 Task: Look for space in Salzwedel, Germany from 2nd June, 2023 to 6th June, 2023 for 1 adult in price range Rs.10000 to Rs.13000. Place can be private room with 1  bedroom having 1 bed and 1 bathroom. Property type can be house, flat, guest house, hotel. Booking option can be shelf check-in. Required host language is English.
Action: Mouse moved to (341, 181)
Screenshot: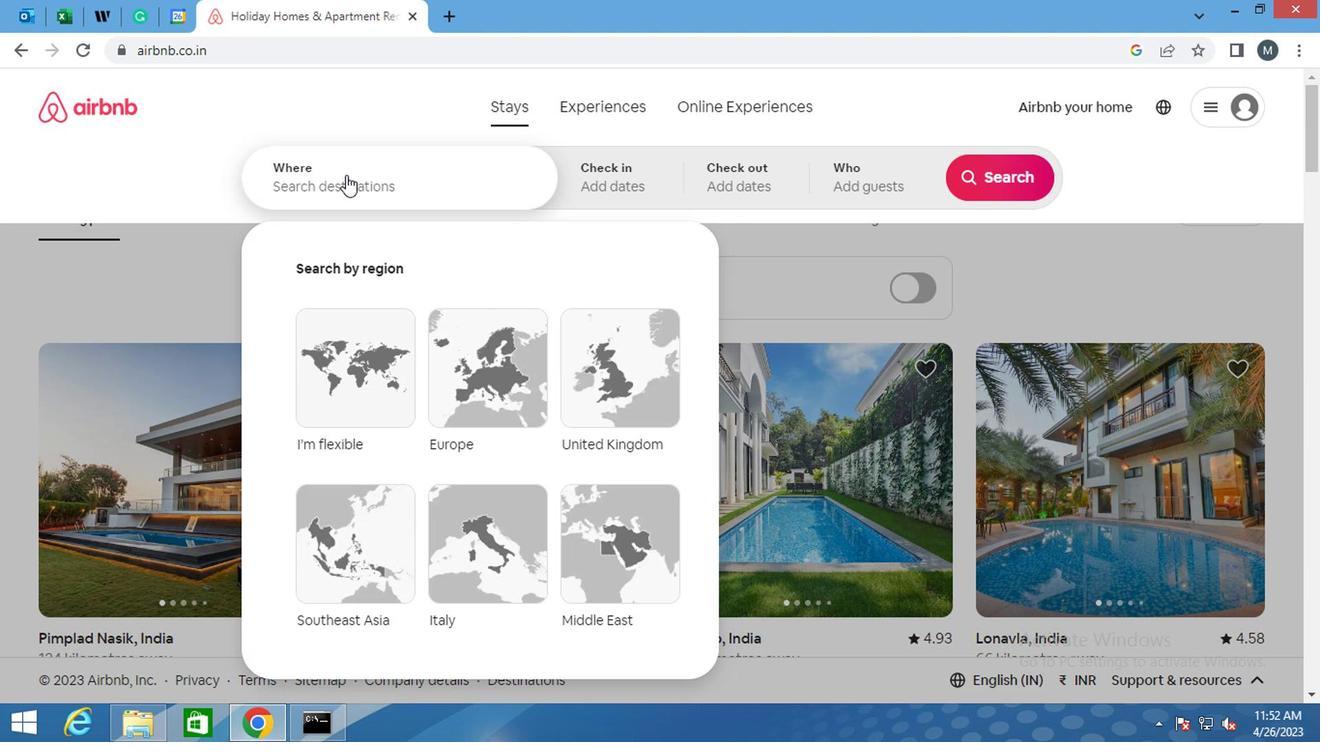 
Action: Mouse pressed left at (341, 181)
Screenshot: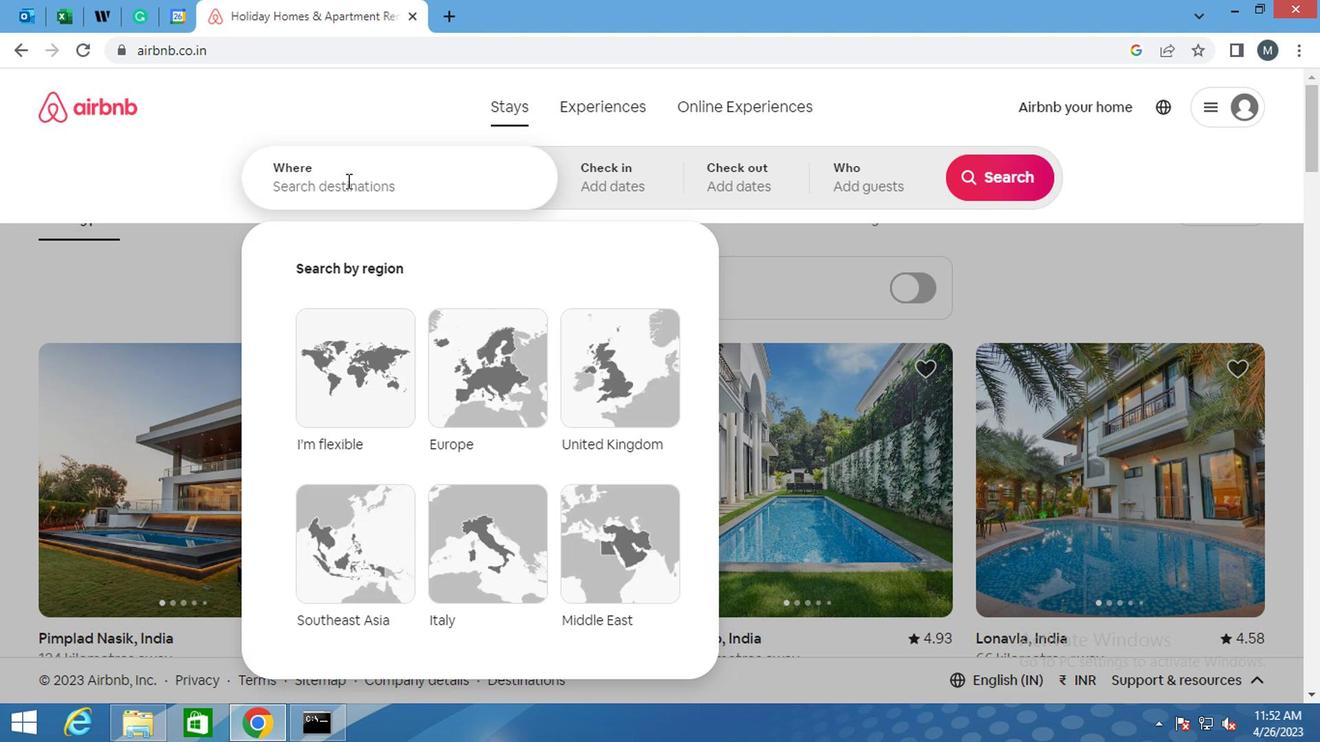 
Action: Key pressed <Key.shift>
Screenshot: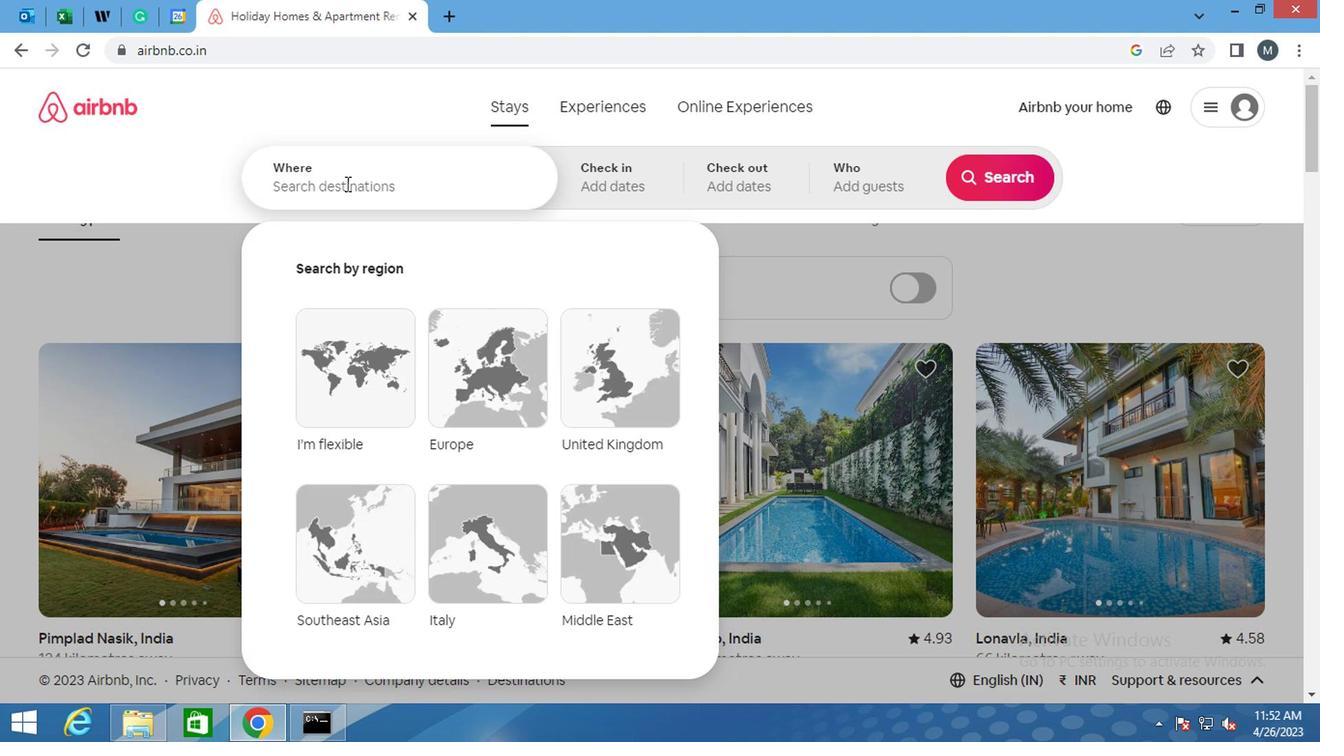 
Action: Mouse moved to (333, 188)
Screenshot: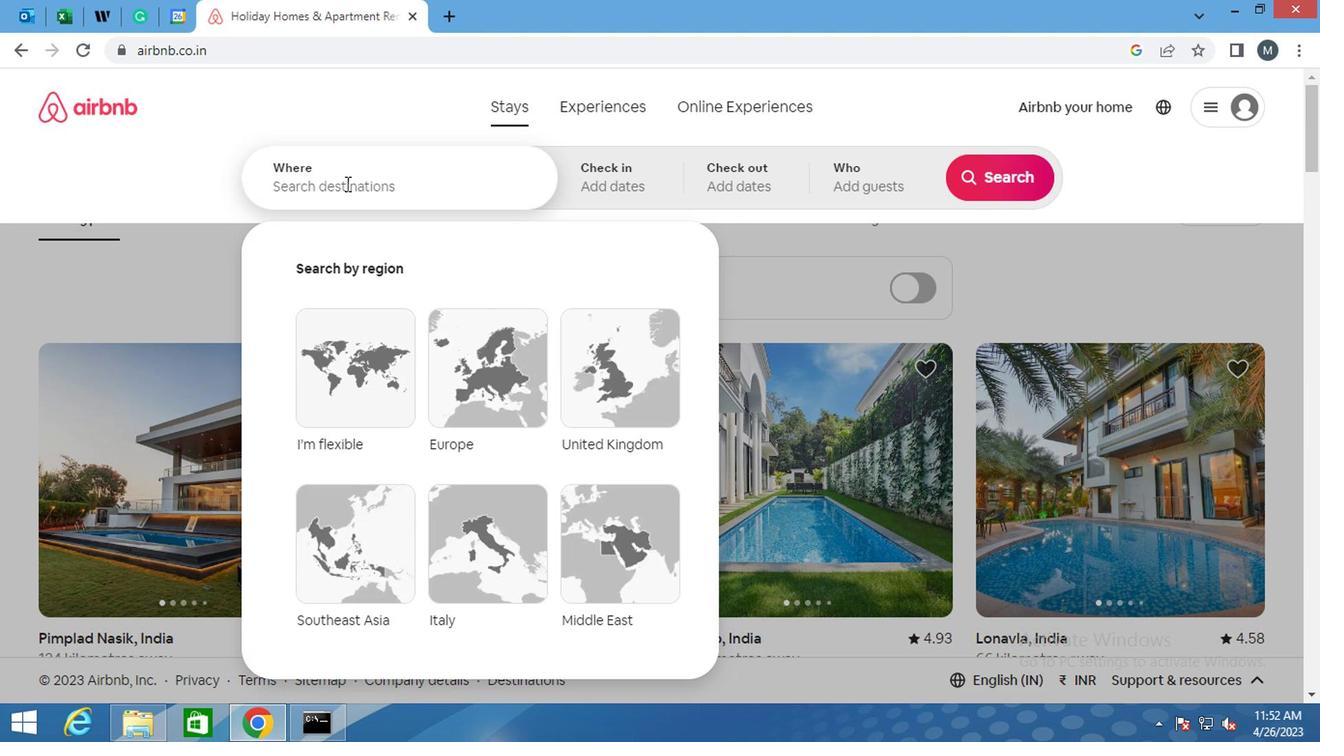 
Action: Key pressed S
Screenshot: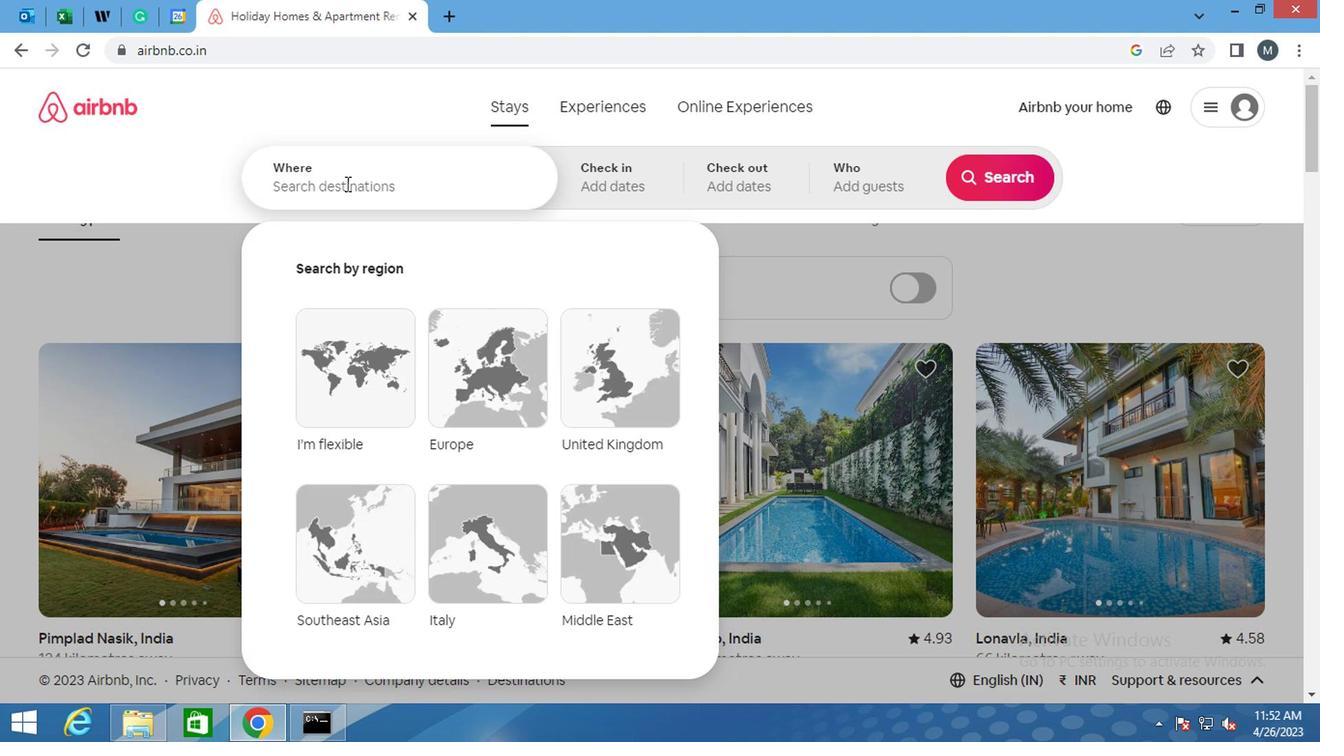 
Action: Mouse moved to (323, 194)
Screenshot: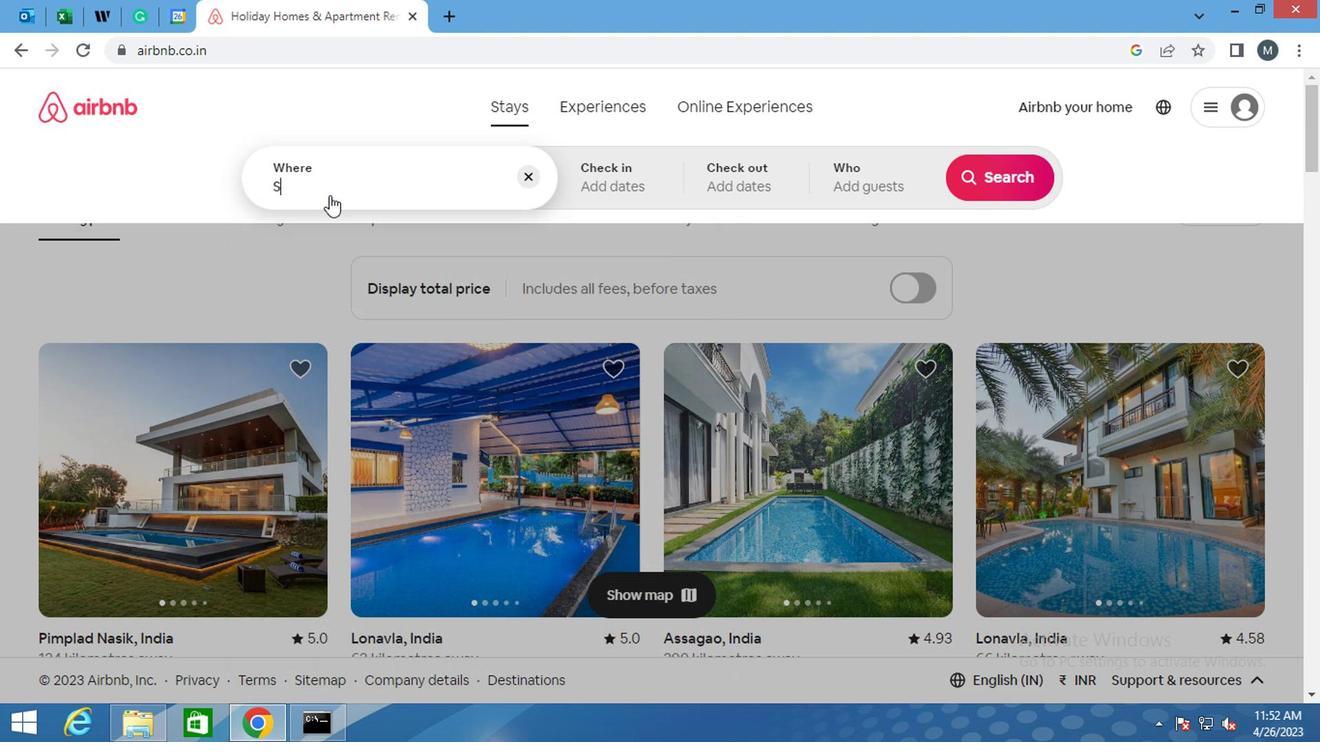 
Action: Key pressed A
Screenshot: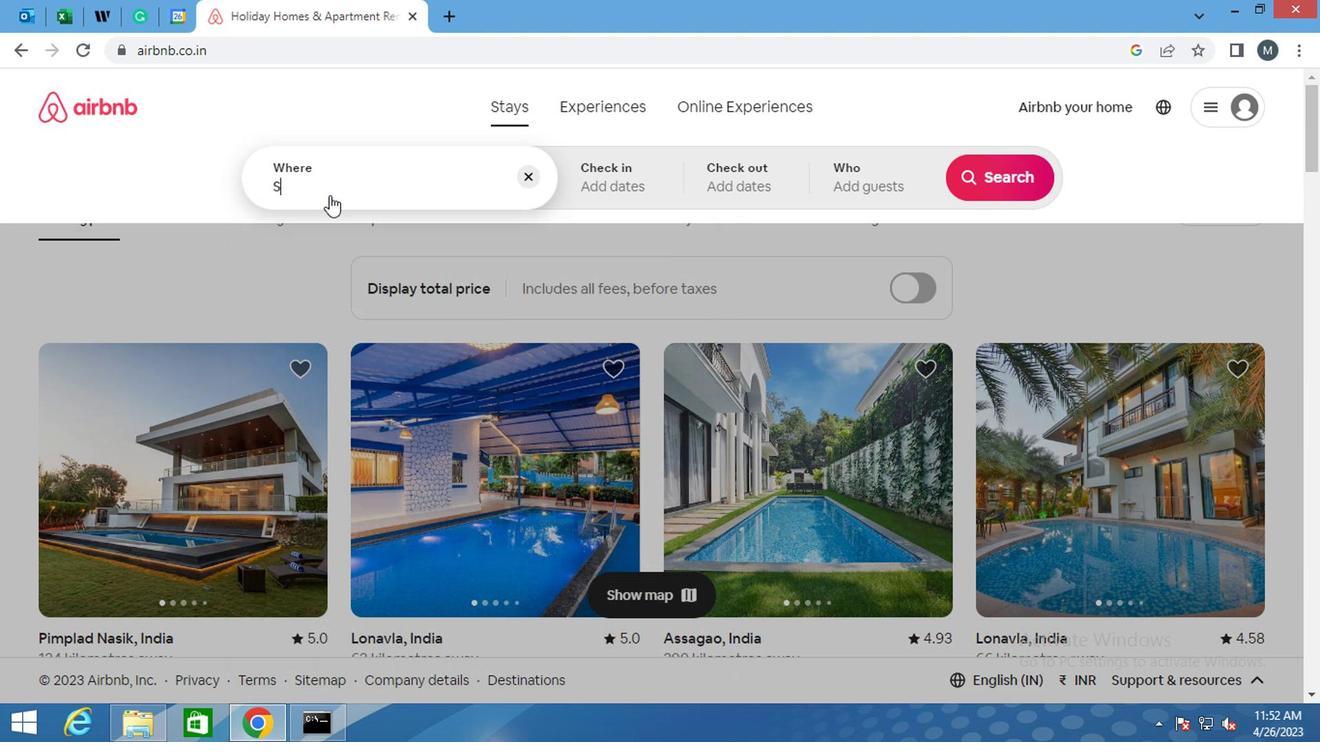 
Action: Mouse moved to (323, 195)
Screenshot: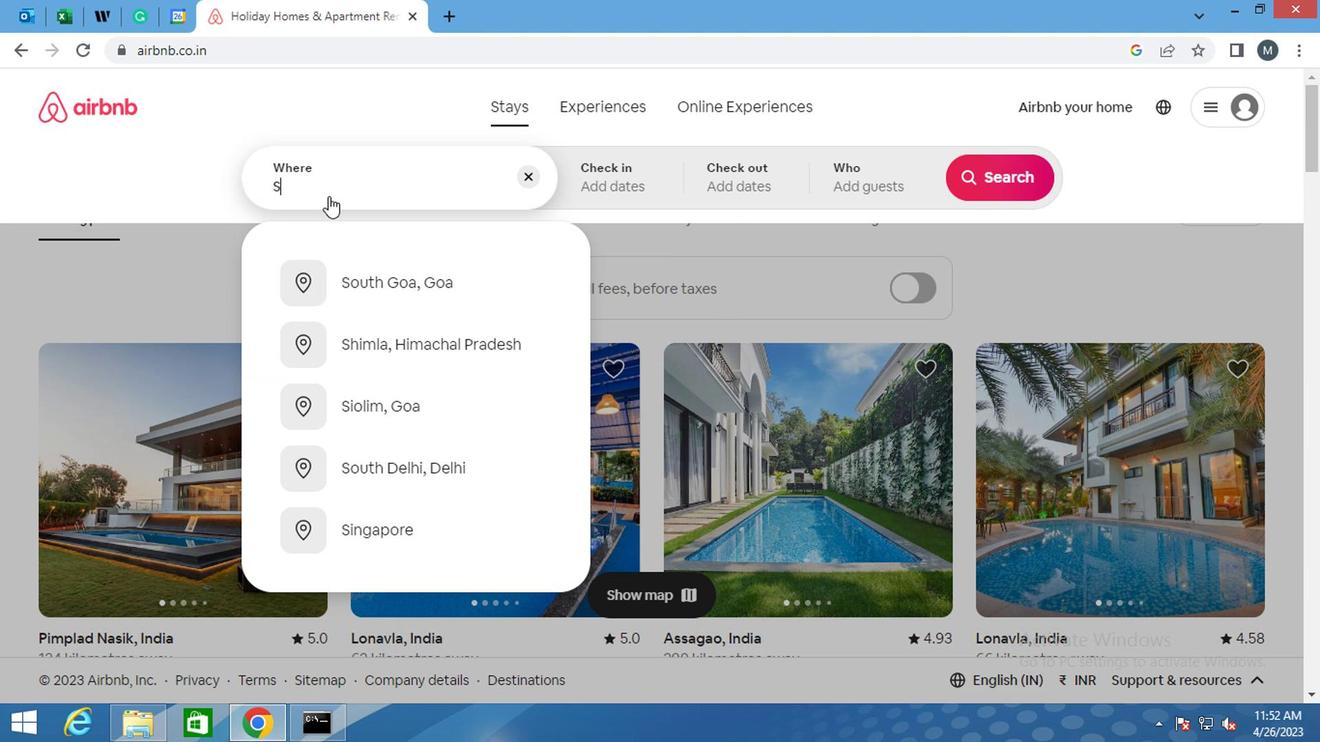 
Action: Key pressed LZWEDEL,<Key.shift><Key.shift><Key.shift><Key.shift>GER
Screenshot: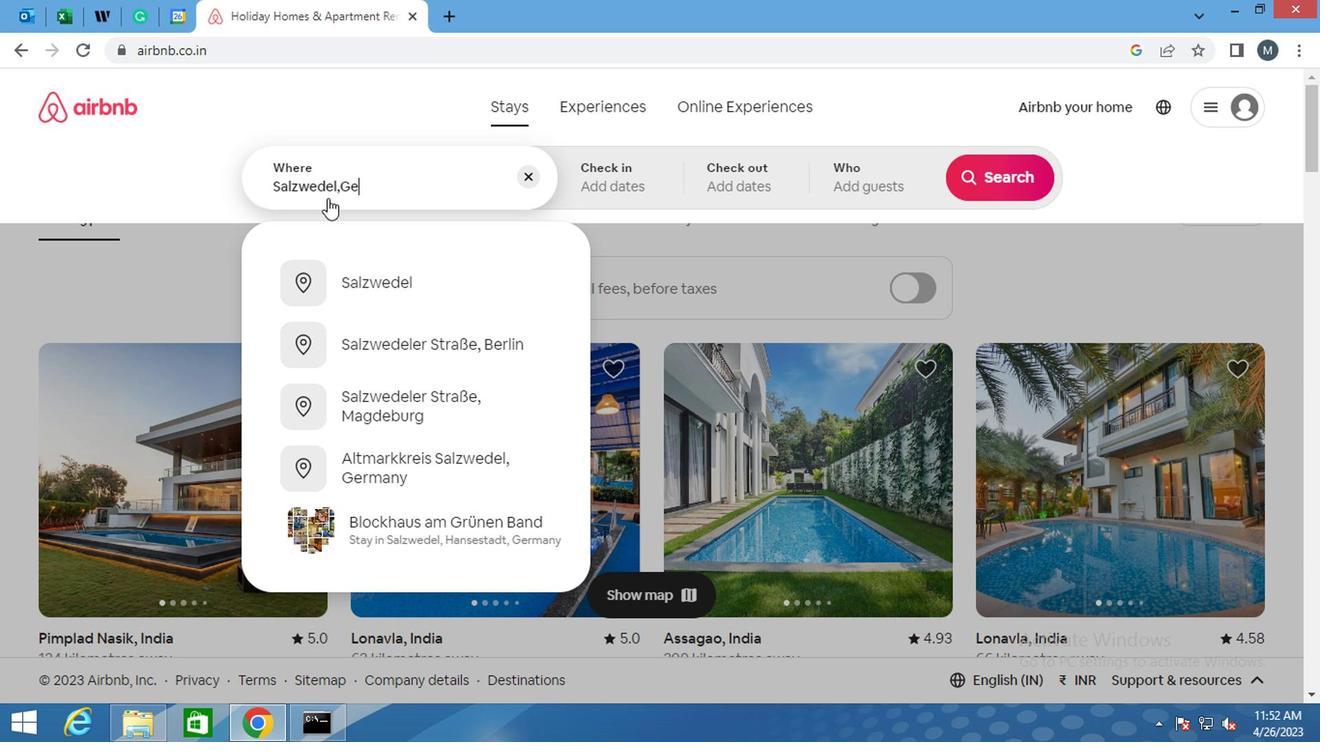 
Action: Mouse moved to (396, 290)
Screenshot: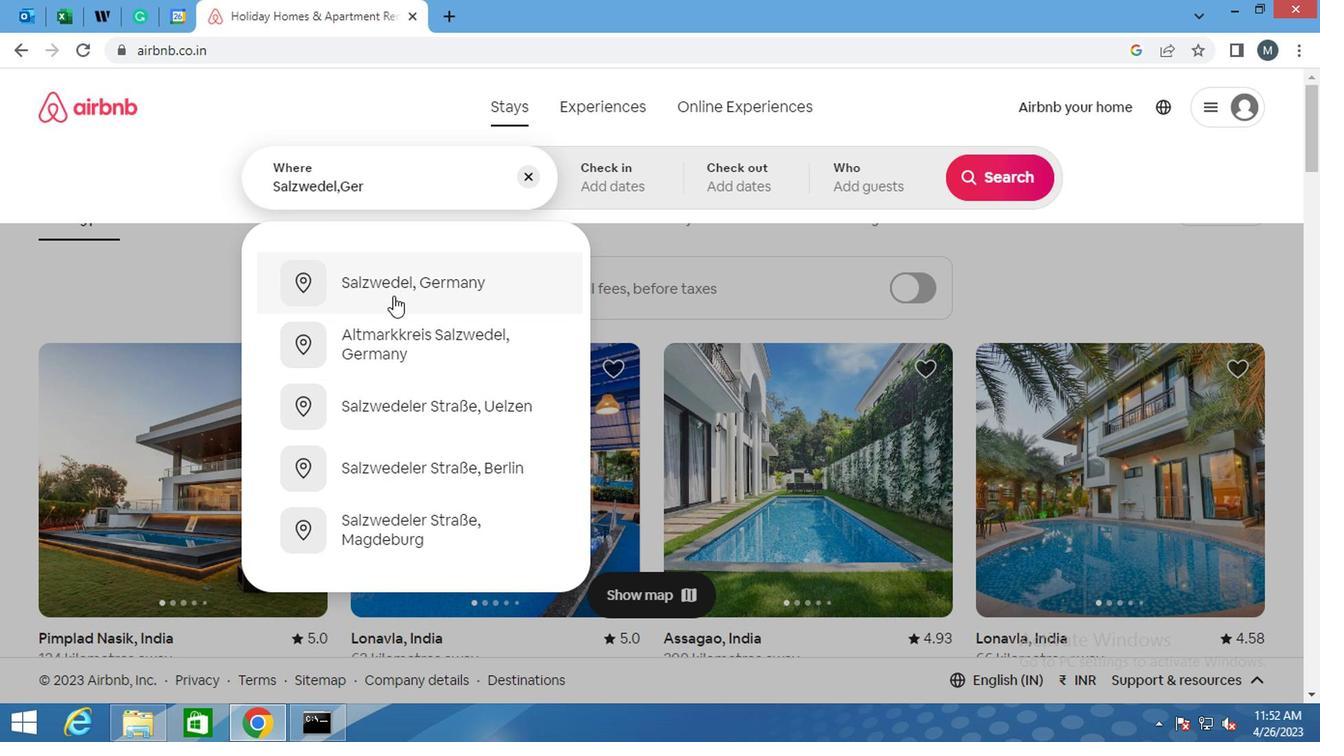 
Action: Mouse pressed left at (396, 290)
Screenshot: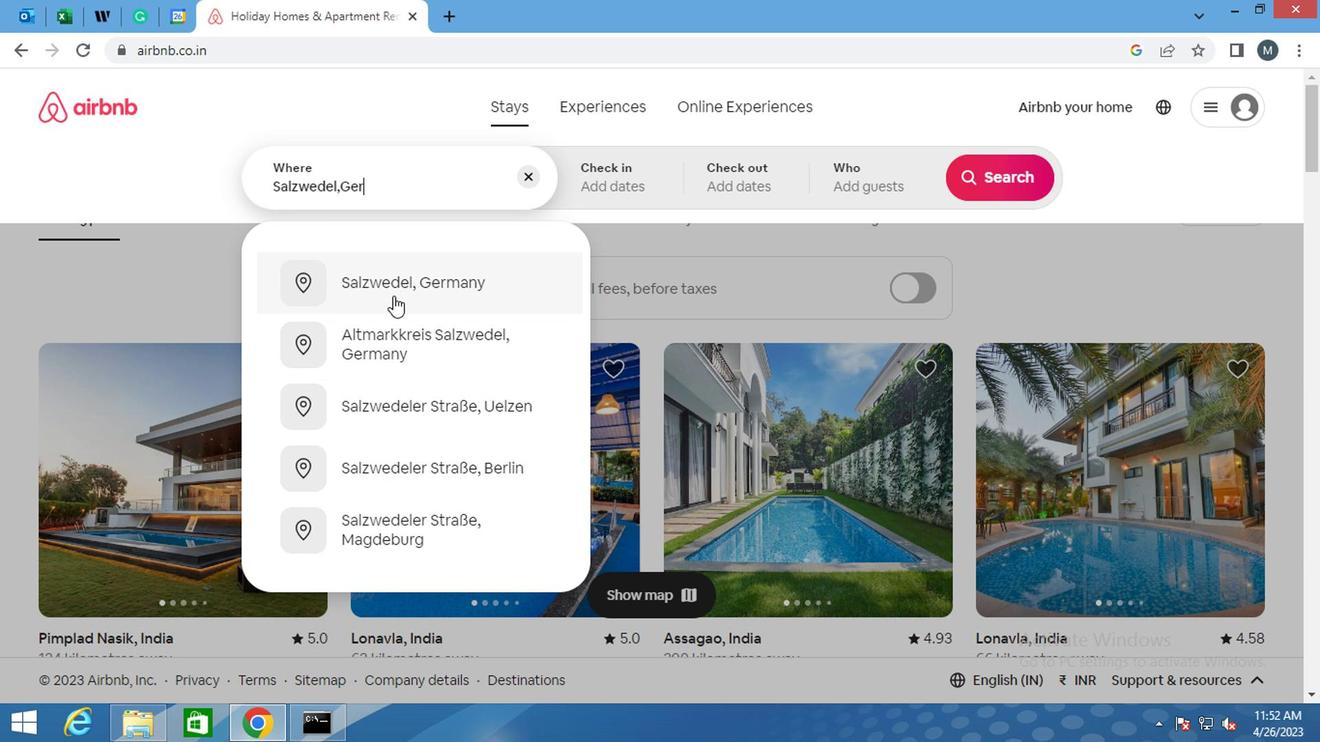 
Action: Mouse moved to (979, 327)
Screenshot: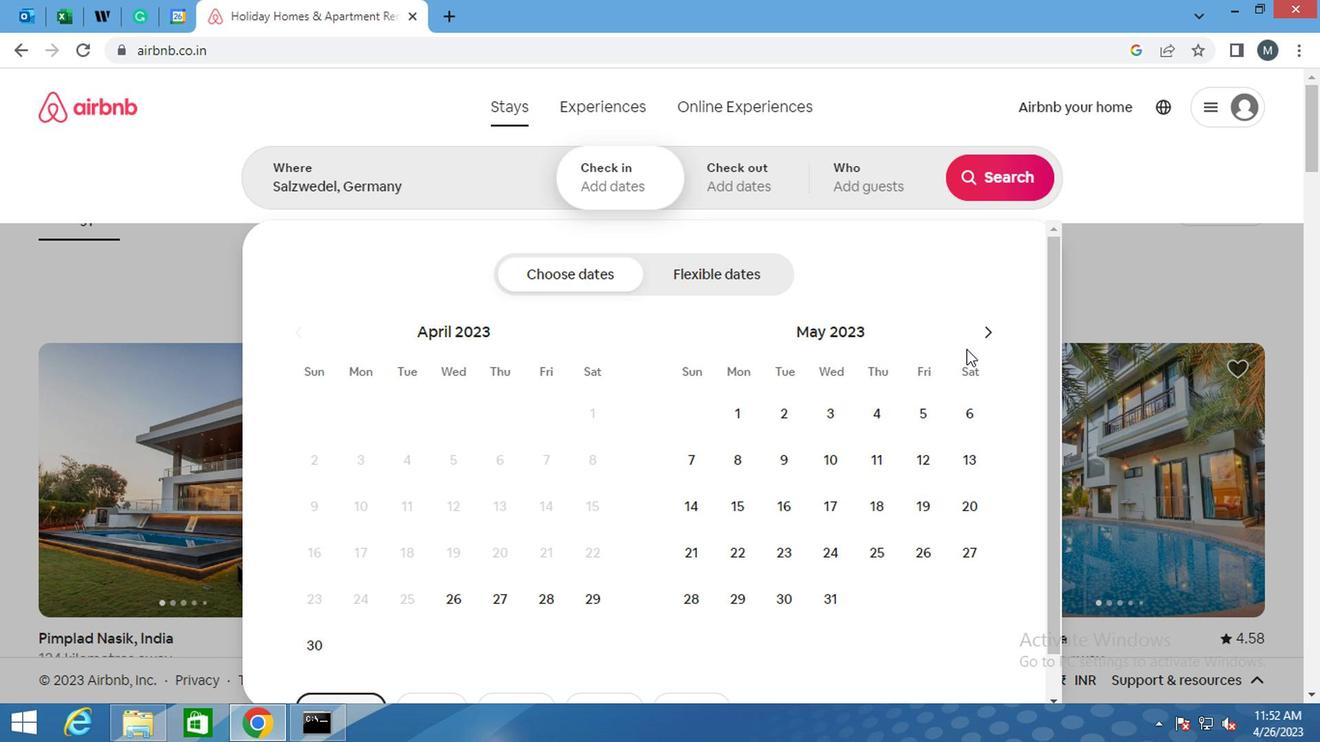
Action: Mouse pressed left at (979, 327)
Screenshot: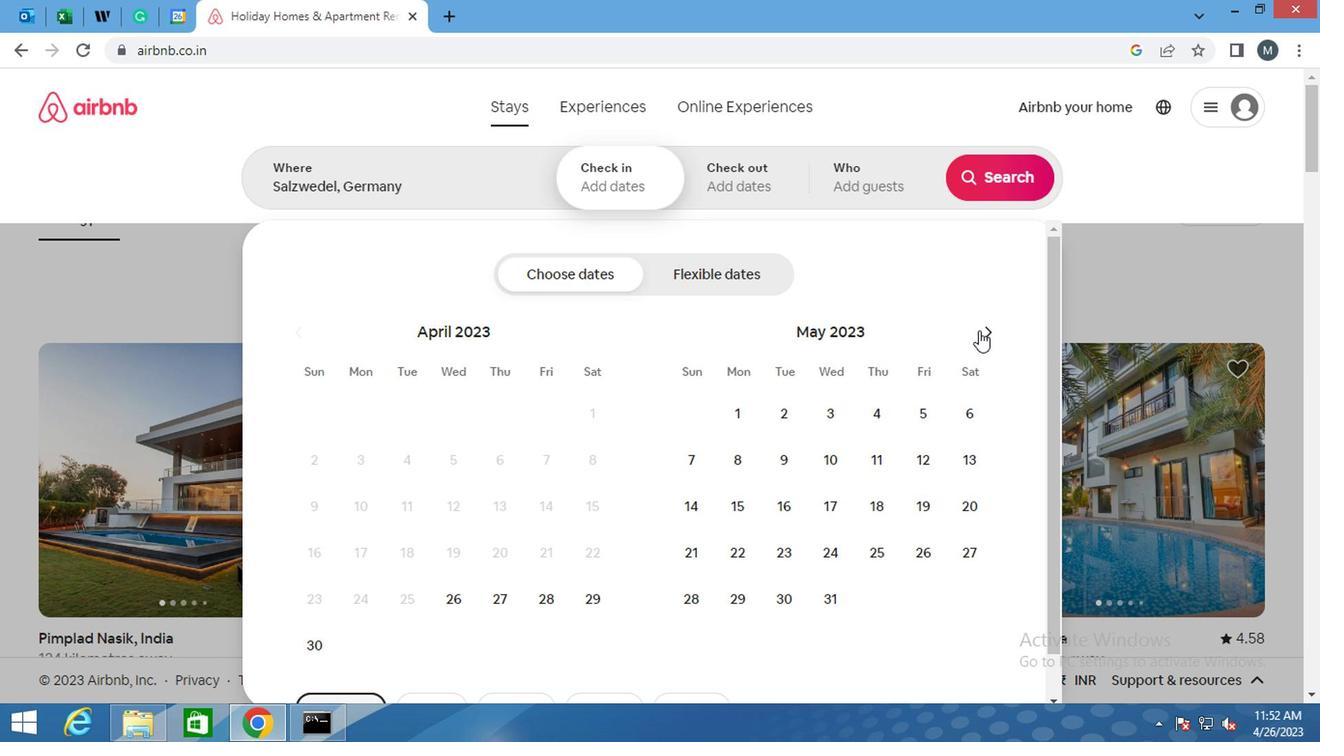 
Action: Mouse moved to (909, 404)
Screenshot: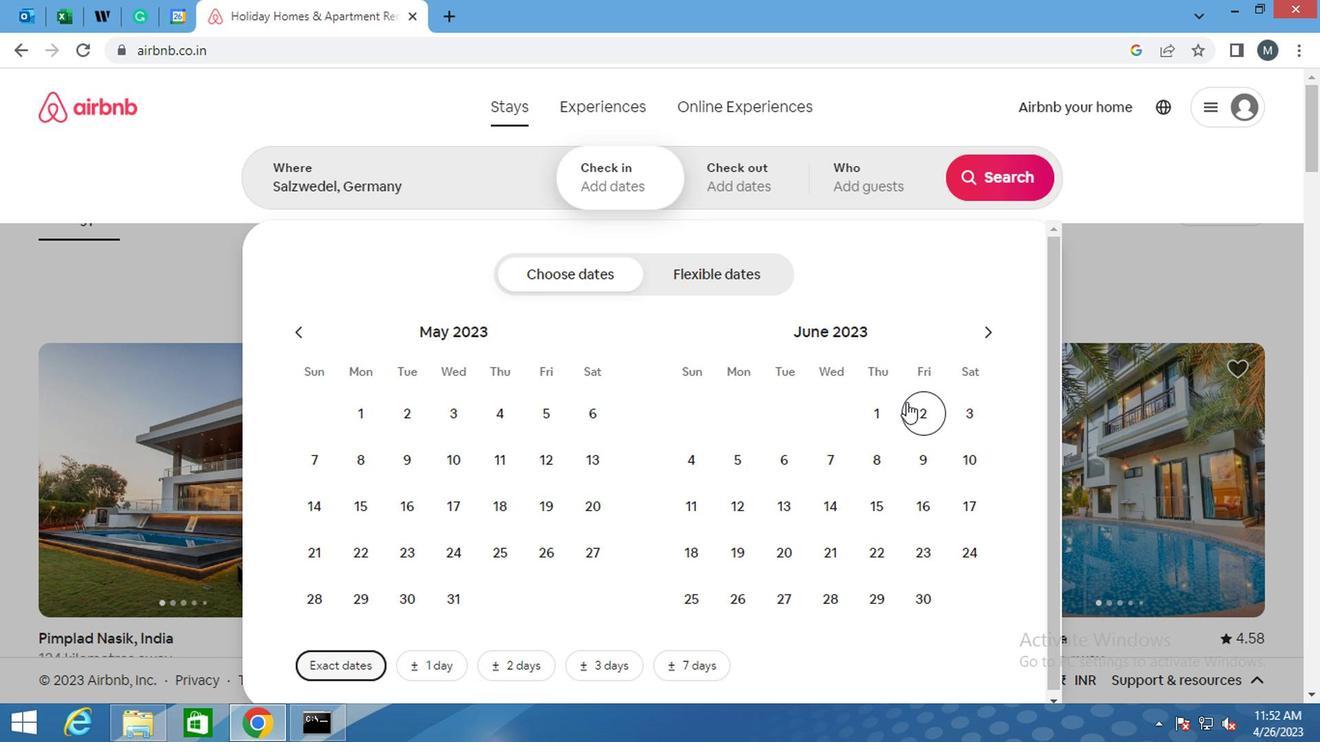 
Action: Mouse pressed left at (909, 404)
Screenshot: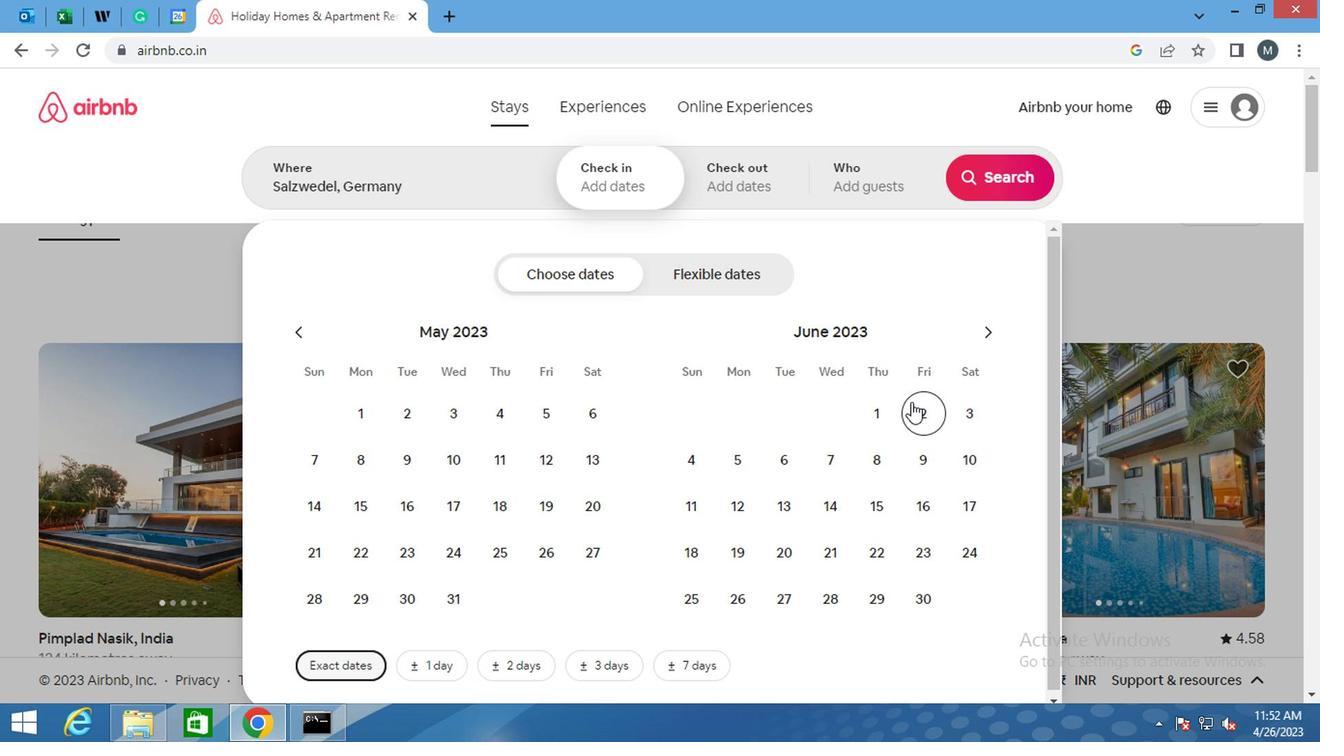 
Action: Mouse moved to (767, 466)
Screenshot: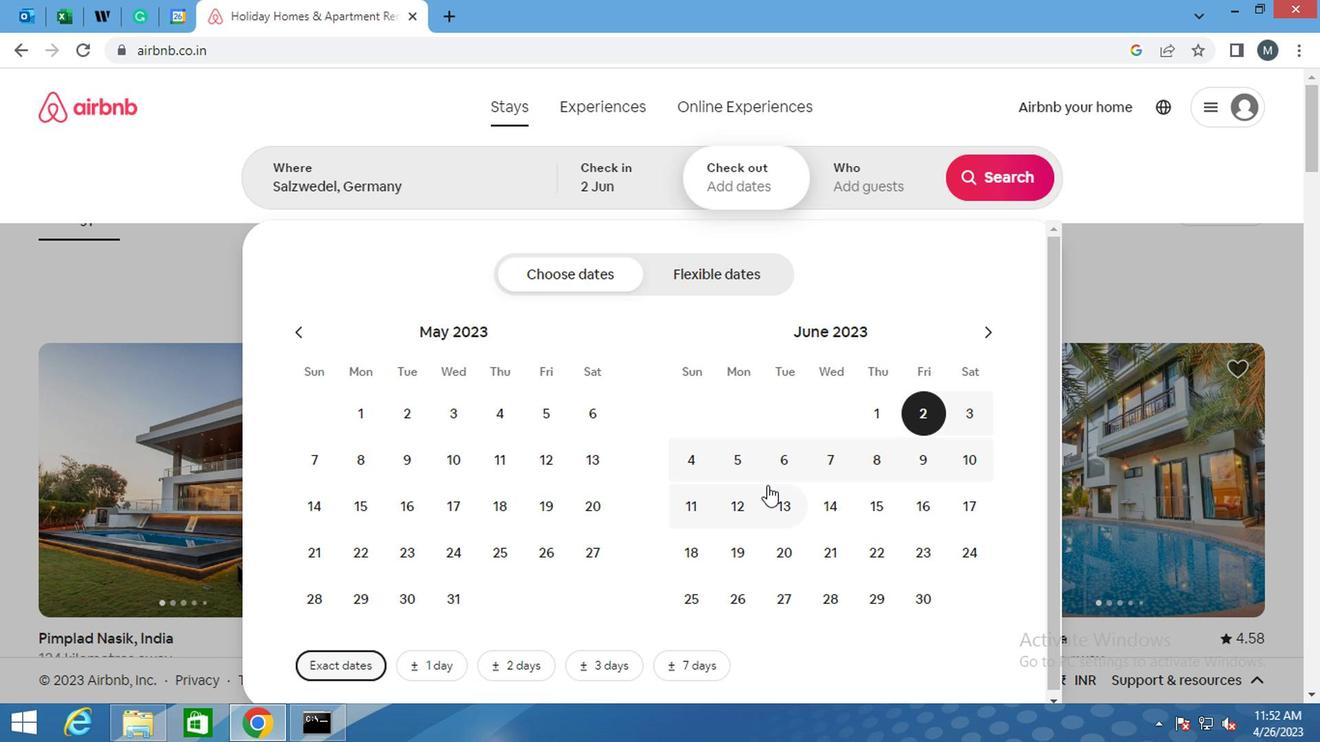 
Action: Mouse pressed left at (767, 466)
Screenshot: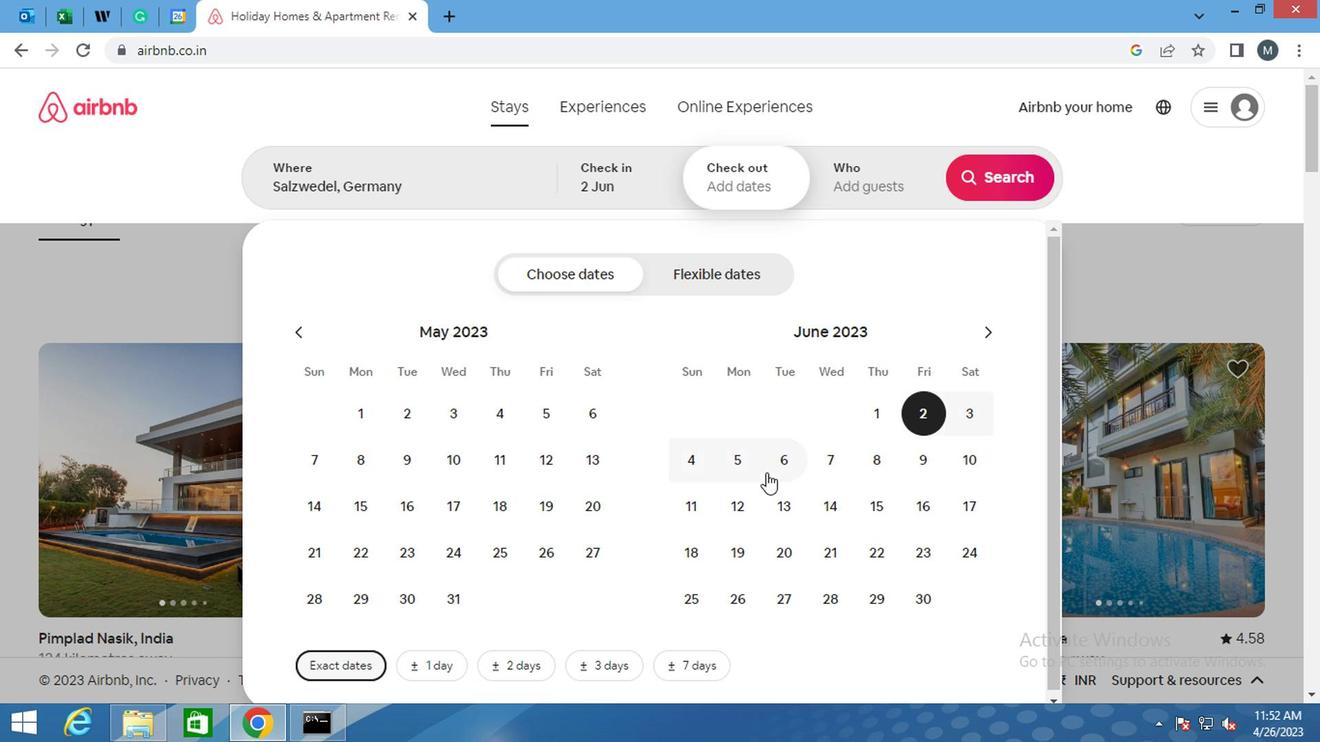
Action: Mouse moved to (891, 191)
Screenshot: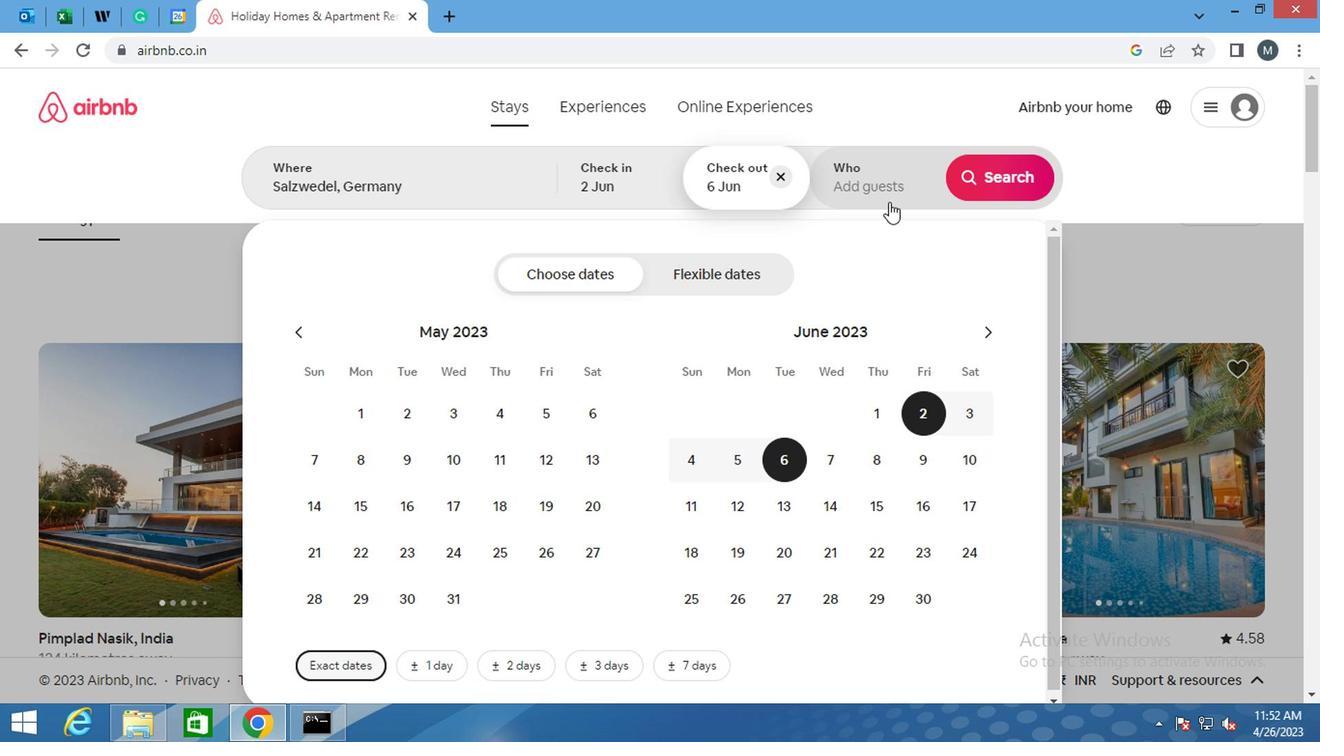 
Action: Mouse pressed left at (891, 191)
Screenshot: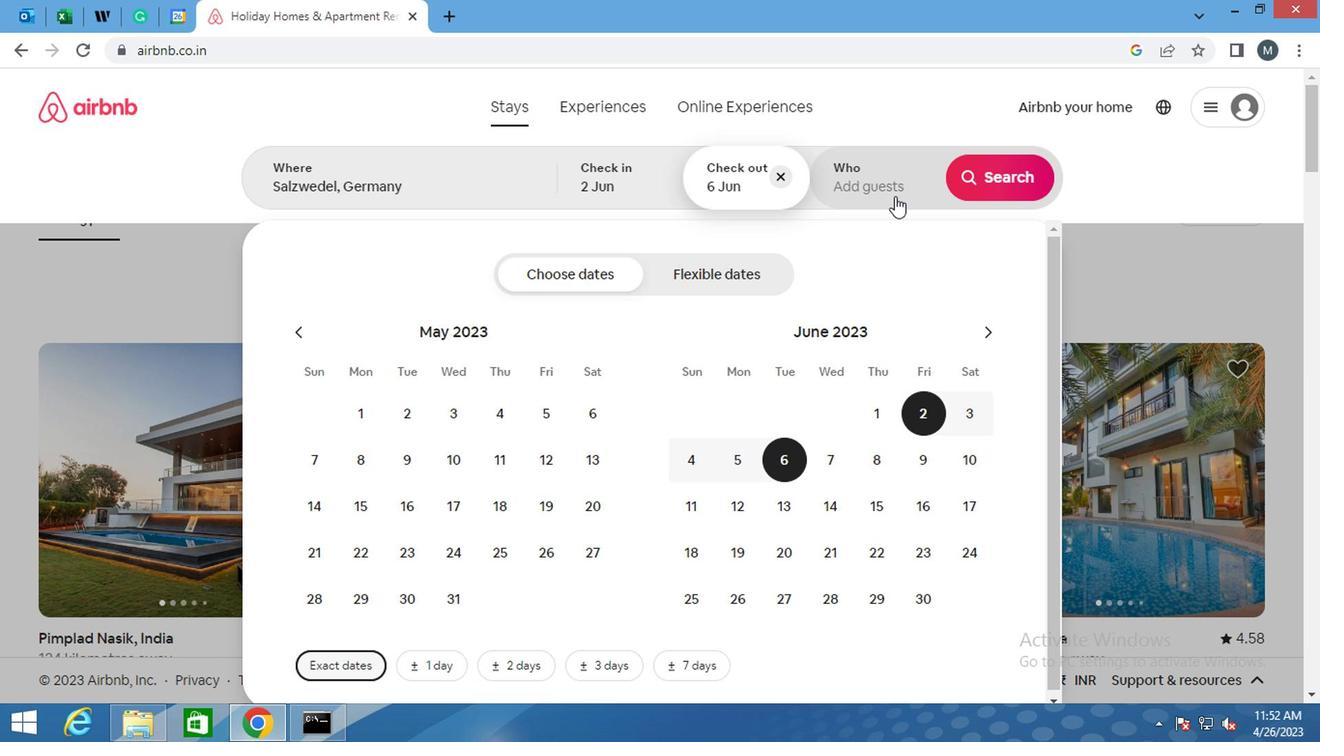 
Action: Mouse moved to (993, 277)
Screenshot: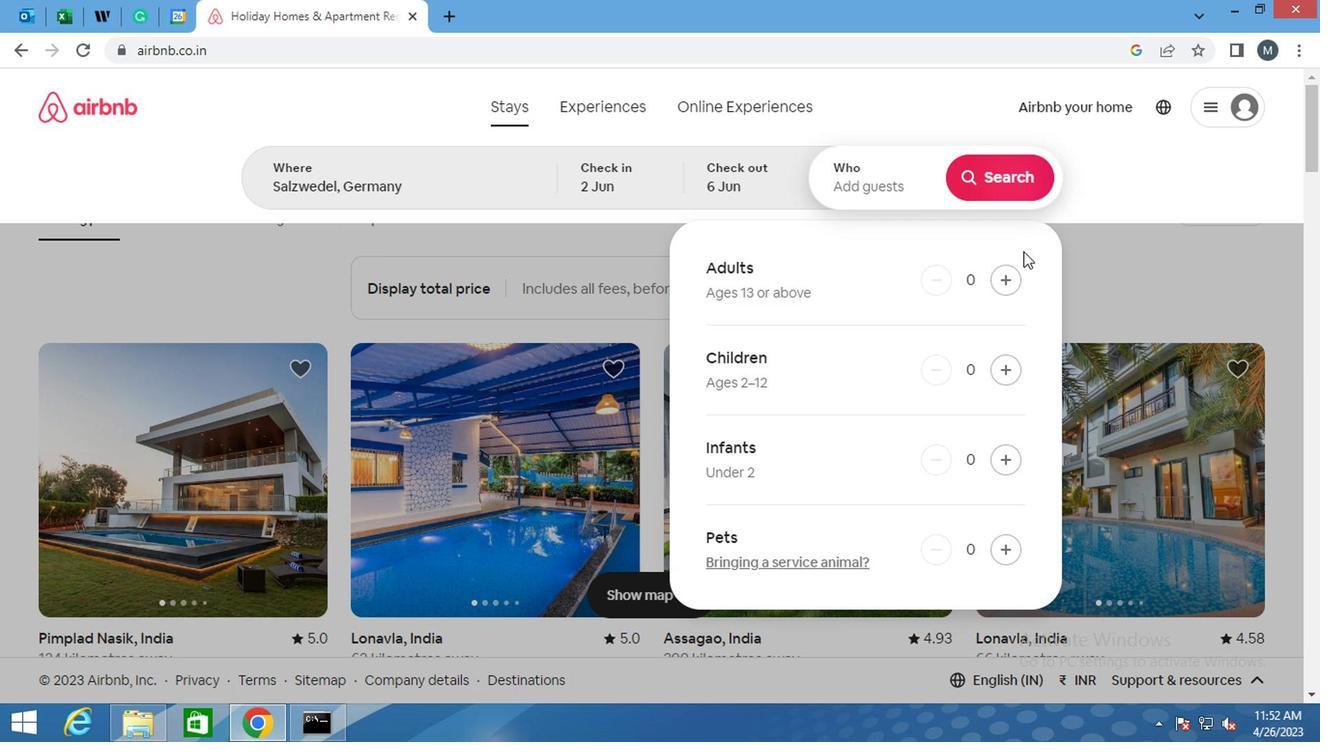 
Action: Mouse pressed left at (993, 277)
Screenshot: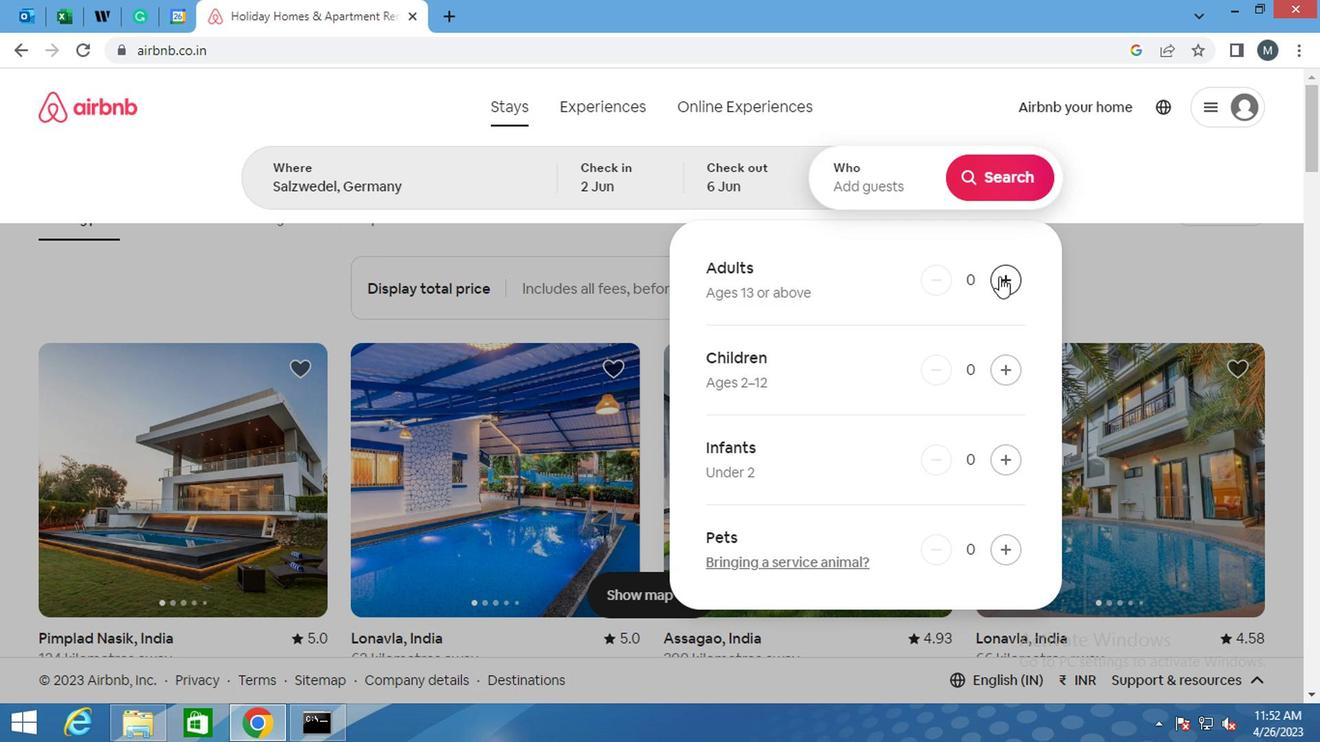 
Action: Mouse moved to (990, 179)
Screenshot: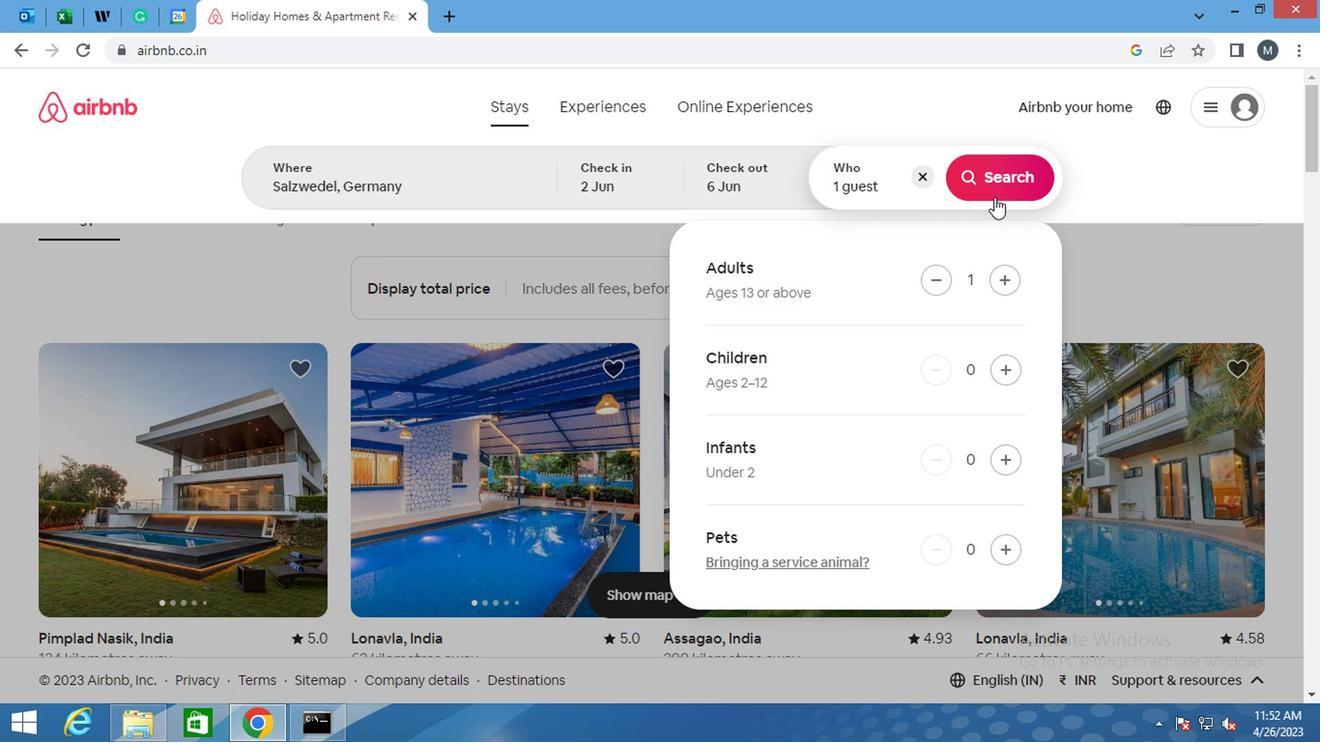 
Action: Mouse pressed left at (990, 179)
Screenshot: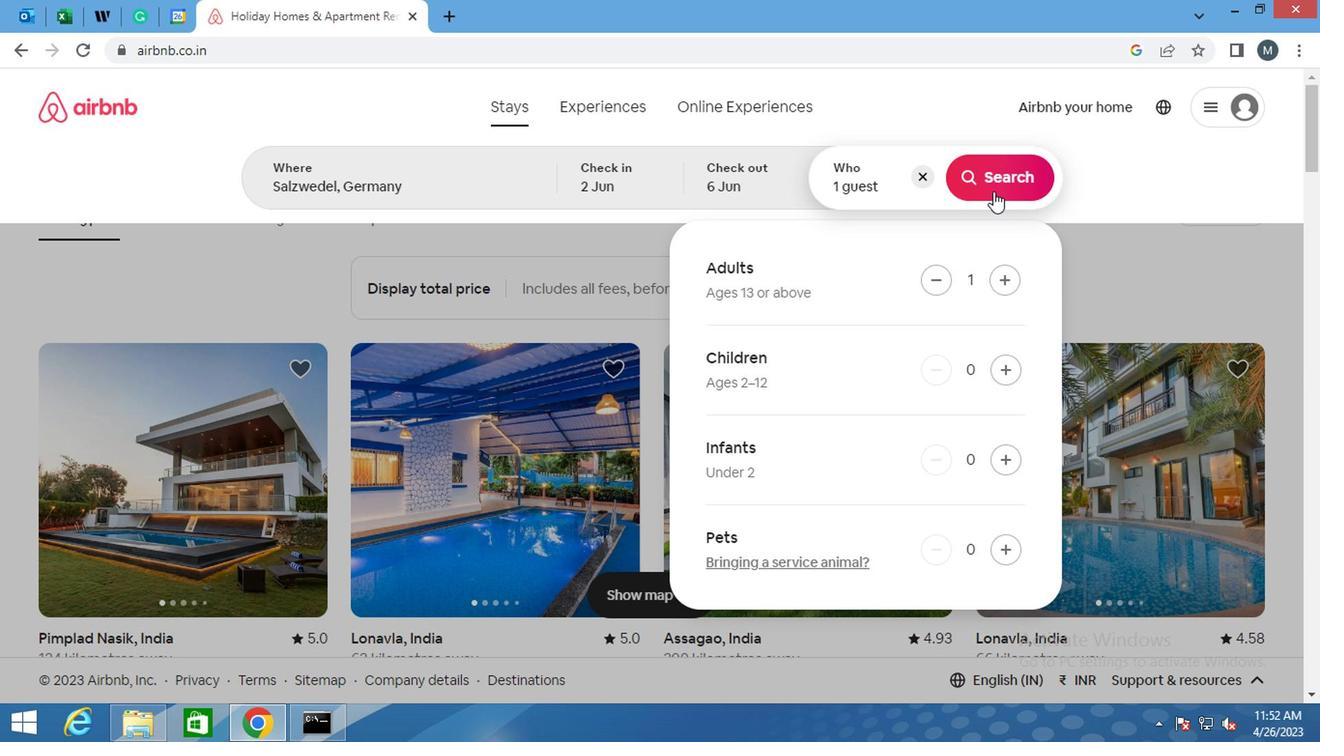 
Action: Mouse moved to (1246, 176)
Screenshot: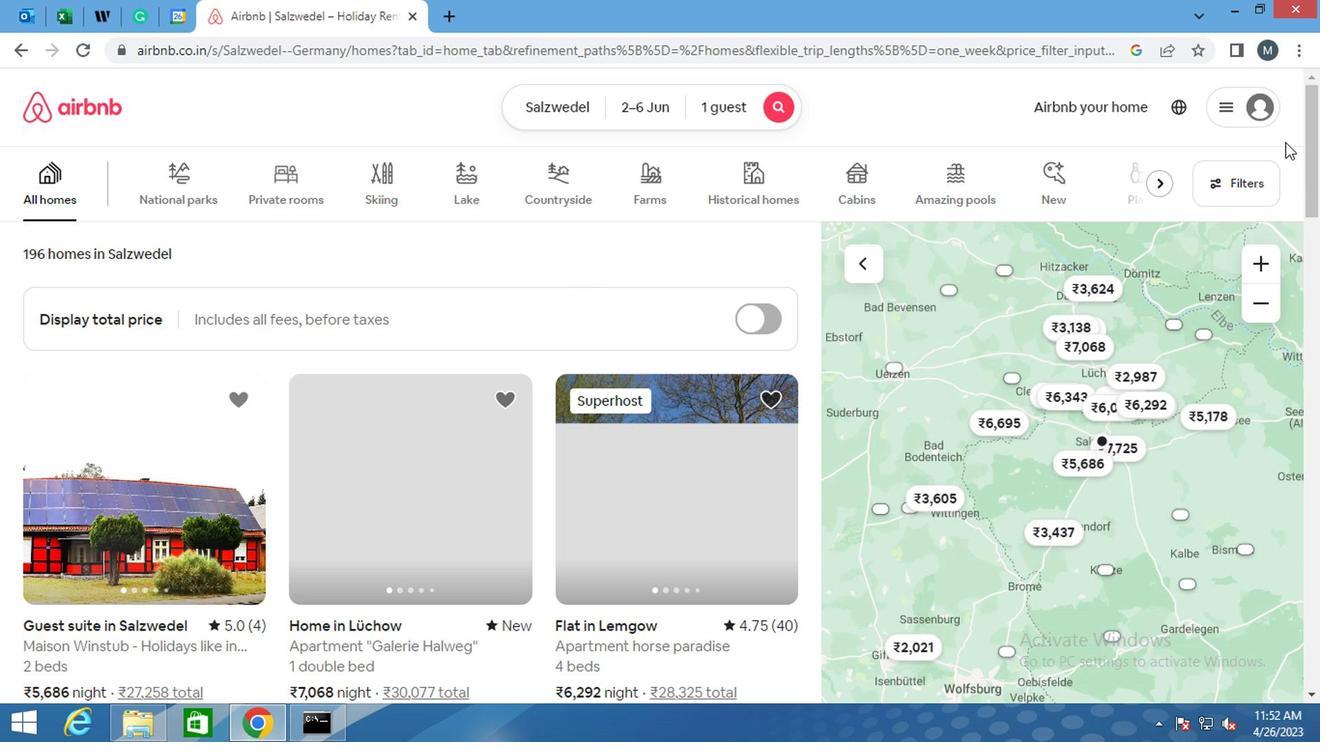 
Action: Mouse pressed left at (1246, 176)
Screenshot: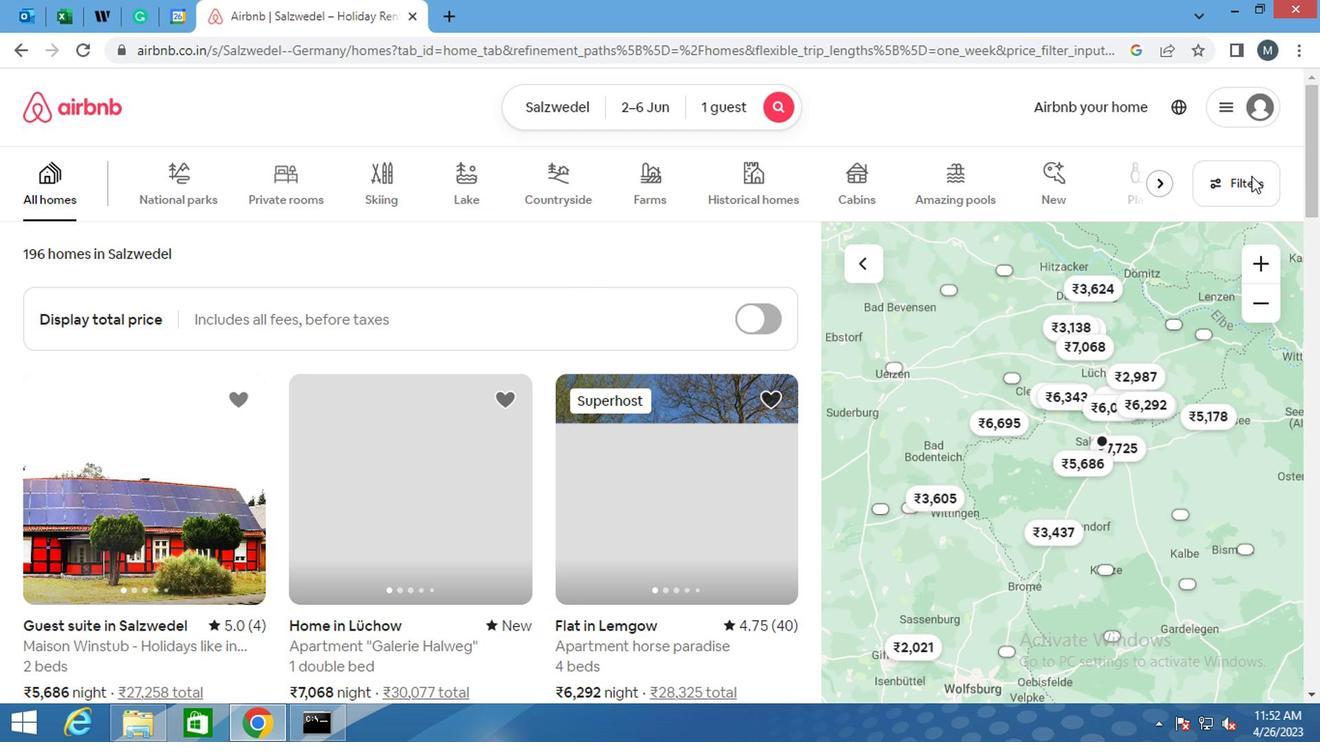 
Action: Mouse moved to (414, 422)
Screenshot: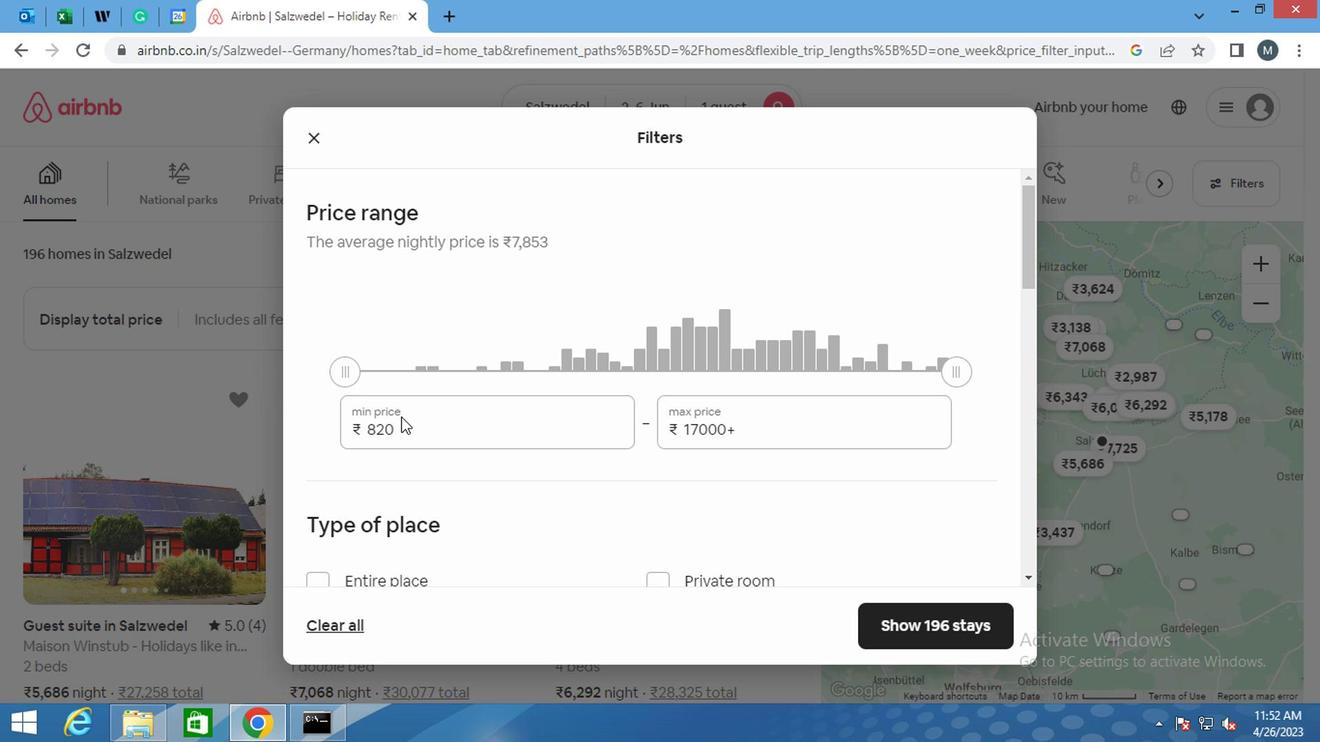 
Action: Mouse pressed left at (414, 422)
Screenshot: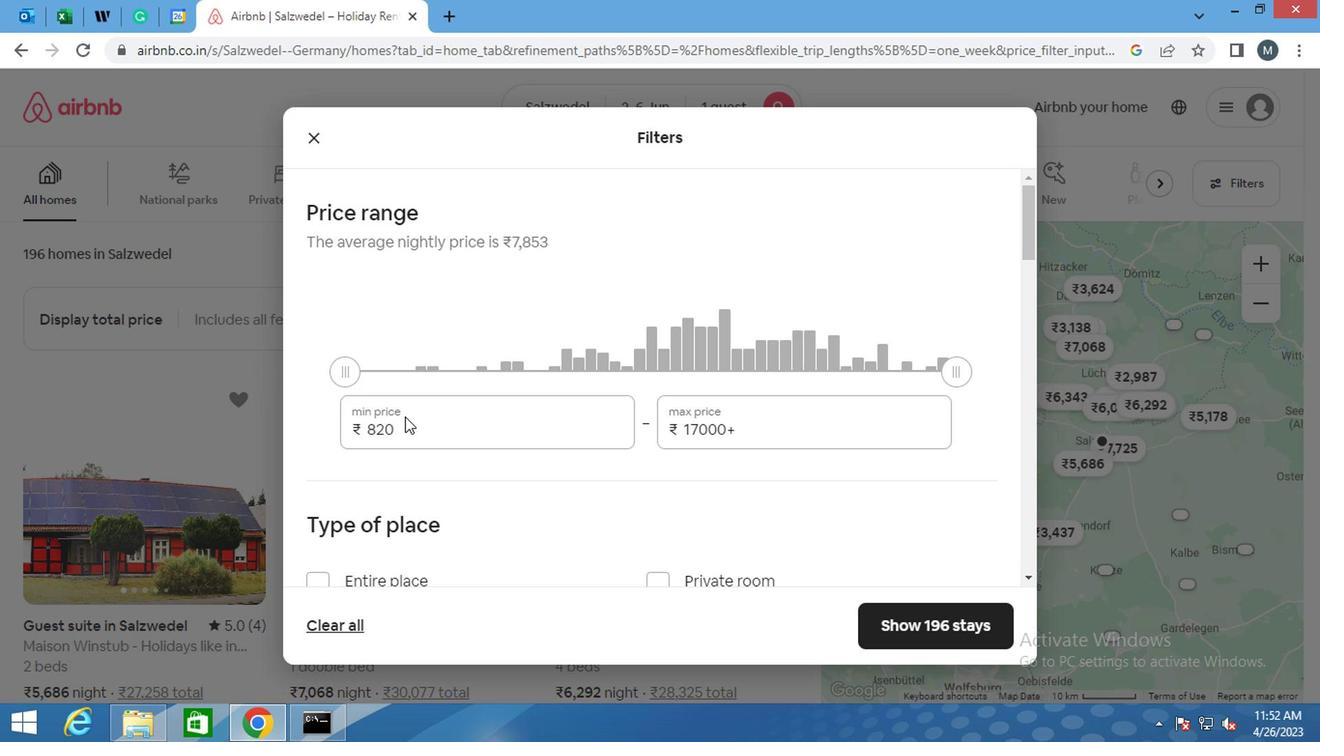 
Action: Mouse moved to (422, 427)
Screenshot: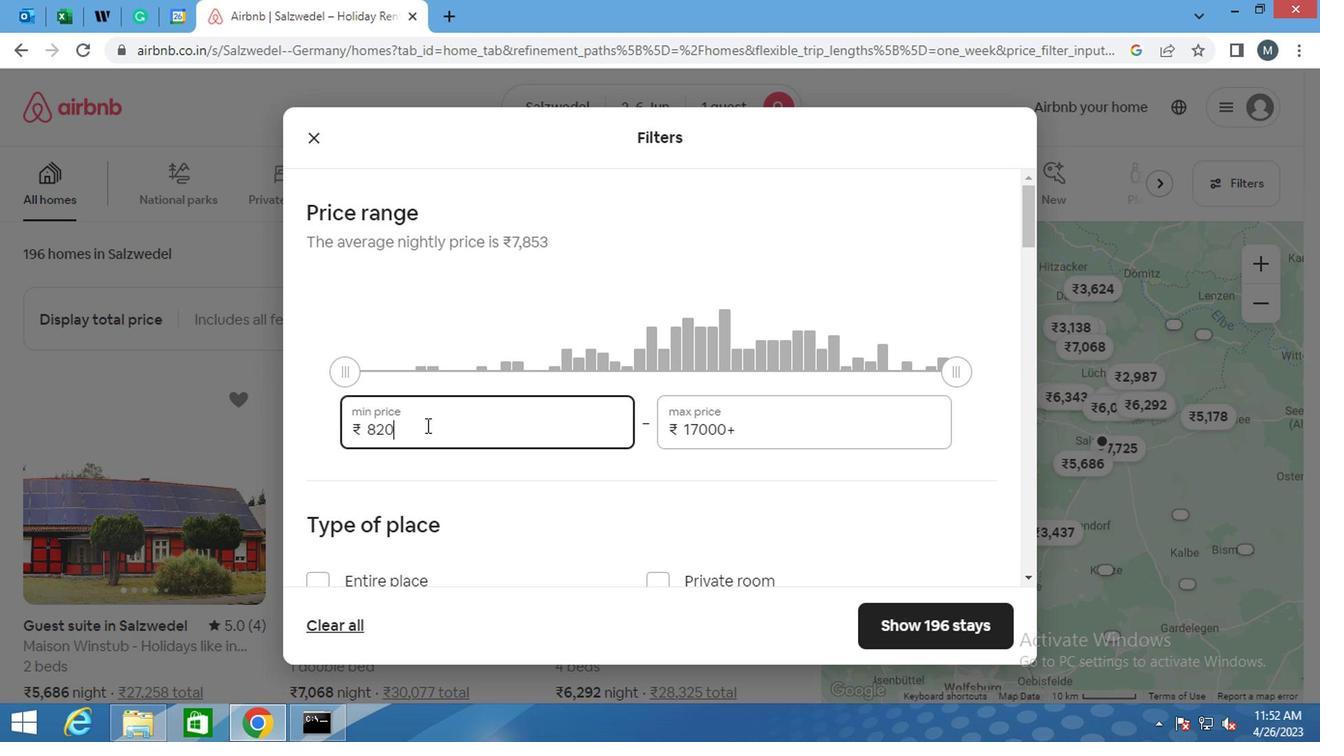 
Action: Key pressed <Key.backspace><Key.backspace><Key.backspace>10000
Screenshot: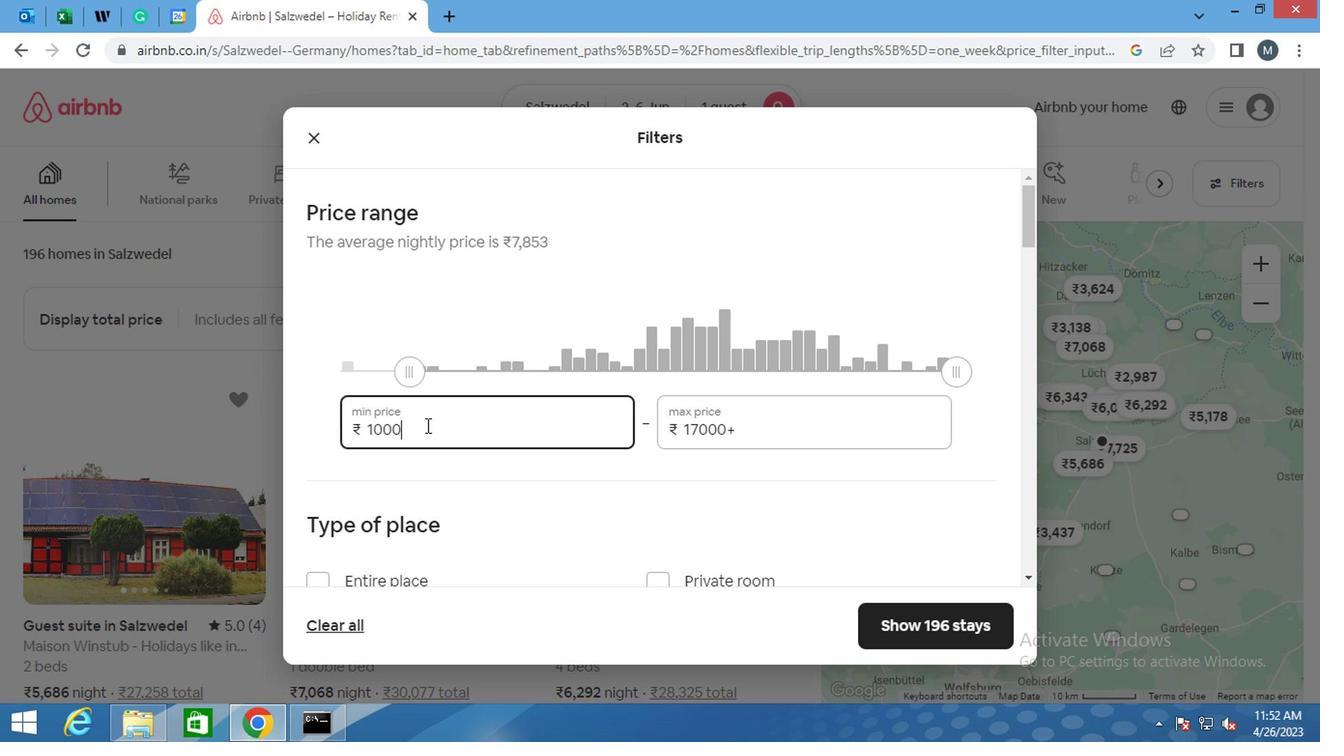 
Action: Mouse moved to (749, 434)
Screenshot: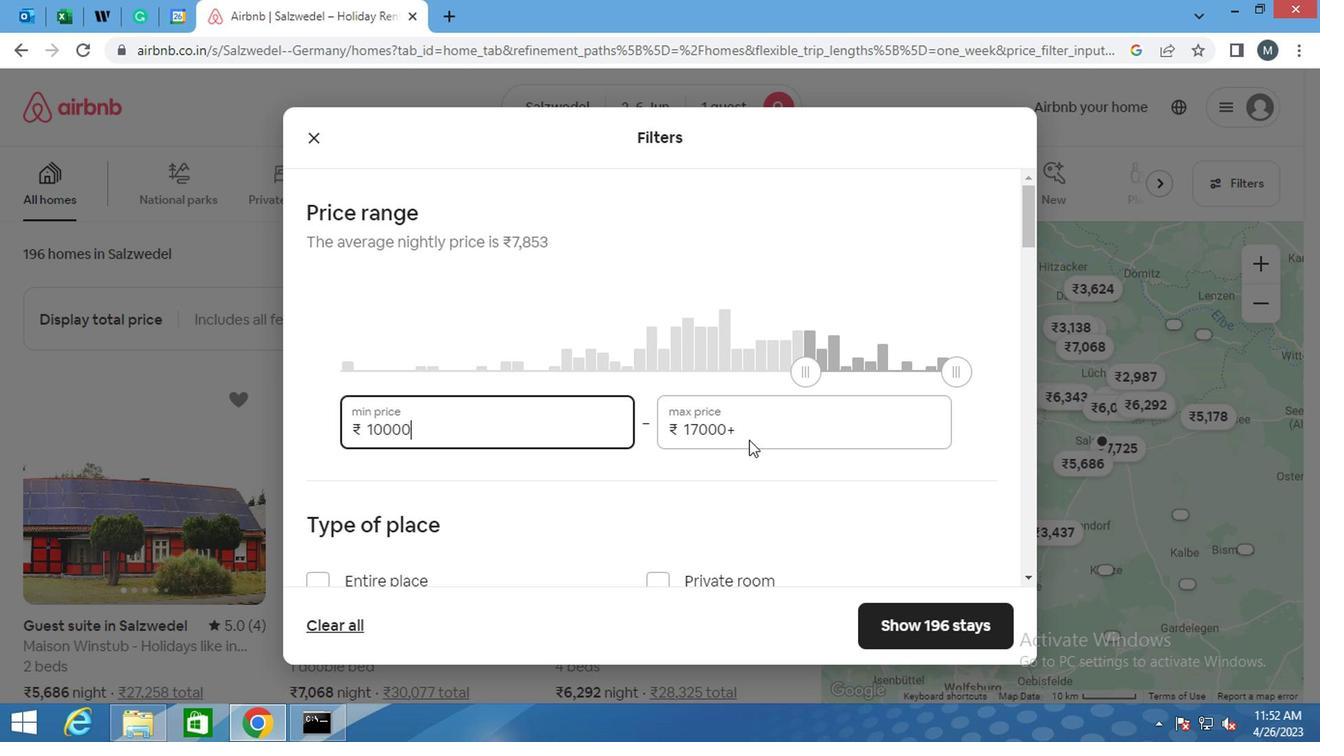 
Action: Mouse pressed left at (749, 434)
Screenshot: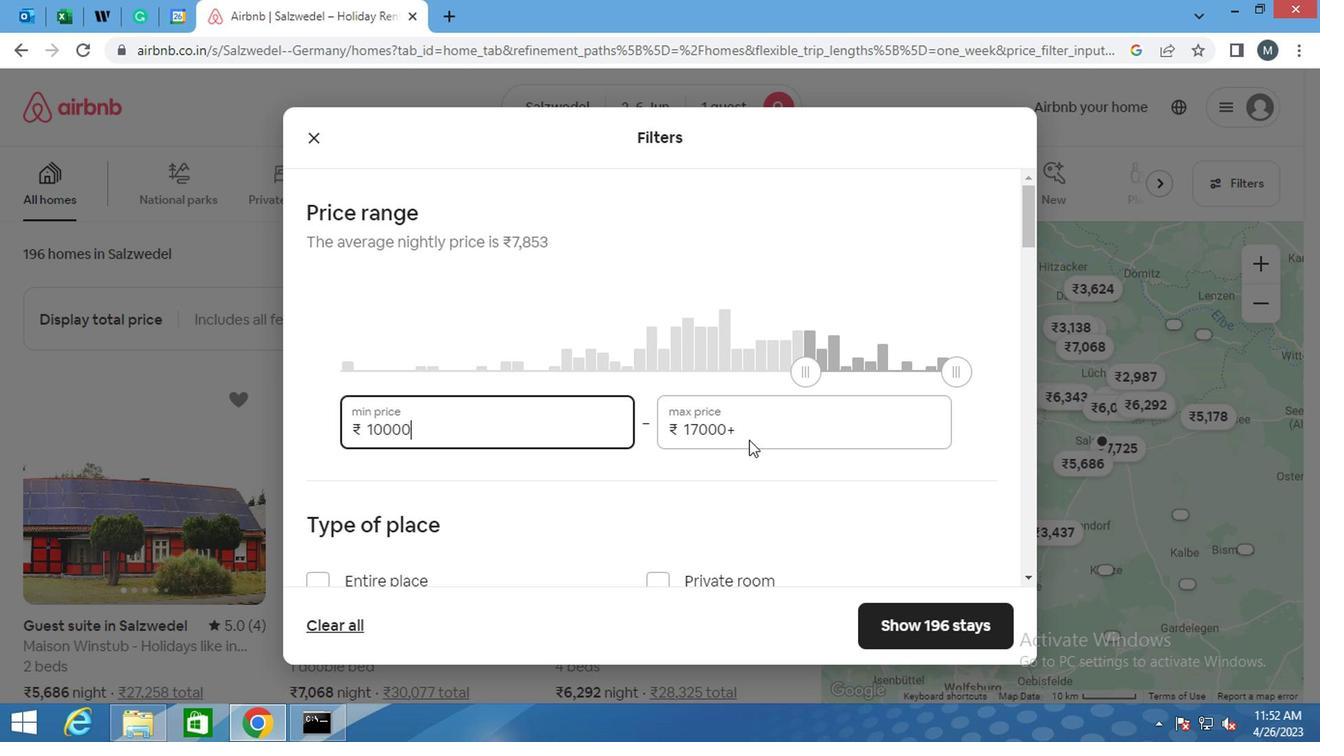 
Action: Key pressed <Key.backspace><Key.backspace><Key.backspace><Key.backspace><Key.backspace><Key.backspace><Key.backspace><Key.backspace><Key.backspace><Key.backspace><Key.backspace><Key.backspace><Key.backspace><Key.backspace><Key.backspace><Key.backspace><Key.backspace><Key.backspace><Key.backspace>
Screenshot: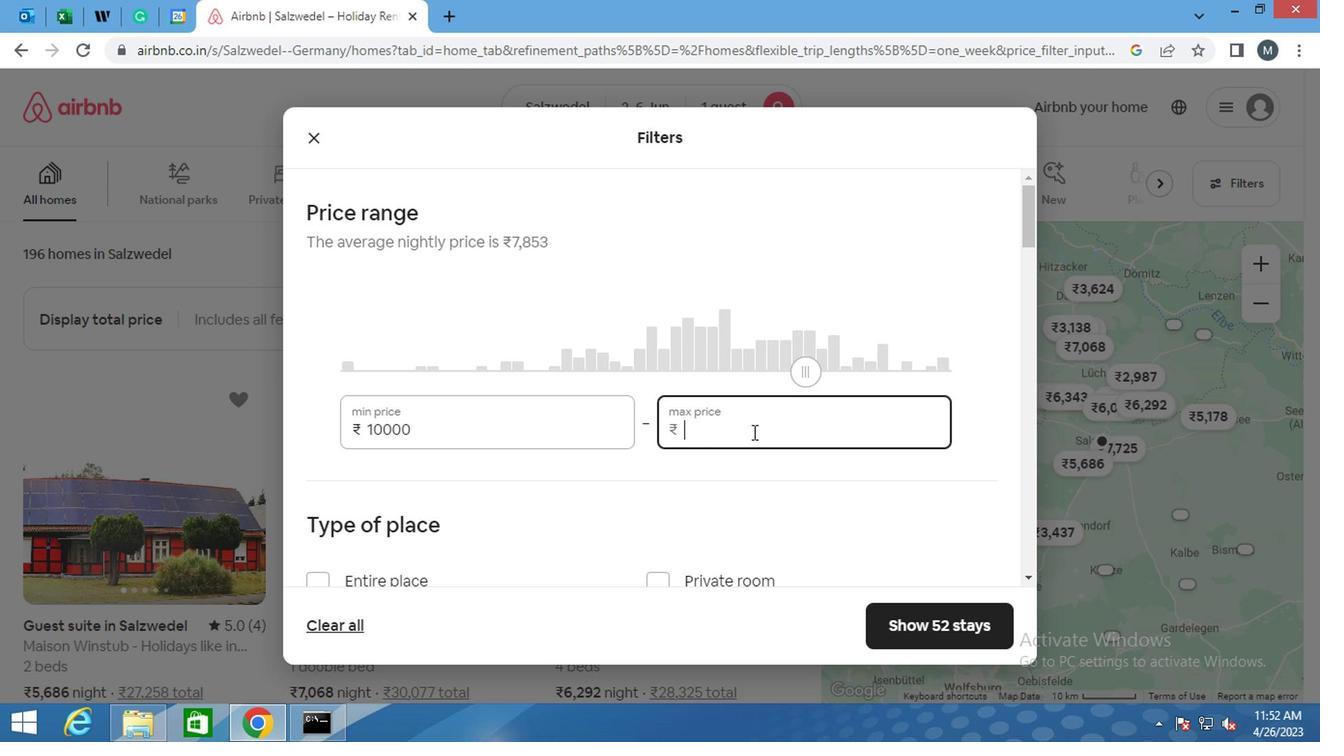 
Action: Mouse moved to (743, 430)
Screenshot: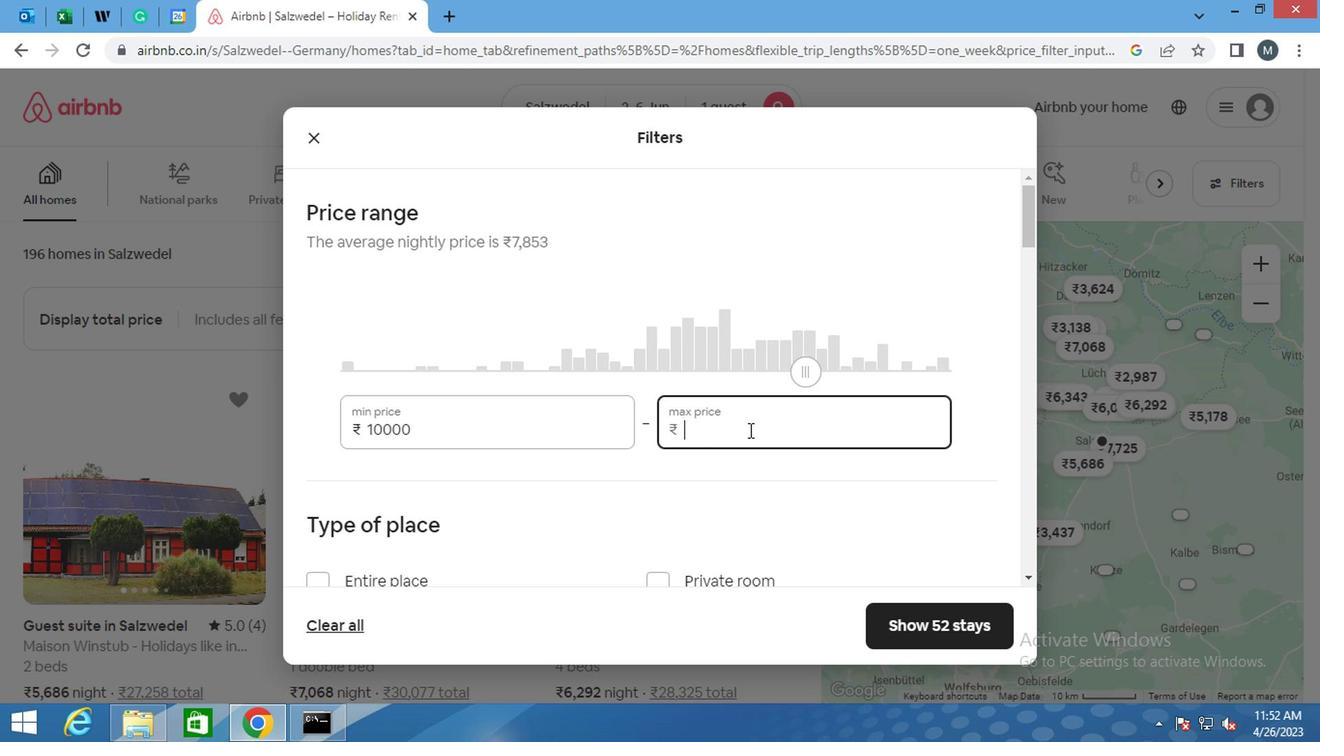 
Action: Key pressed 13000
Screenshot: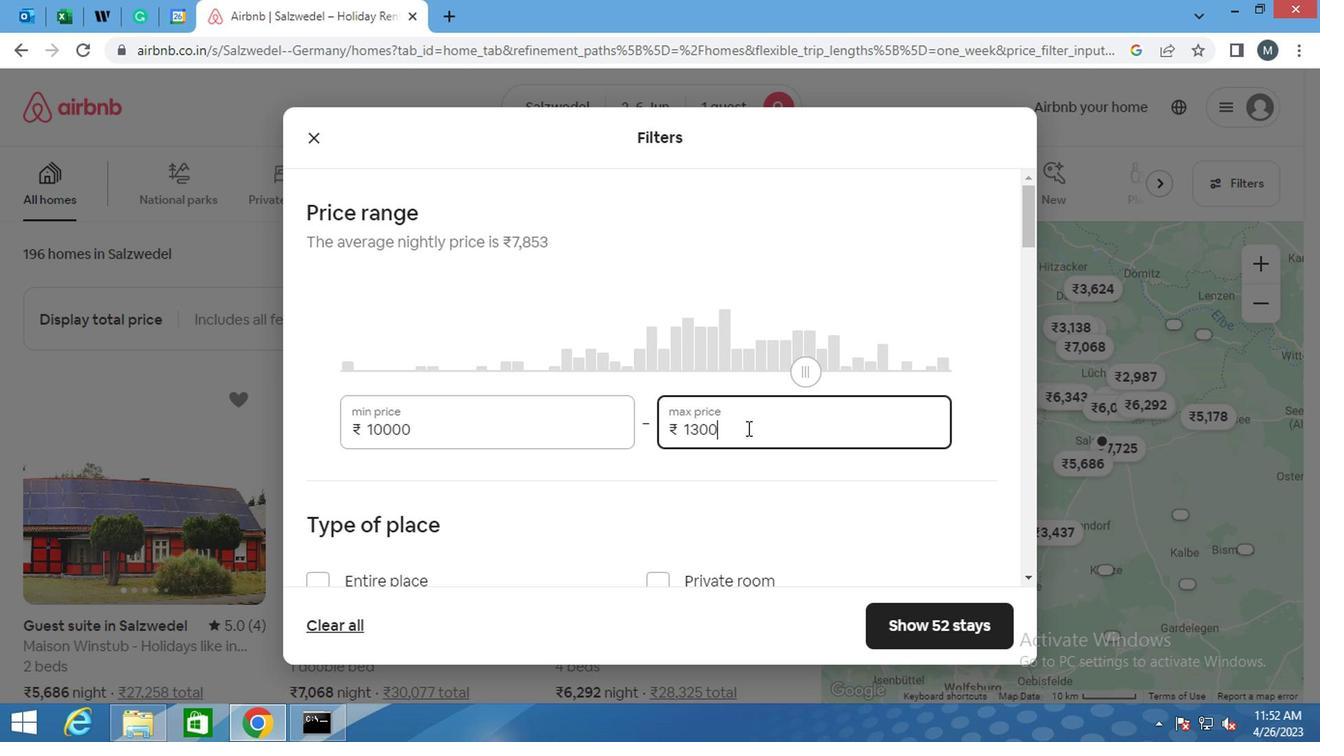 
Action: Mouse moved to (618, 418)
Screenshot: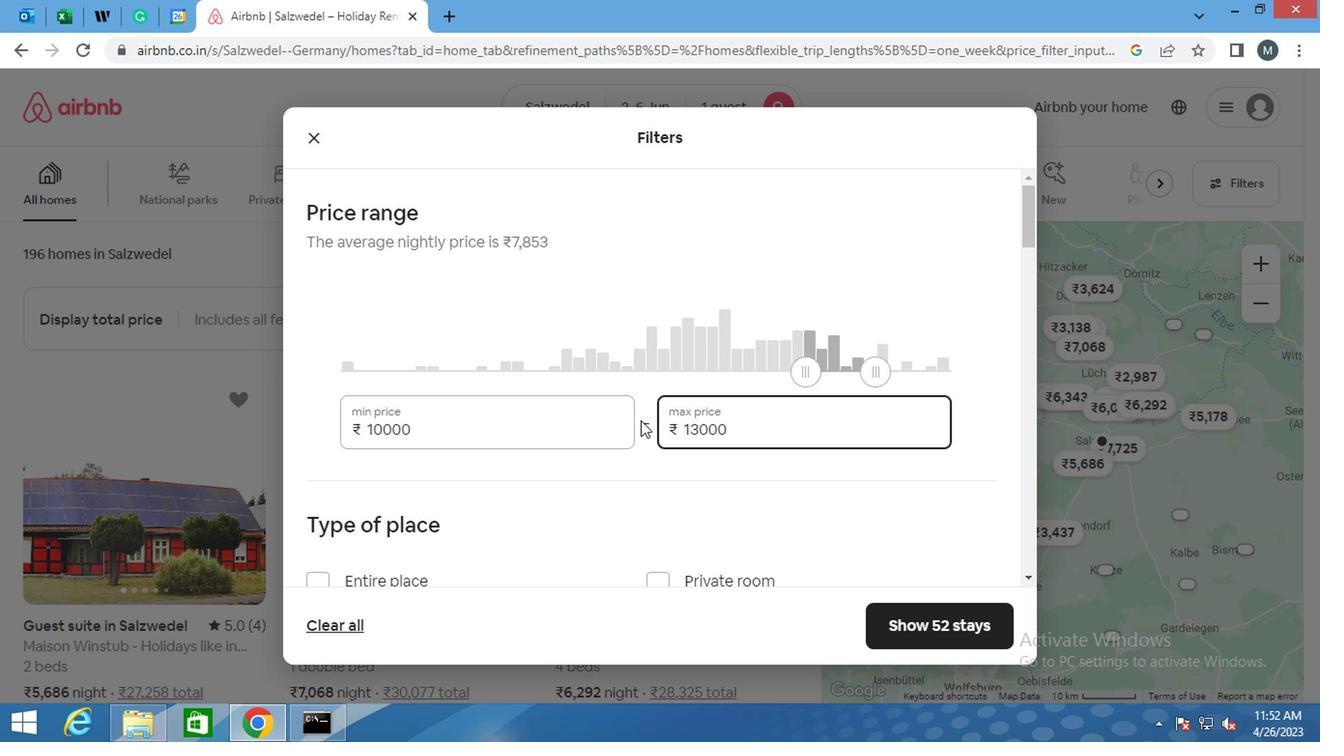 
Action: Mouse scrolled (618, 416) with delta (0, -1)
Screenshot: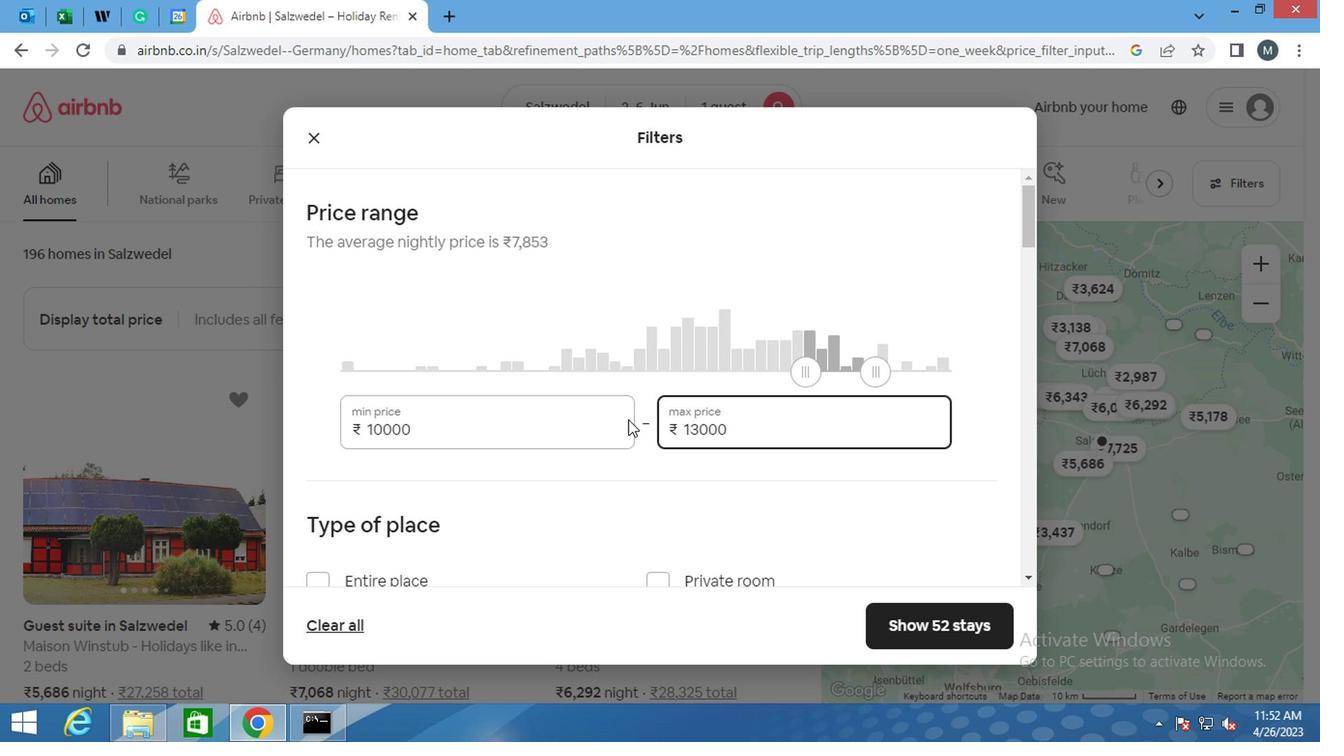 
Action: Mouse scrolled (618, 416) with delta (0, -1)
Screenshot: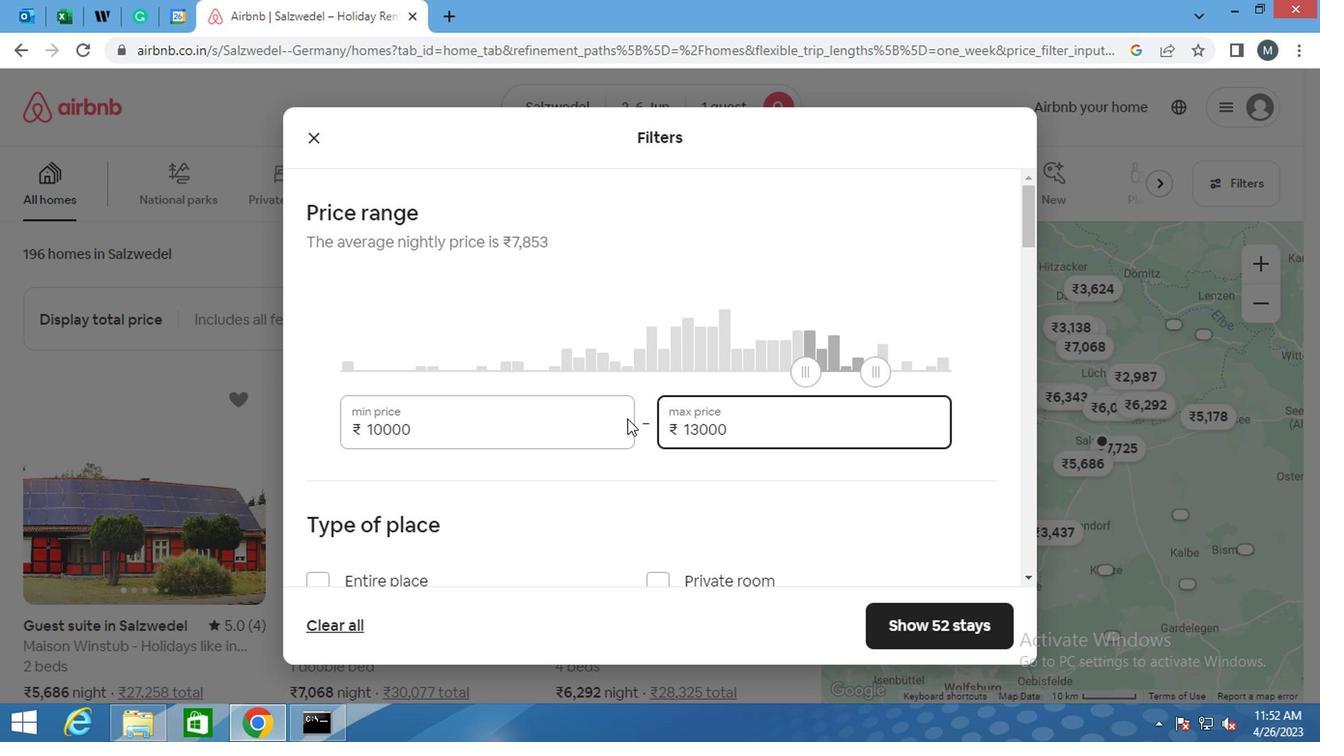 
Action: Mouse moved to (657, 393)
Screenshot: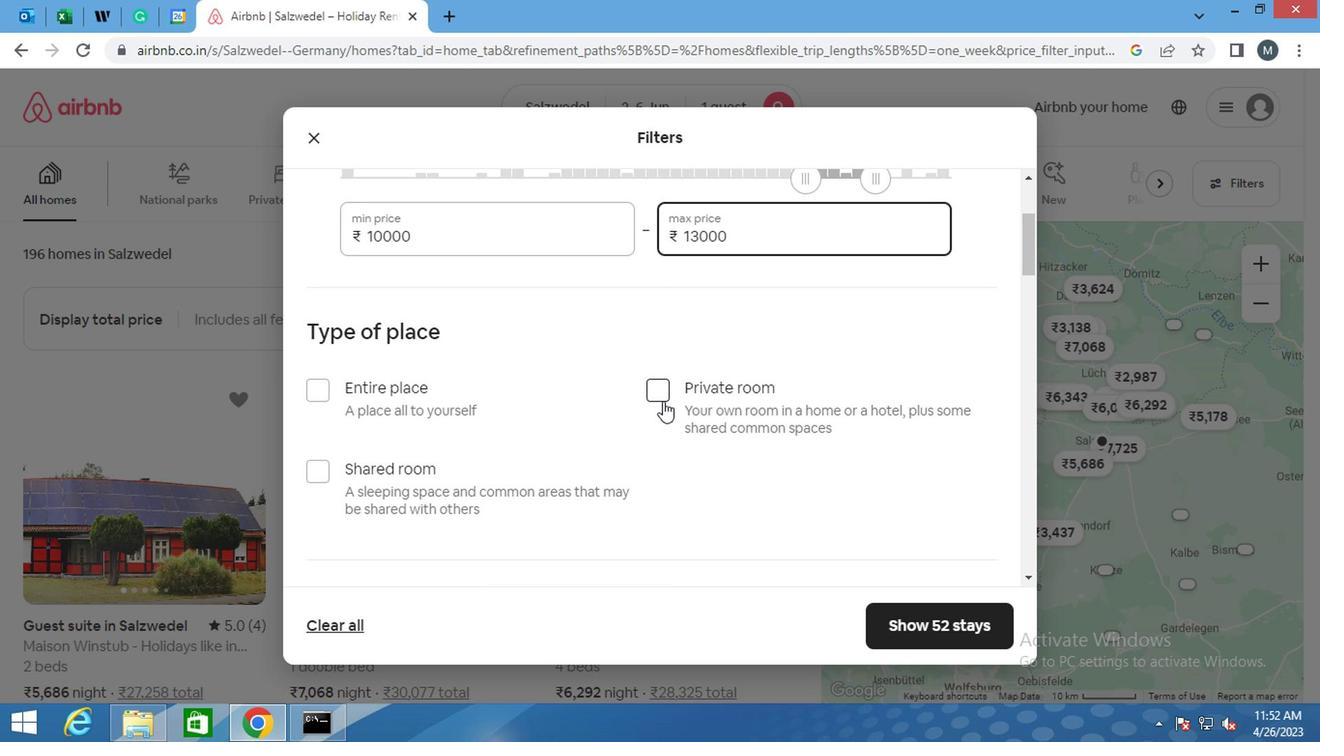 
Action: Mouse pressed left at (657, 393)
Screenshot: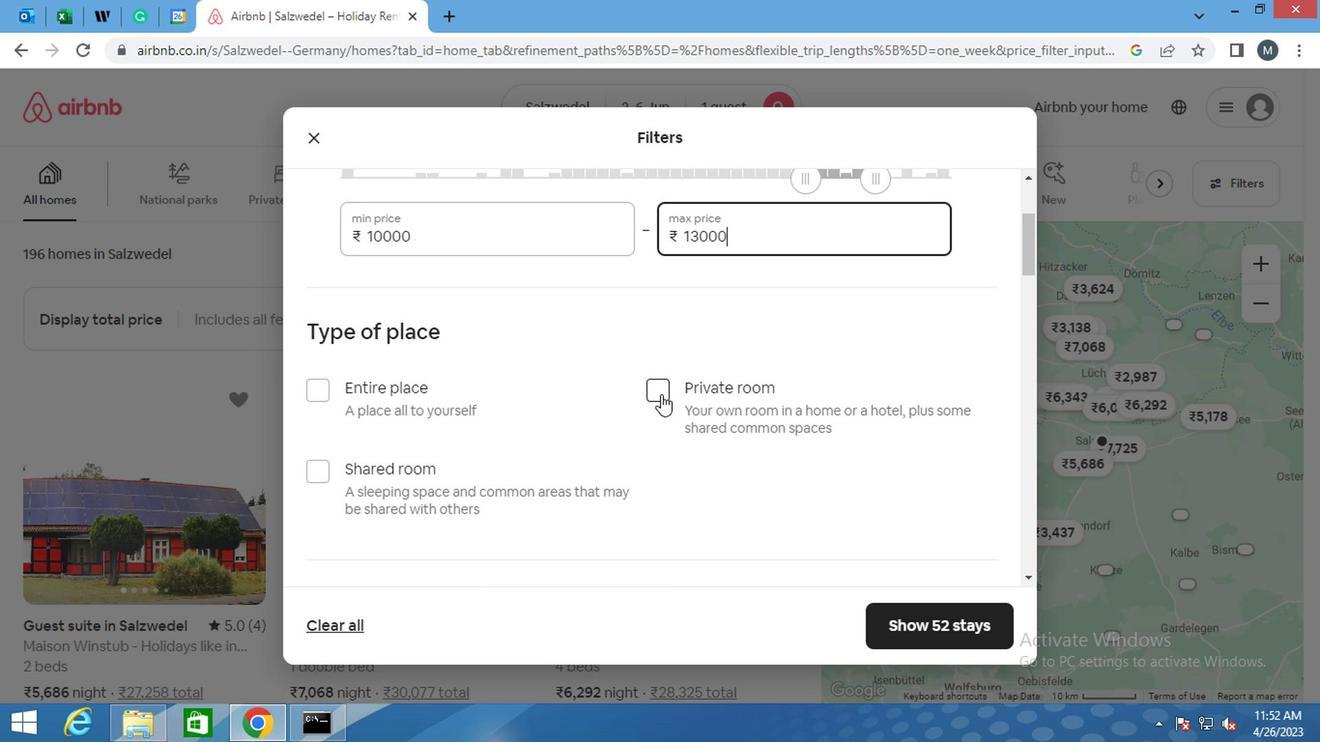 
Action: Mouse moved to (451, 406)
Screenshot: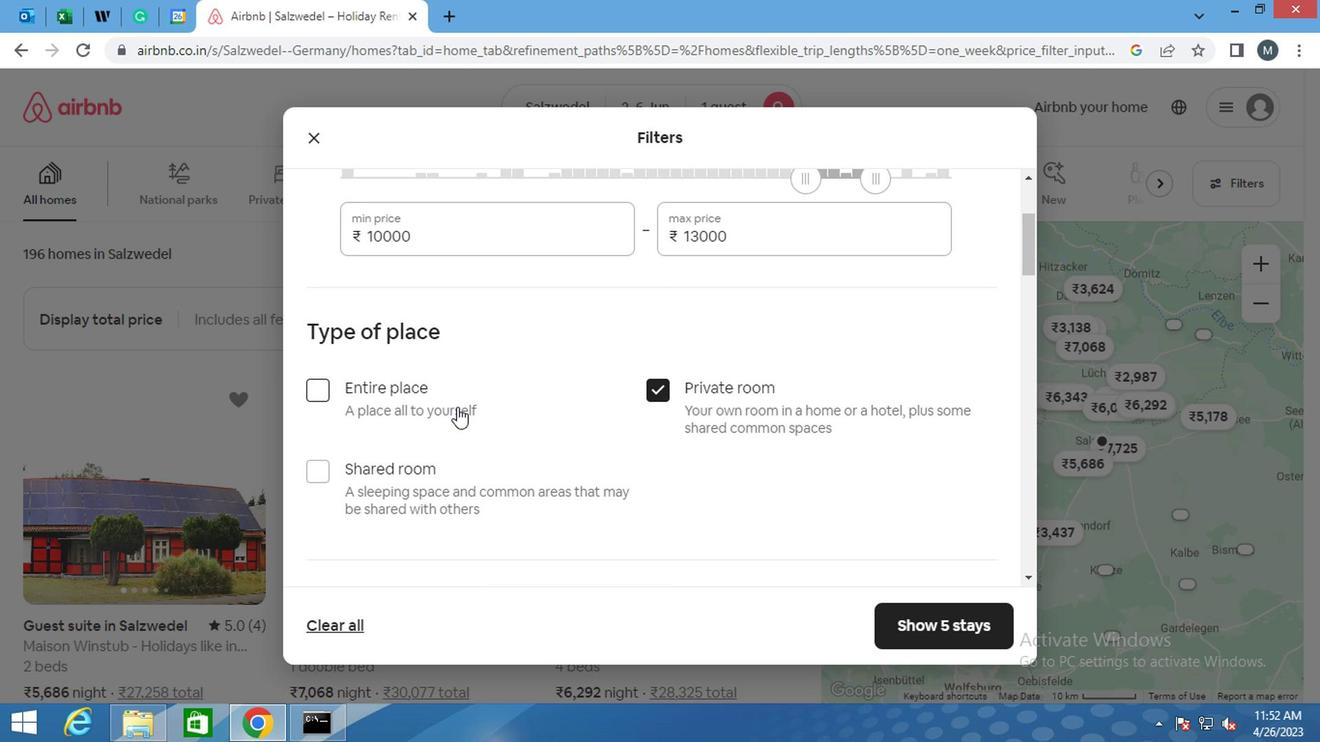 
Action: Mouse scrolled (451, 404) with delta (0, -1)
Screenshot: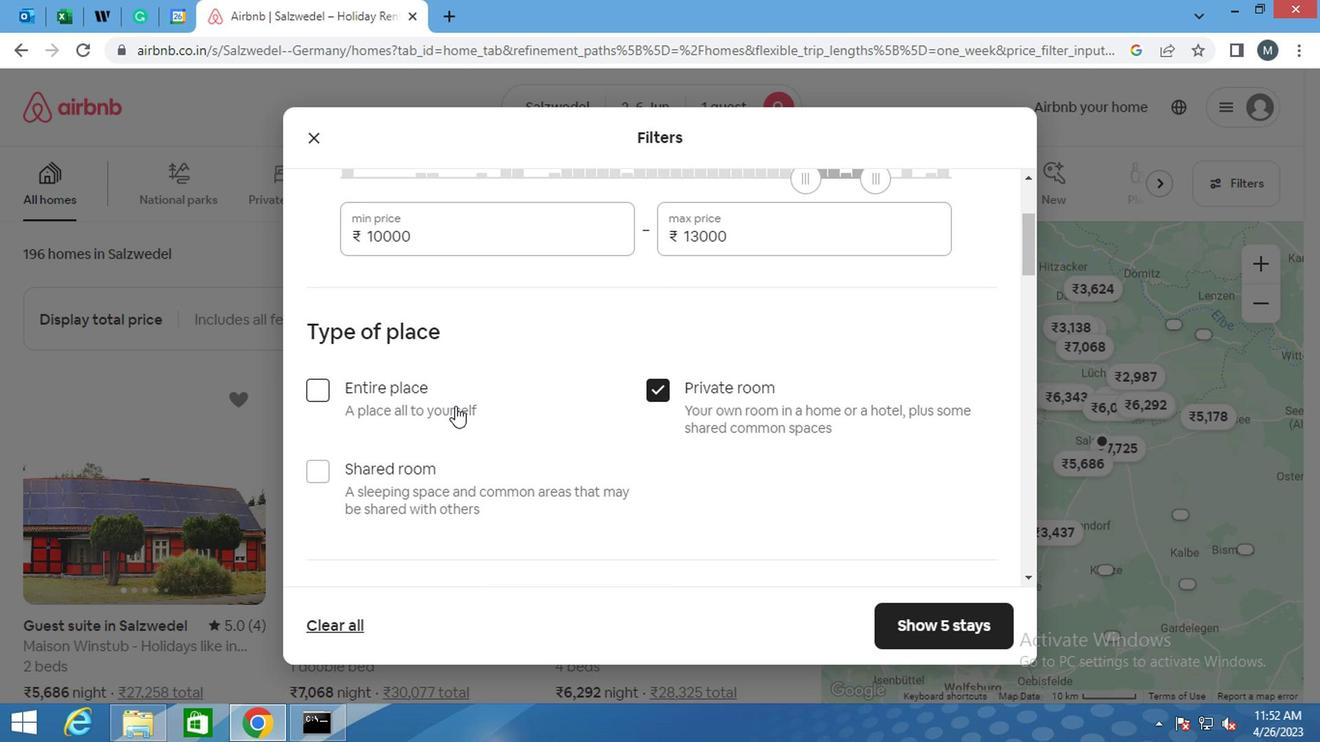
Action: Mouse scrolled (451, 404) with delta (0, -1)
Screenshot: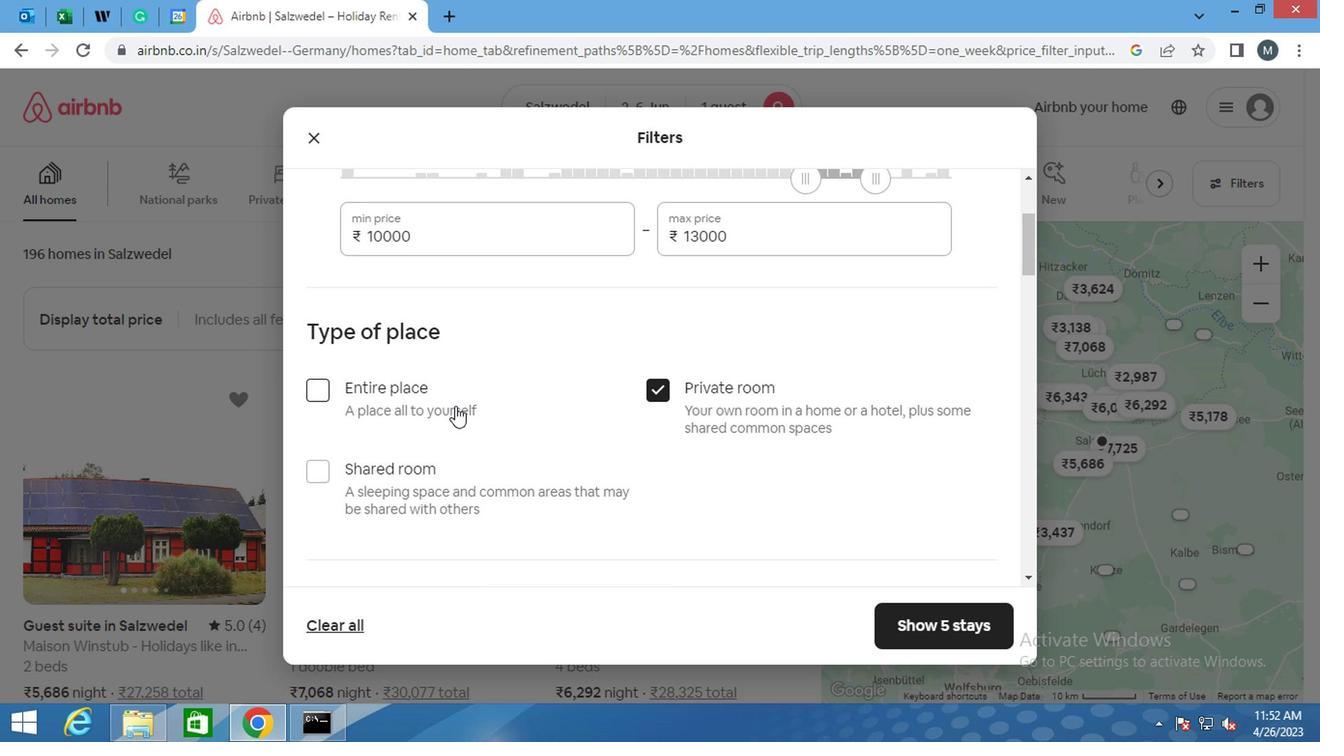 
Action: Mouse moved to (372, 411)
Screenshot: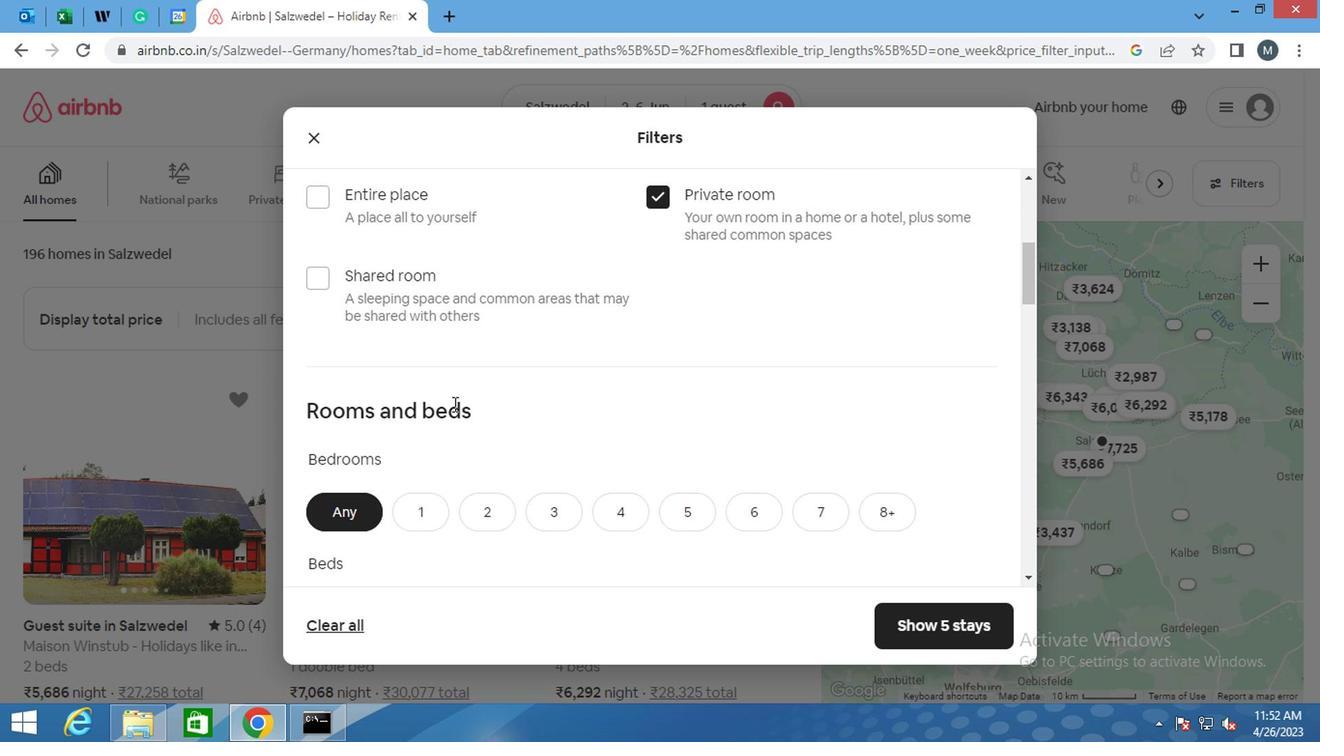 
Action: Mouse scrolled (372, 411) with delta (0, 0)
Screenshot: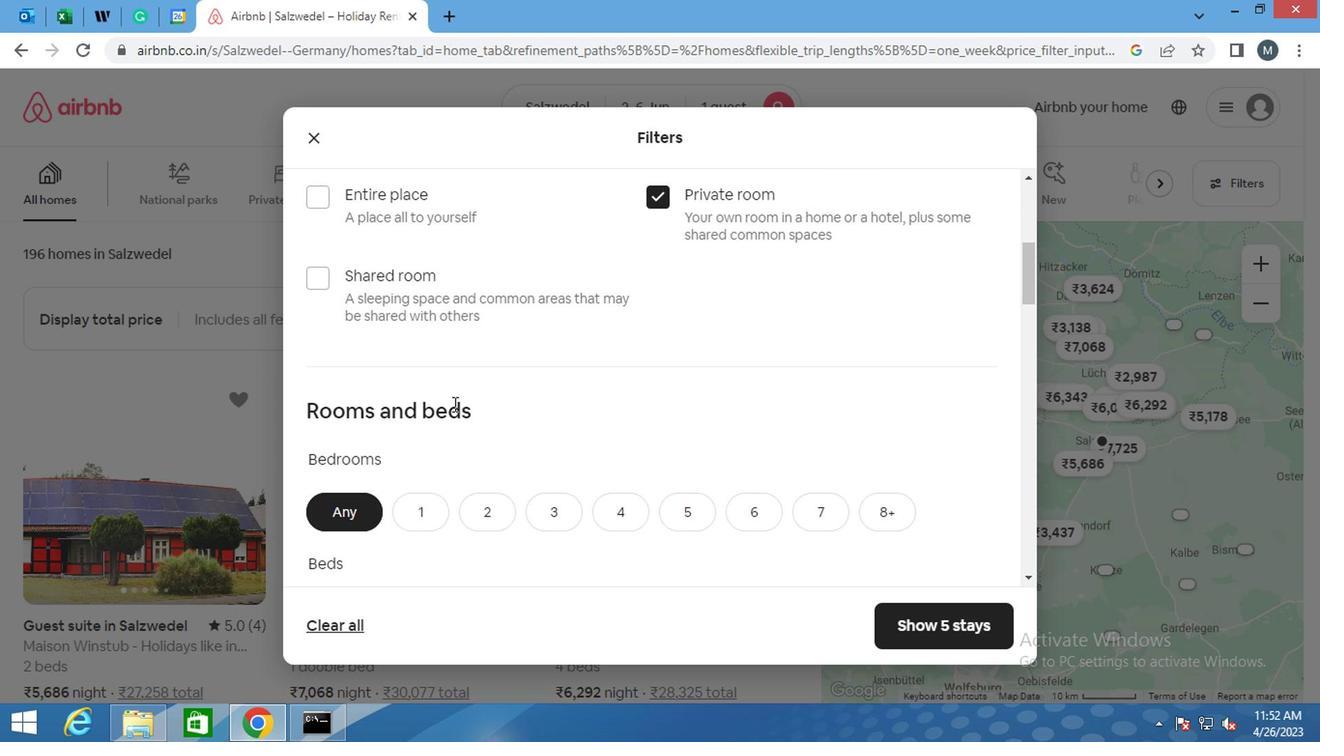 
Action: Mouse moved to (367, 420)
Screenshot: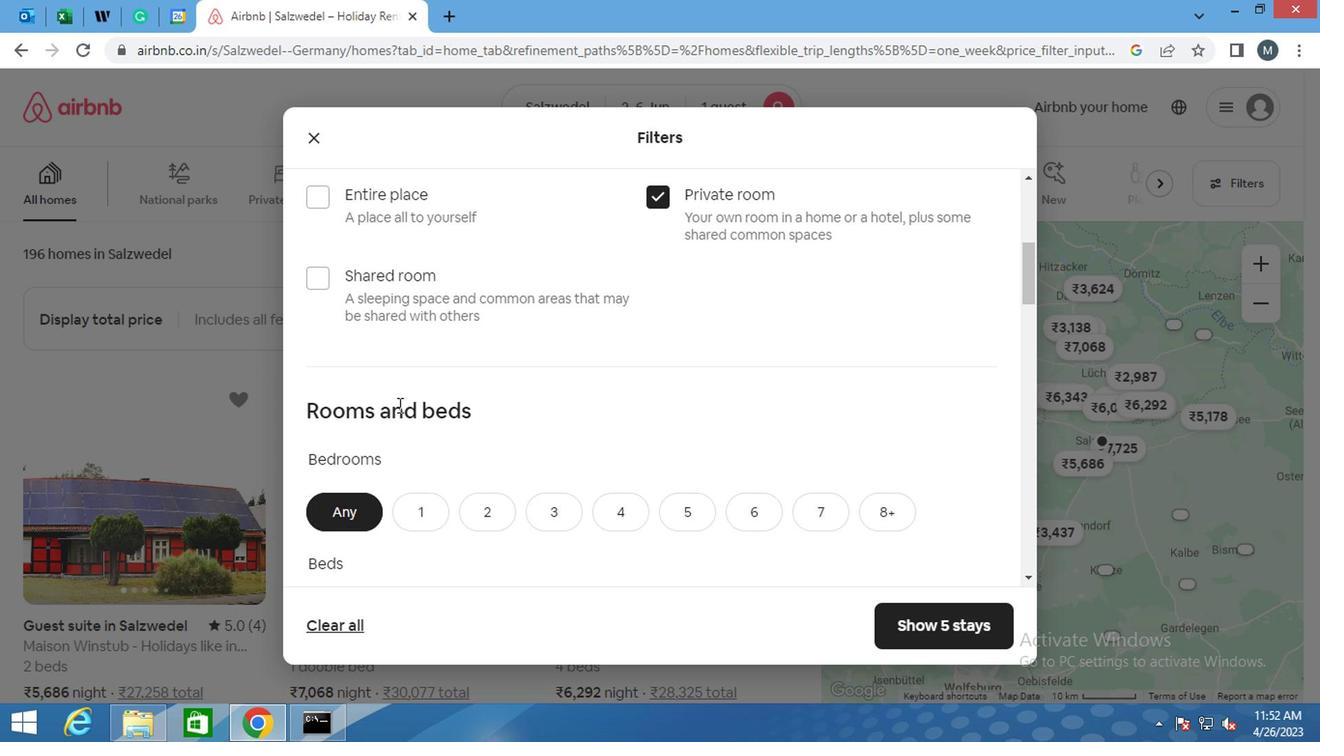 
Action: Mouse scrolled (367, 418) with delta (0, -1)
Screenshot: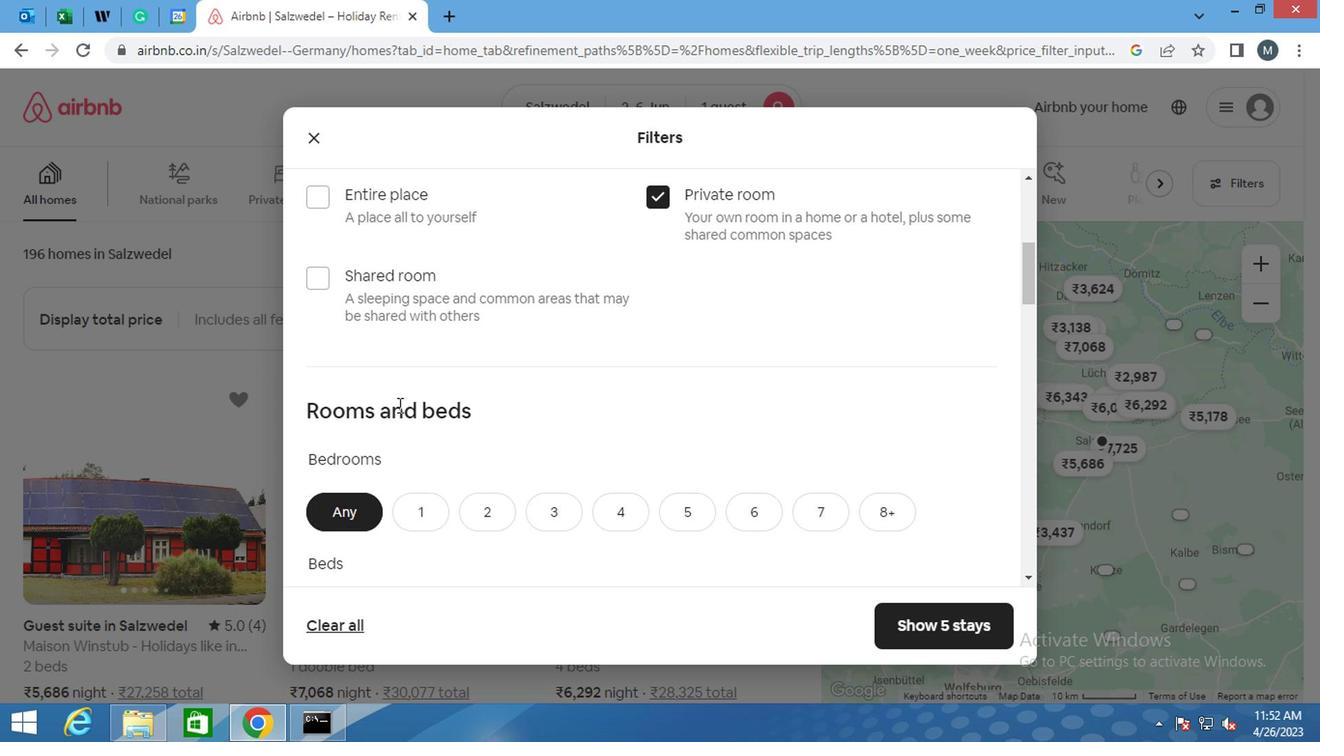 
Action: Mouse moved to (418, 327)
Screenshot: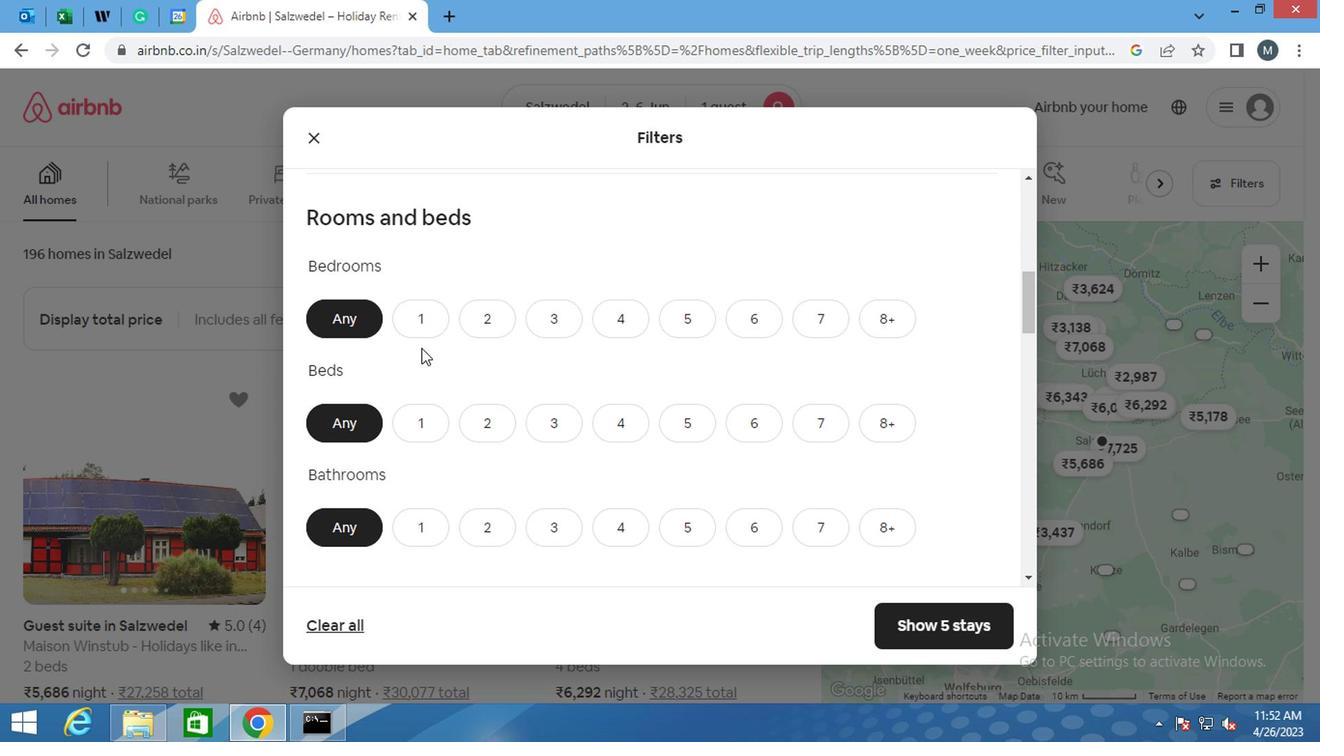 
Action: Mouse pressed left at (418, 327)
Screenshot: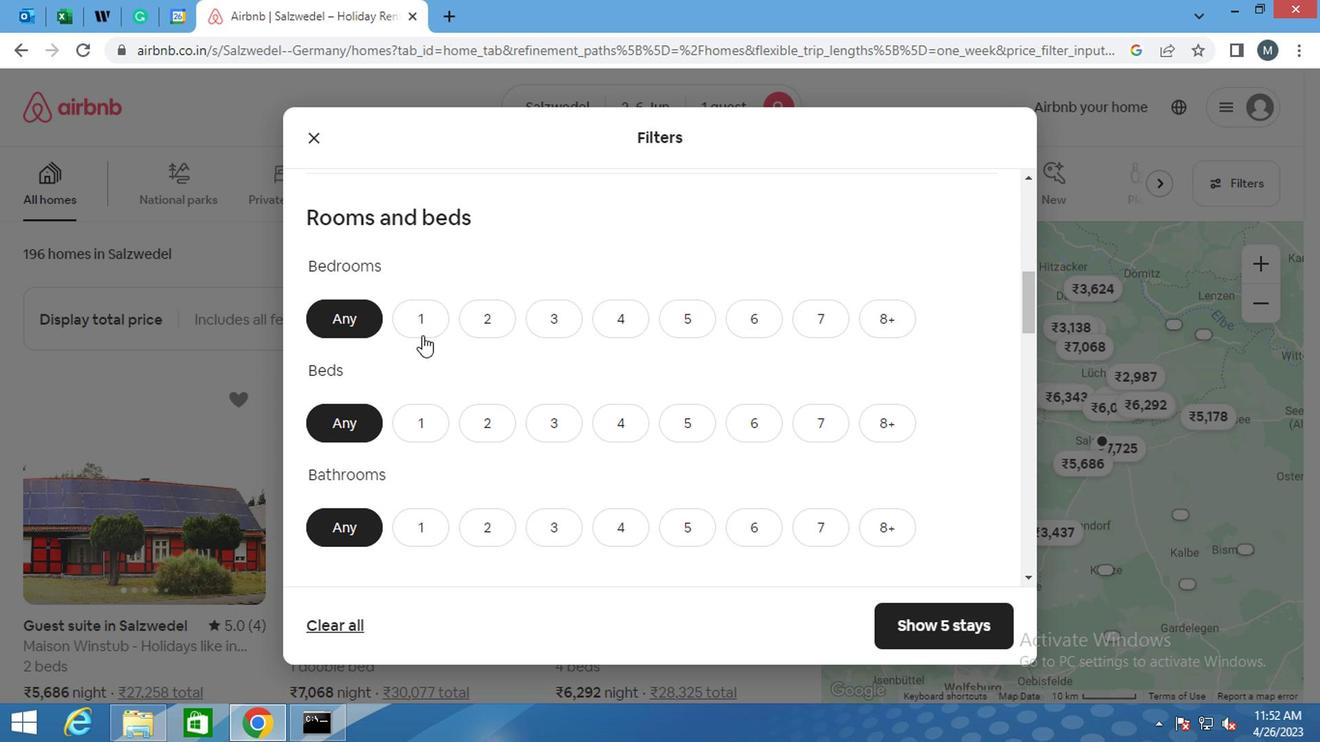 
Action: Mouse moved to (411, 433)
Screenshot: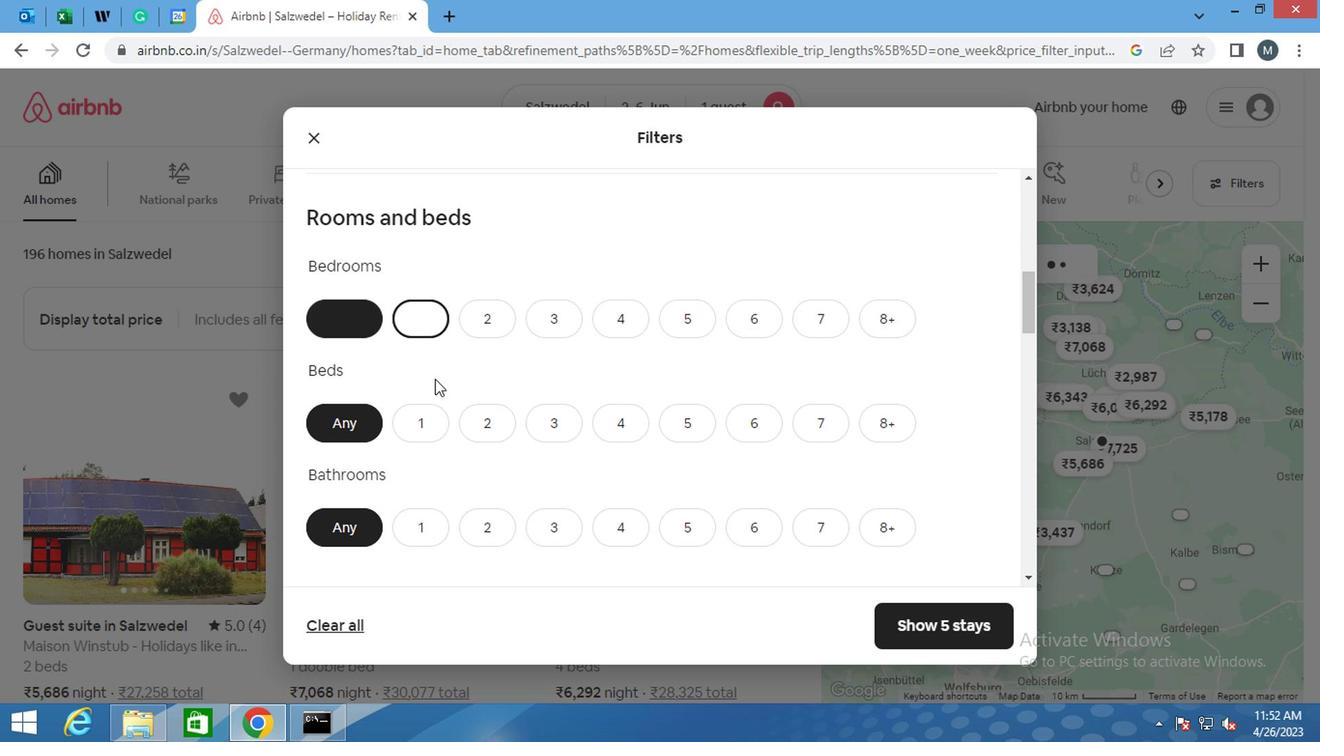 
Action: Mouse pressed left at (411, 433)
Screenshot: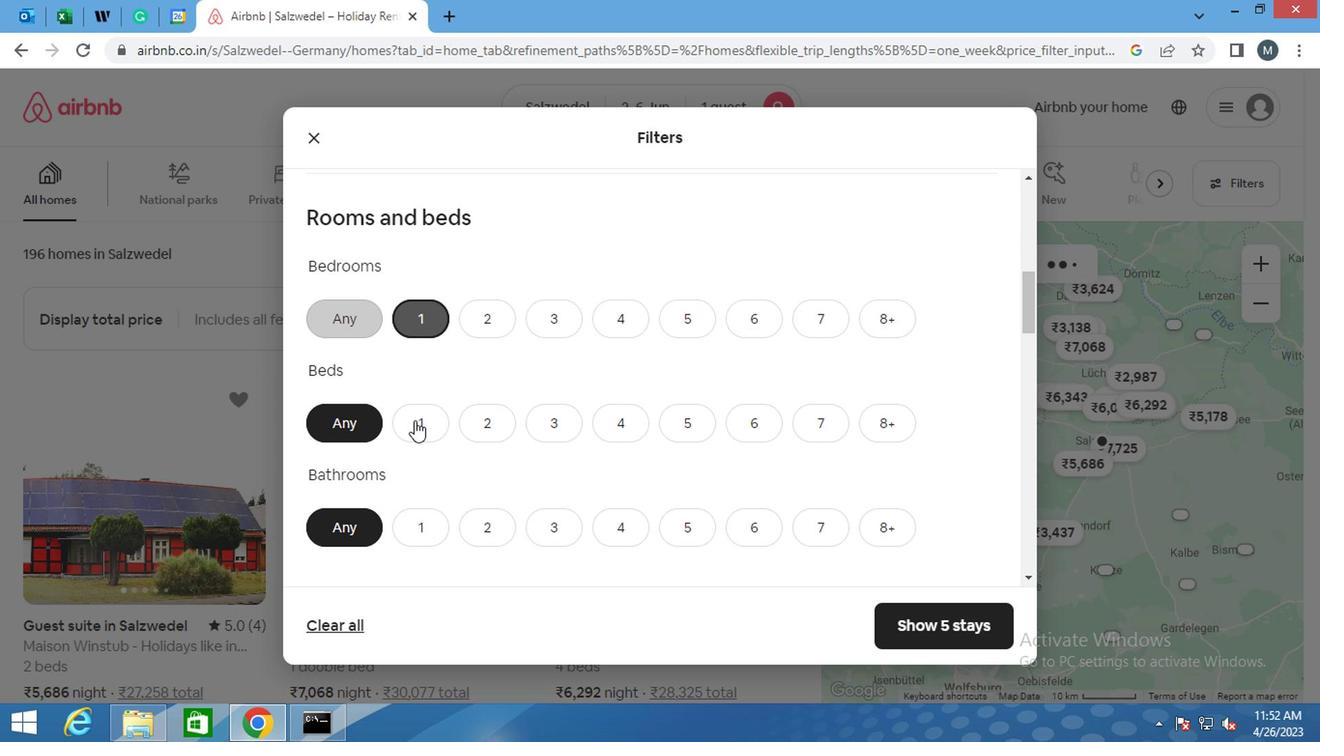 
Action: Mouse moved to (411, 532)
Screenshot: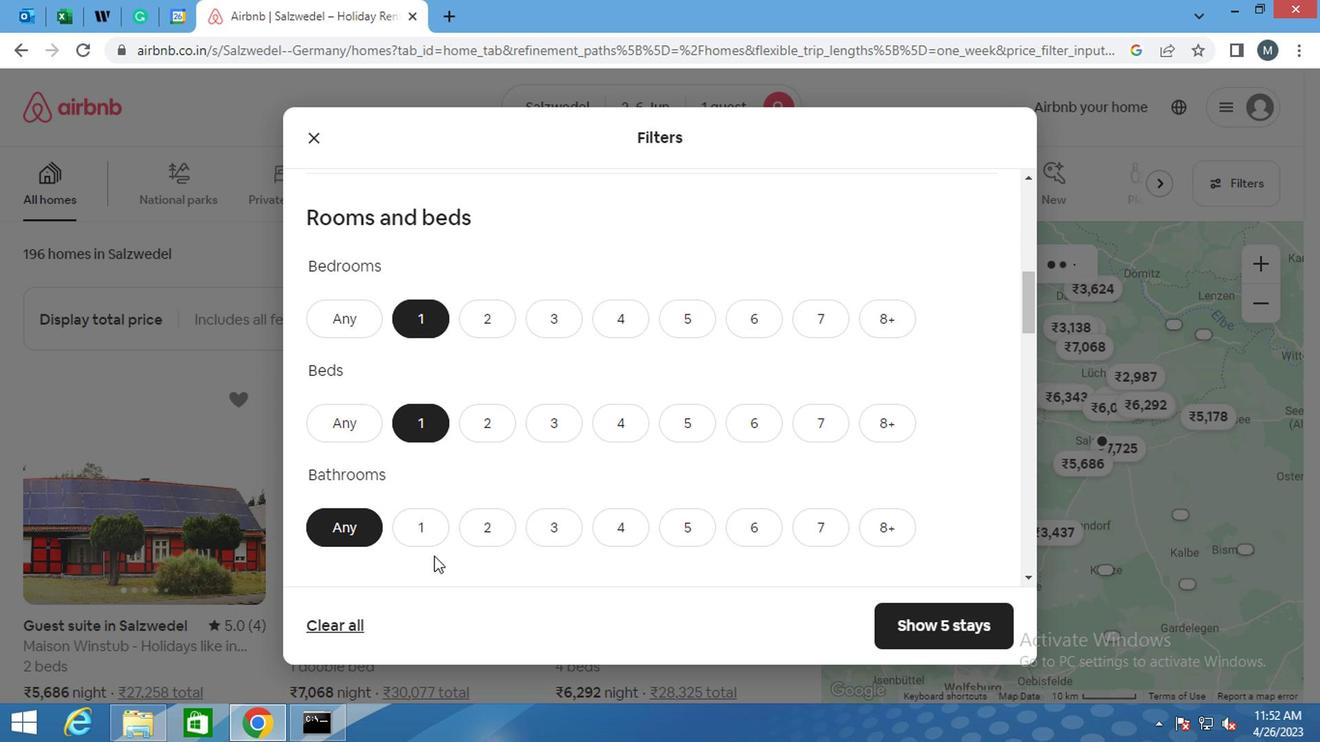 
Action: Mouse pressed left at (411, 532)
Screenshot: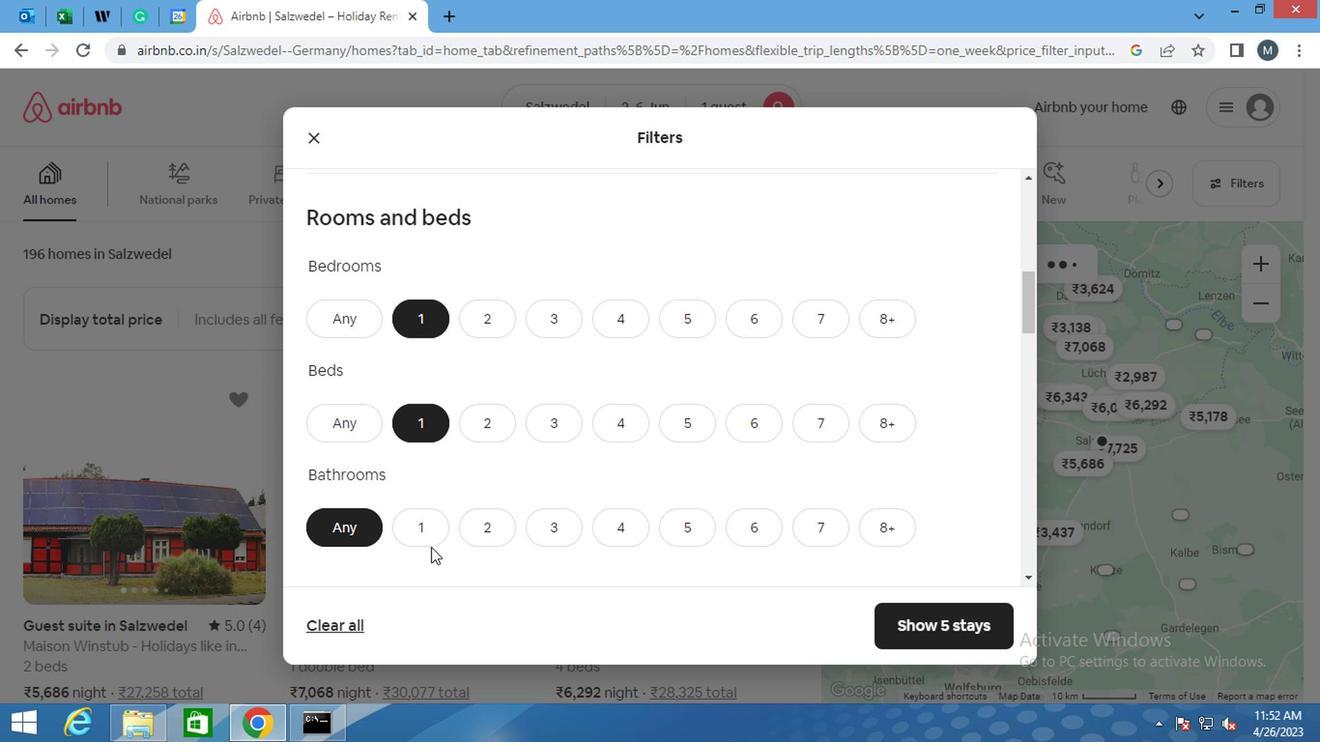 
Action: Mouse moved to (420, 510)
Screenshot: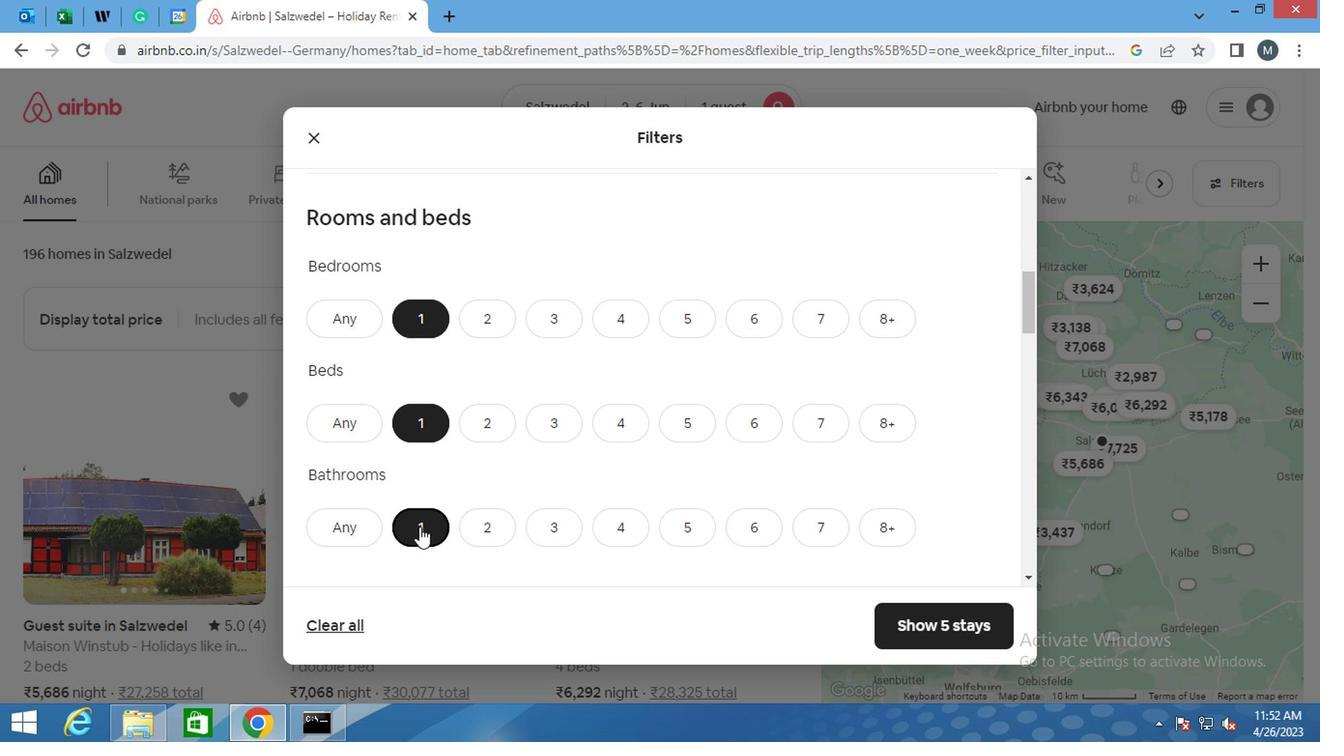 
Action: Mouse scrolled (420, 509) with delta (0, 0)
Screenshot: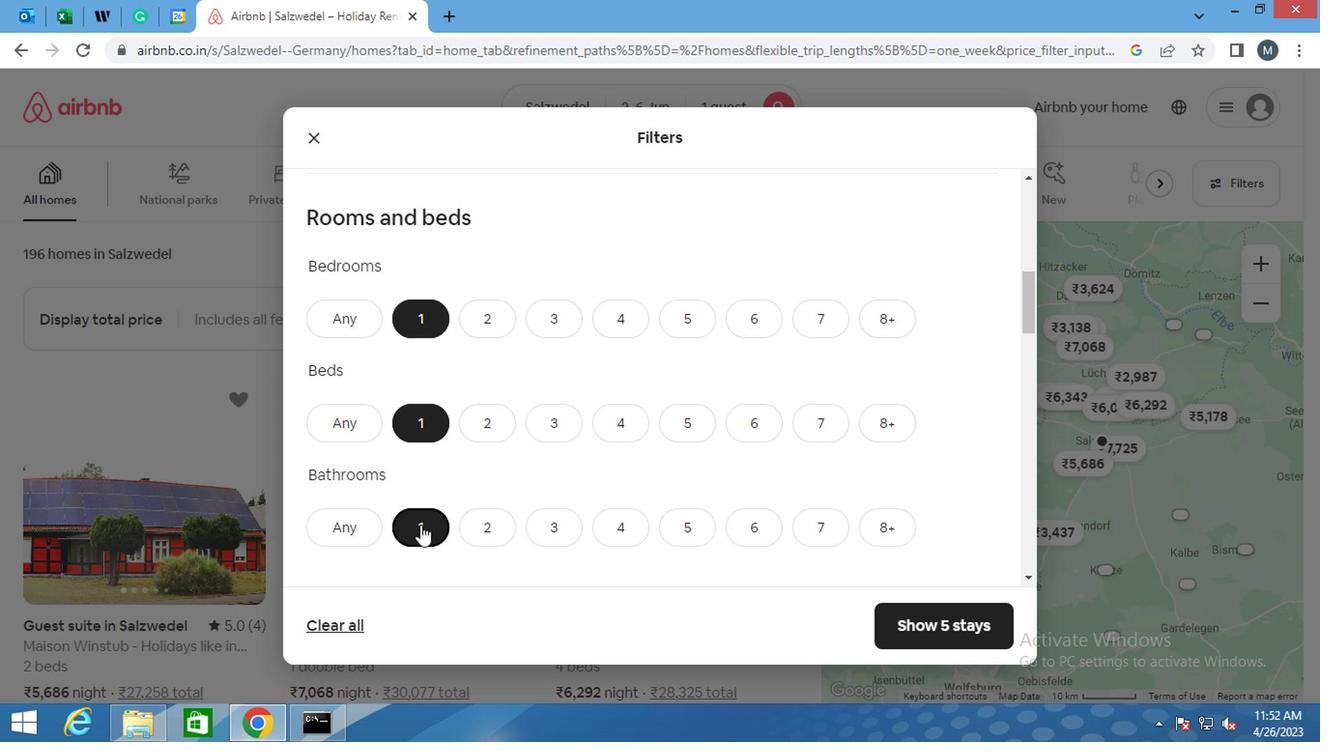 
Action: Mouse scrolled (420, 509) with delta (0, 0)
Screenshot: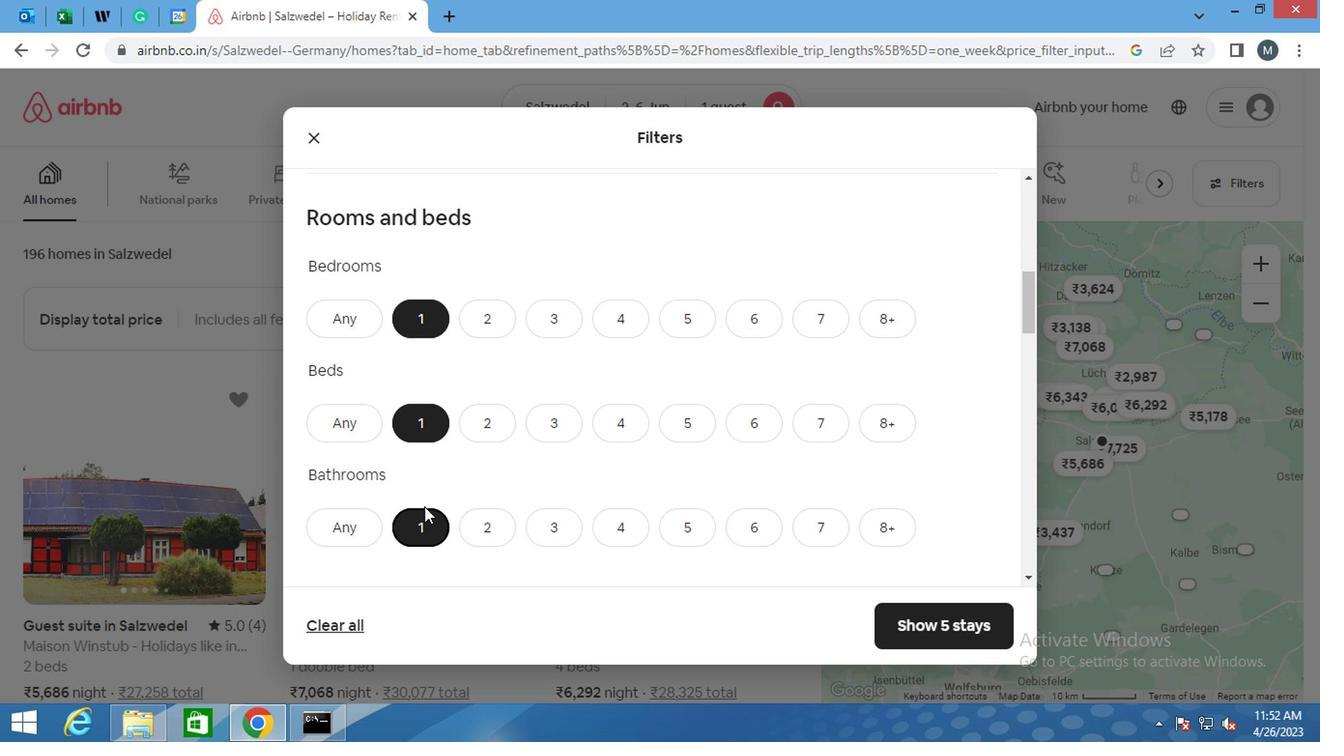 
Action: Mouse moved to (417, 508)
Screenshot: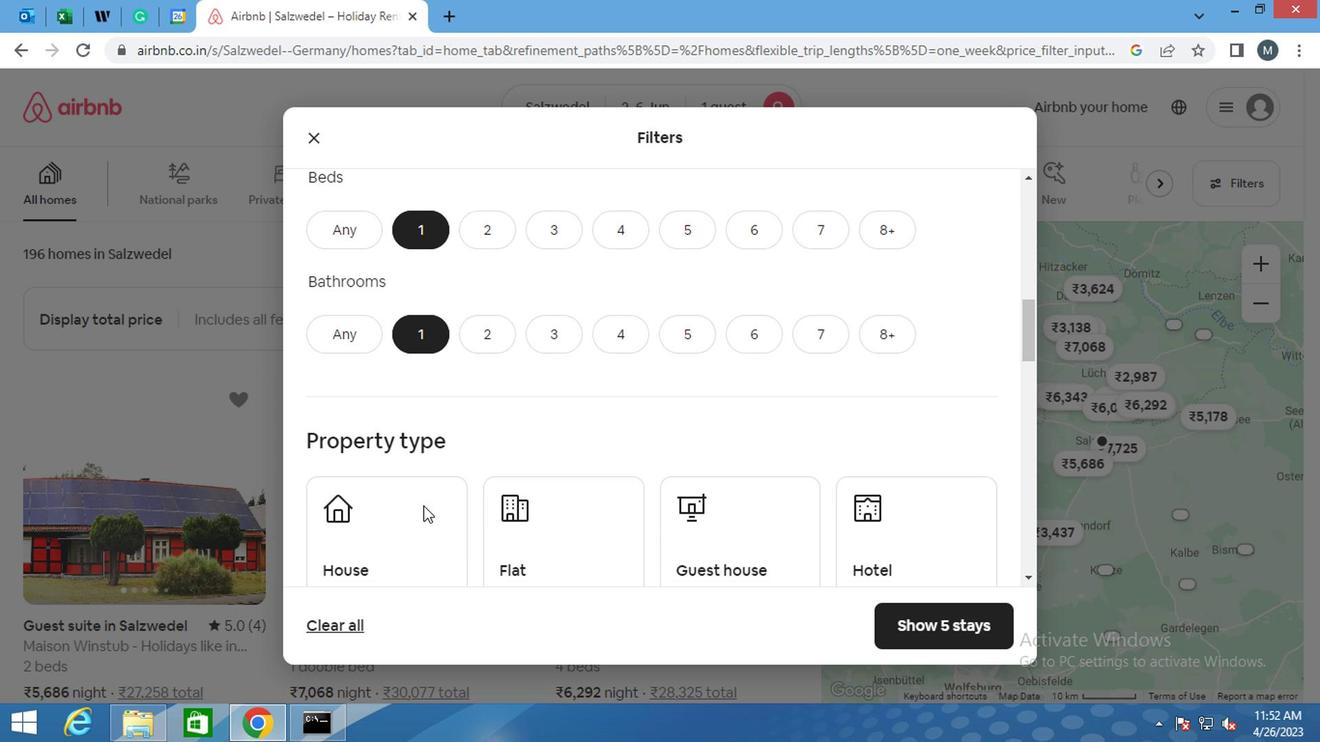 
Action: Mouse scrolled (417, 507) with delta (0, -1)
Screenshot: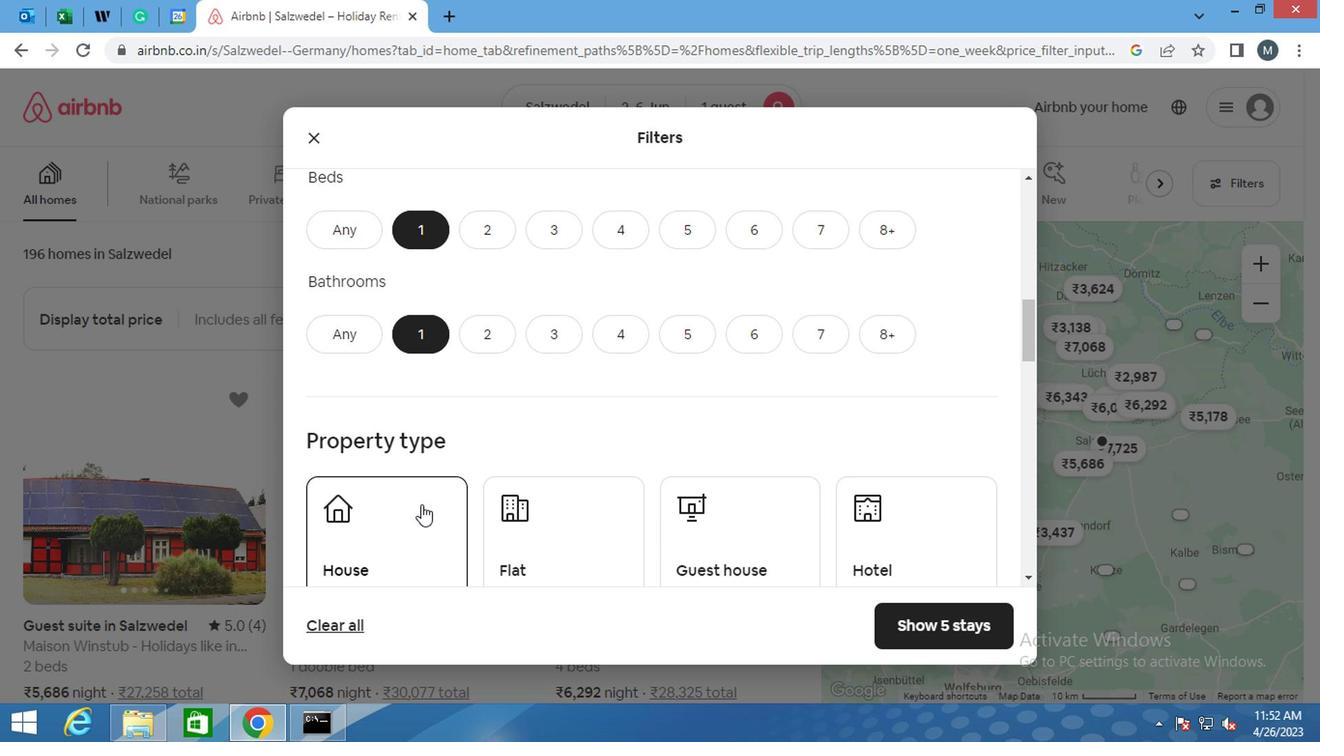 
Action: Mouse moved to (379, 481)
Screenshot: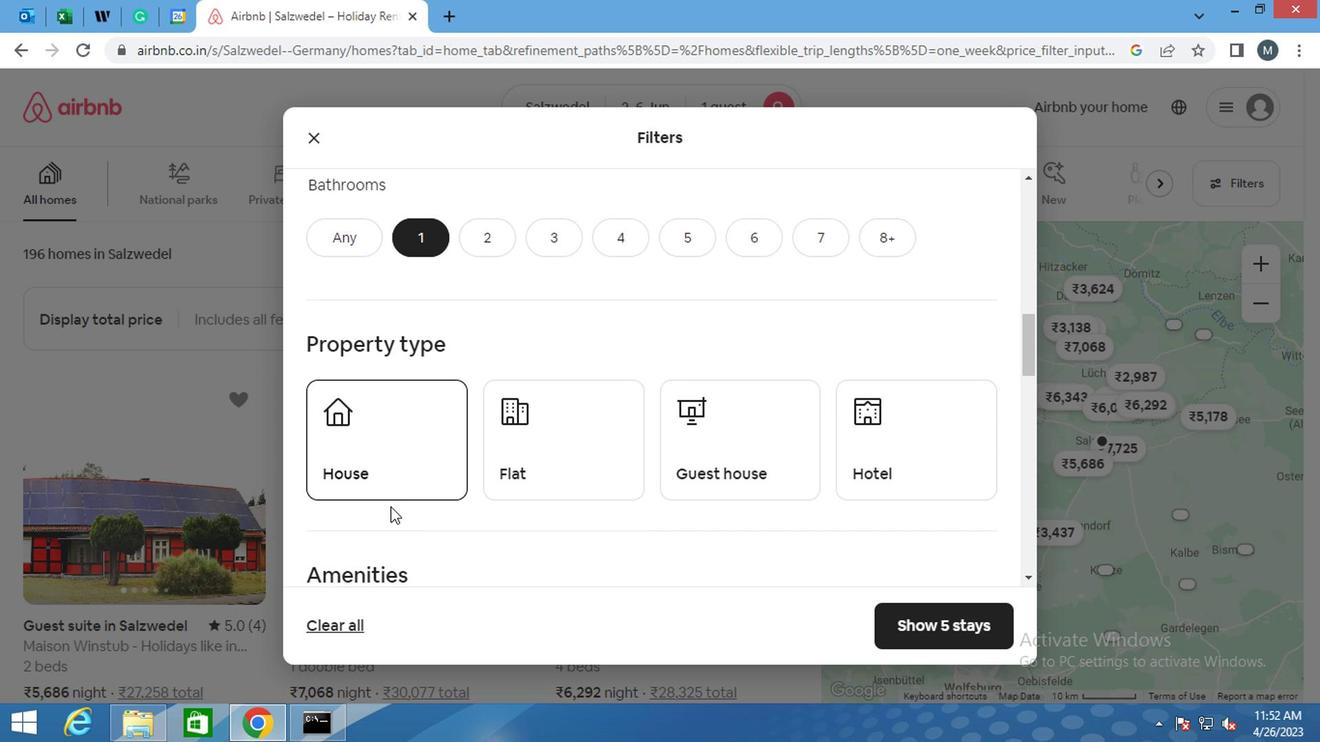 
Action: Mouse pressed left at (379, 481)
Screenshot: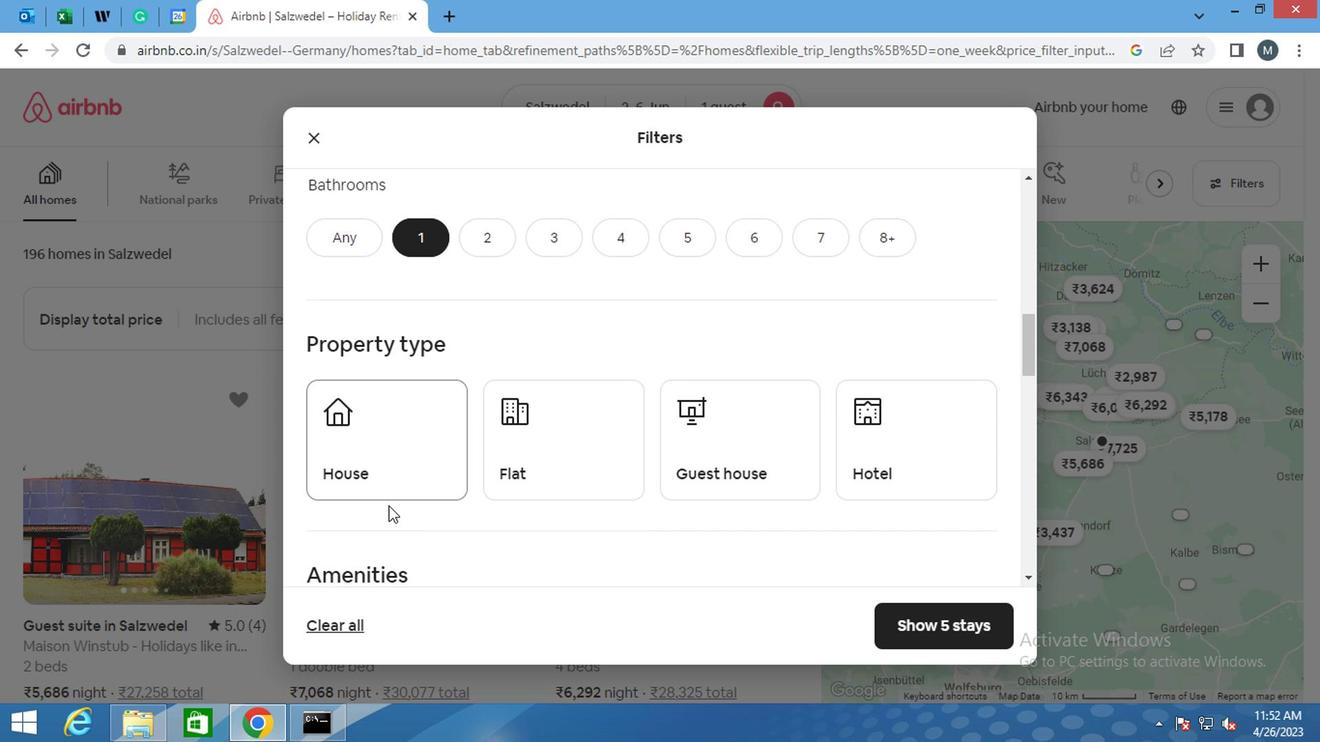 
Action: Mouse moved to (536, 456)
Screenshot: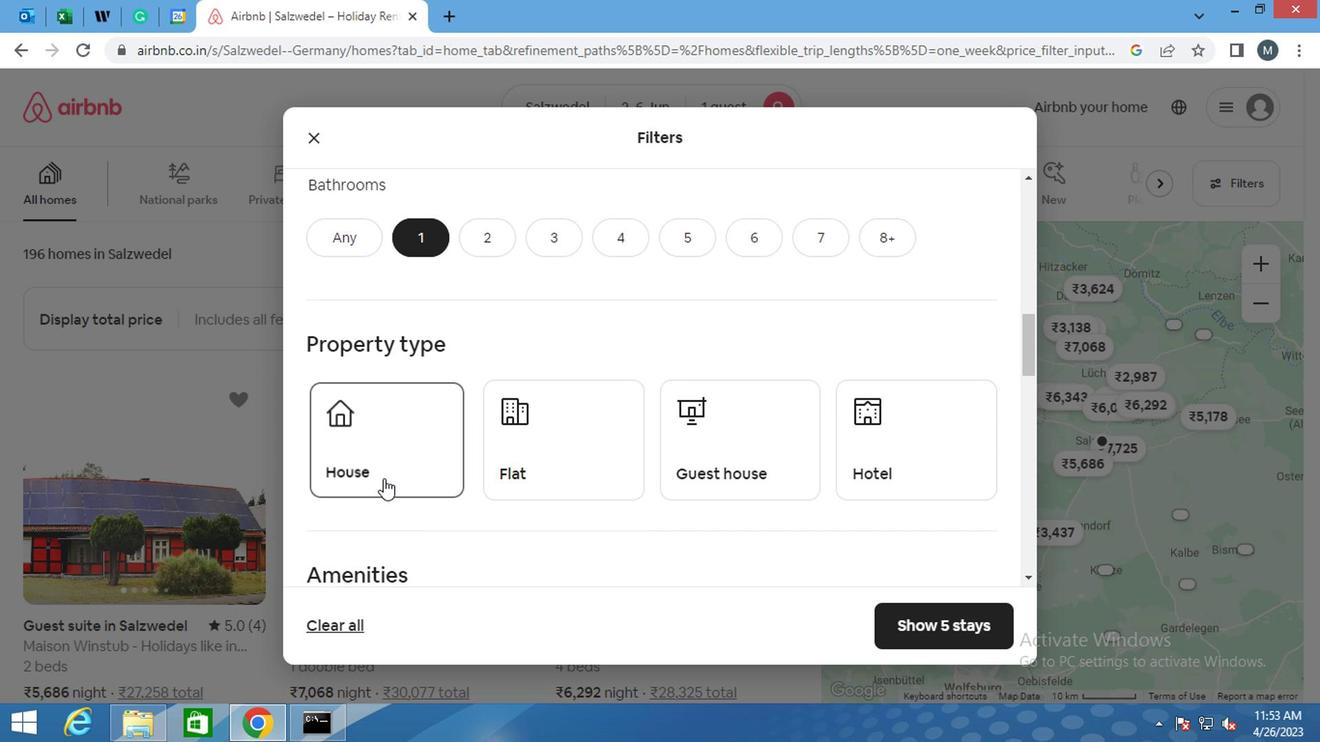 
Action: Mouse pressed left at (536, 456)
Screenshot: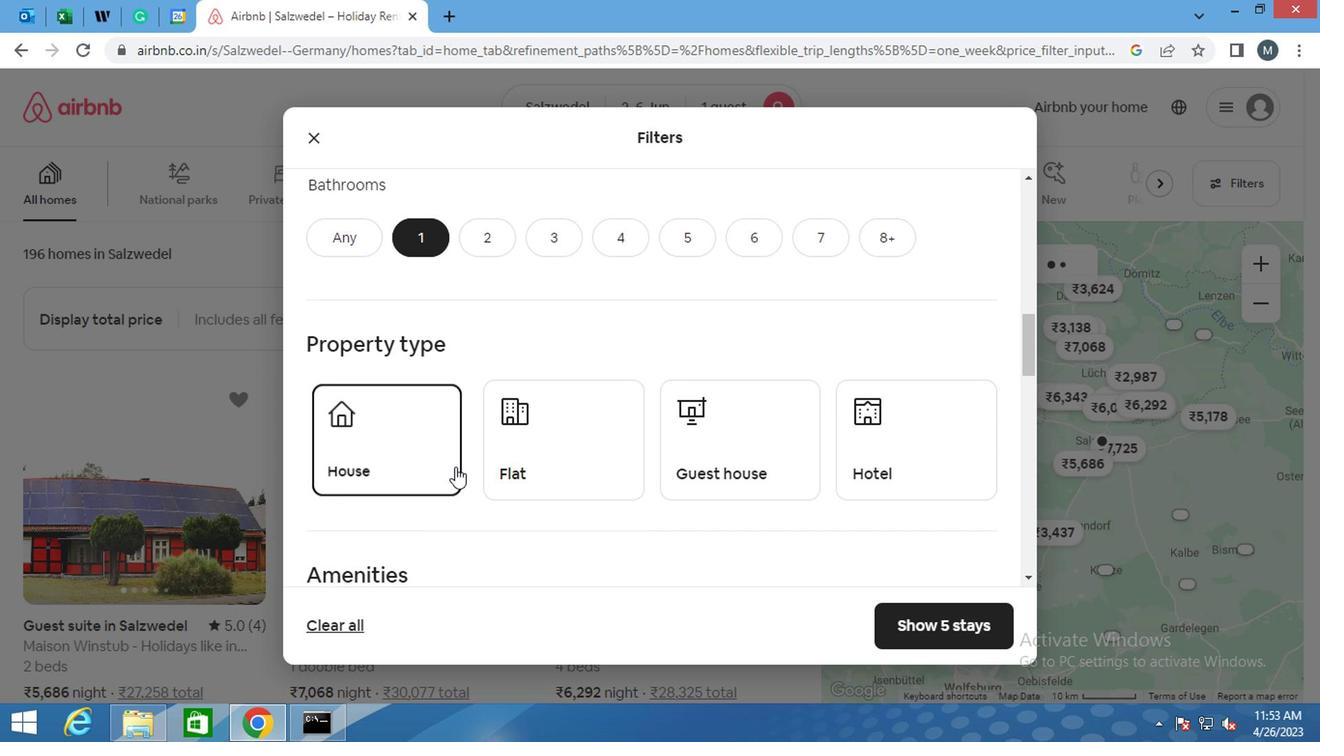 
Action: Mouse moved to (711, 452)
Screenshot: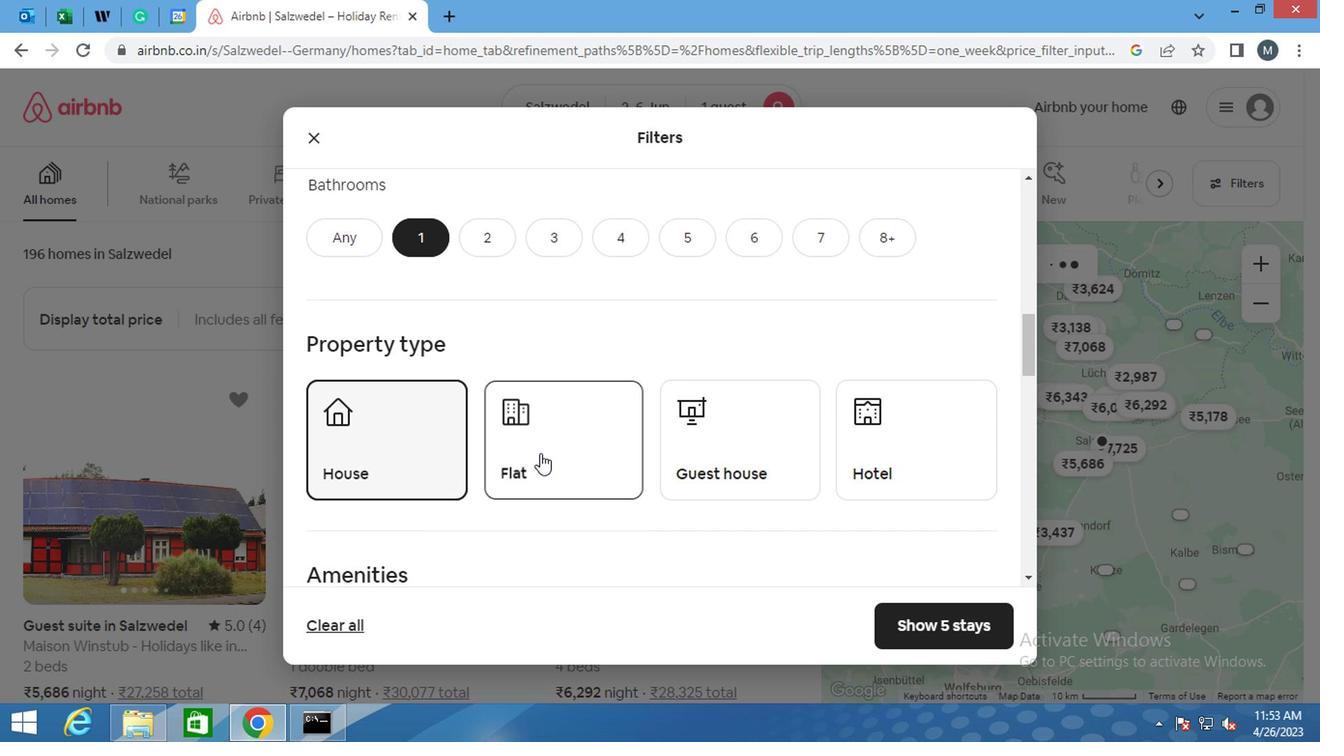 
Action: Mouse pressed left at (711, 452)
Screenshot: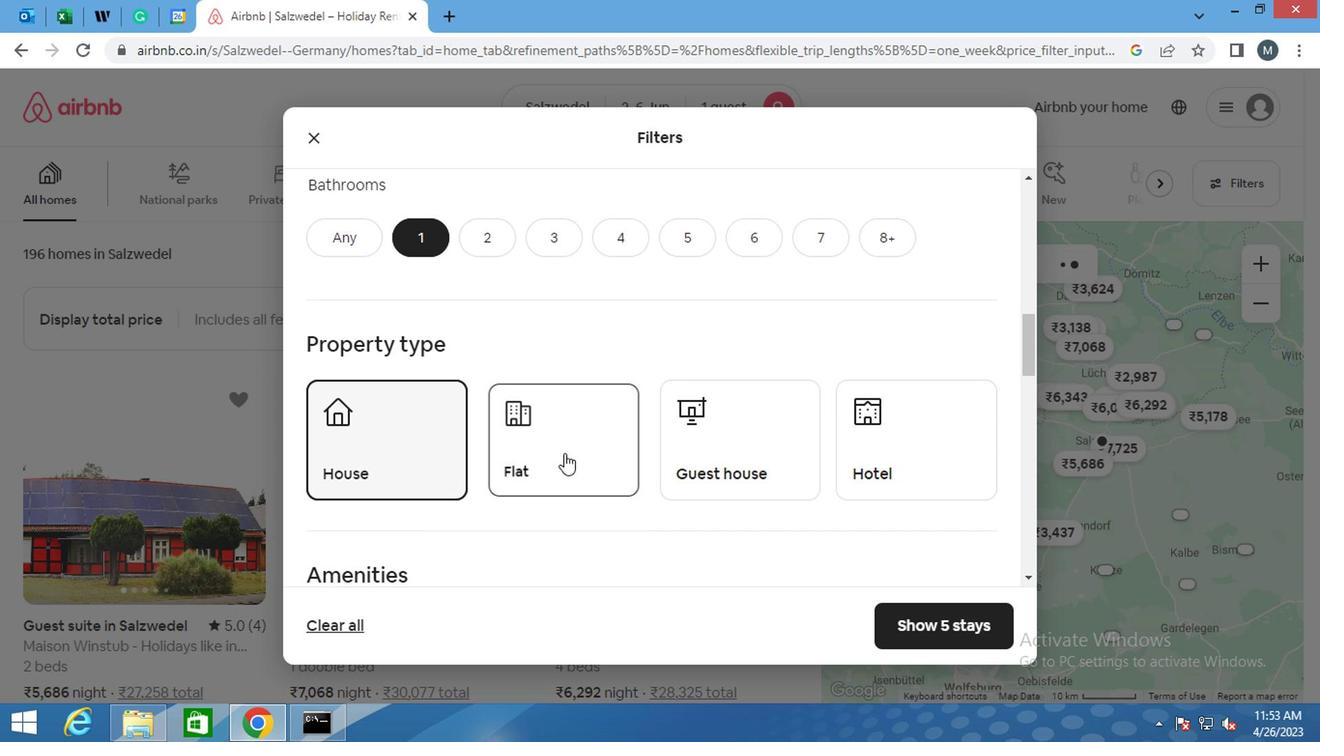
Action: Mouse moved to (863, 444)
Screenshot: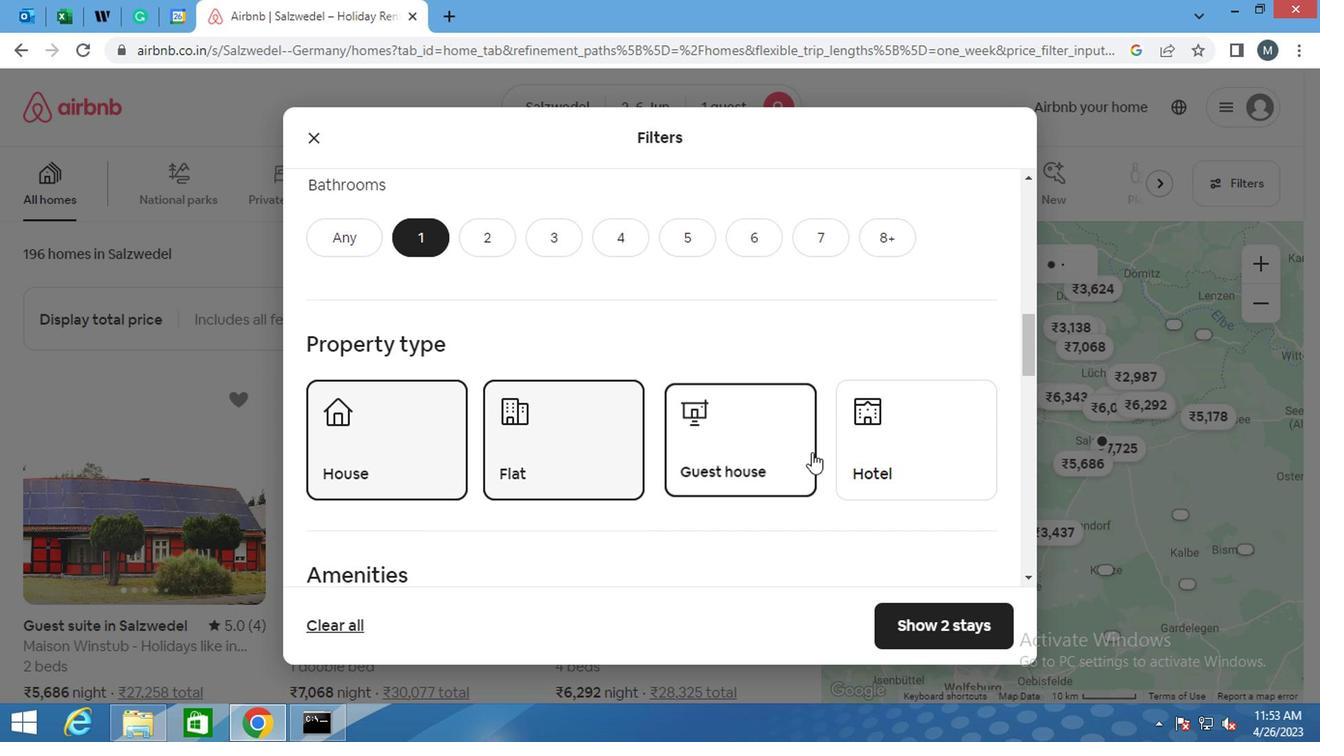 
Action: Mouse pressed left at (863, 444)
Screenshot: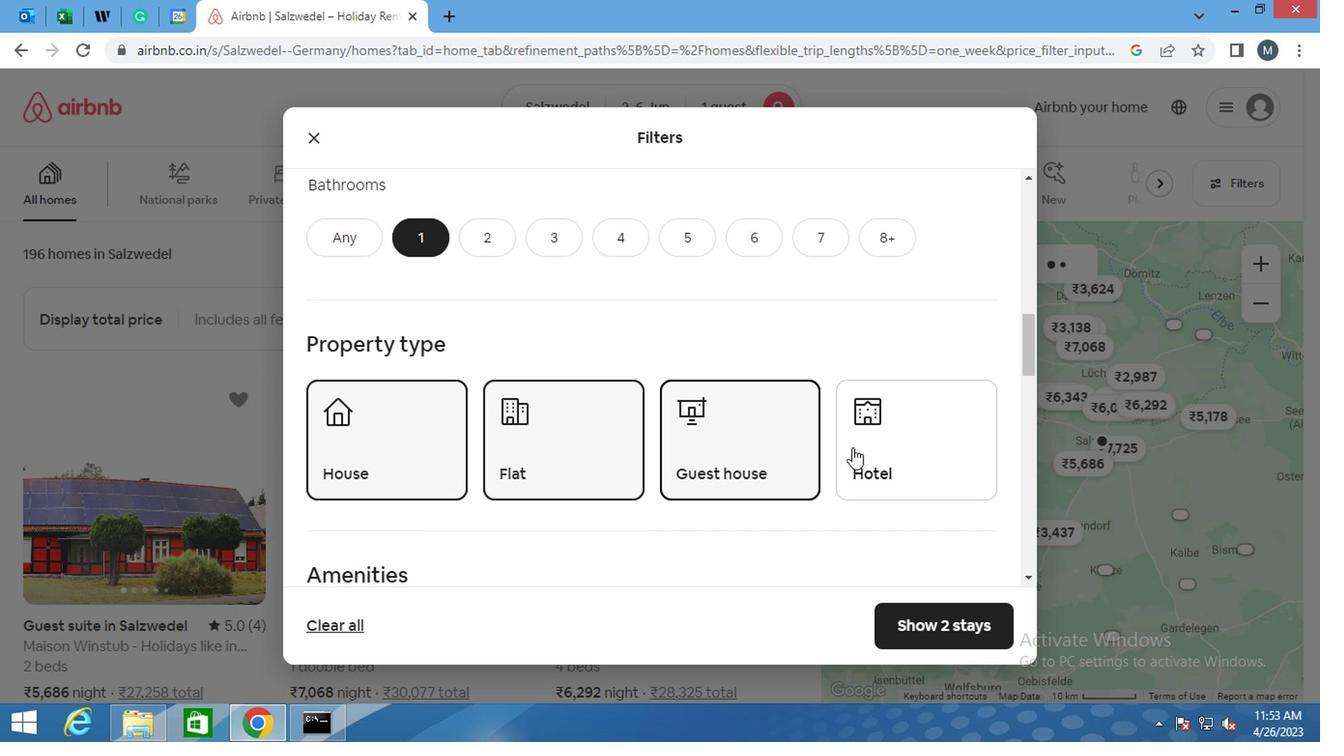 
Action: Mouse moved to (514, 466)
Screenshot: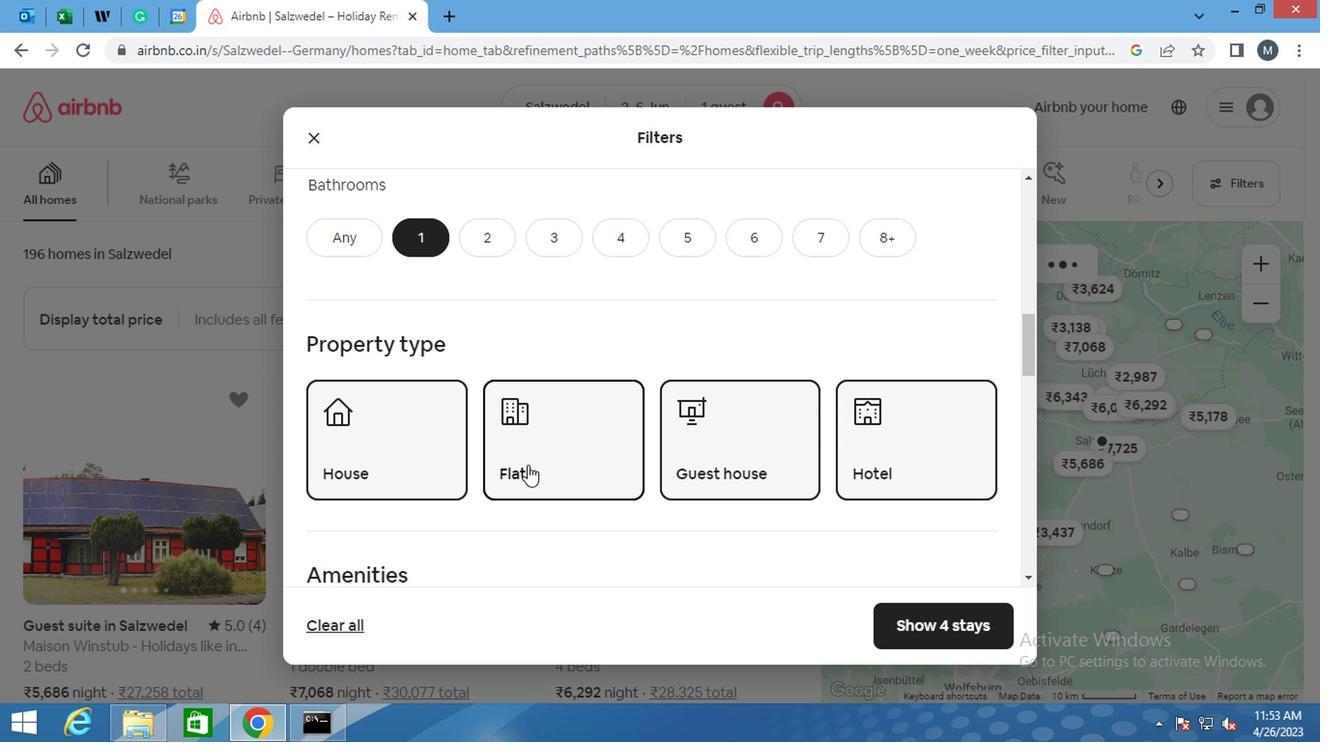 
Action: Mouse scrolled (514, 465) with delta (0, 0)
Screenshot: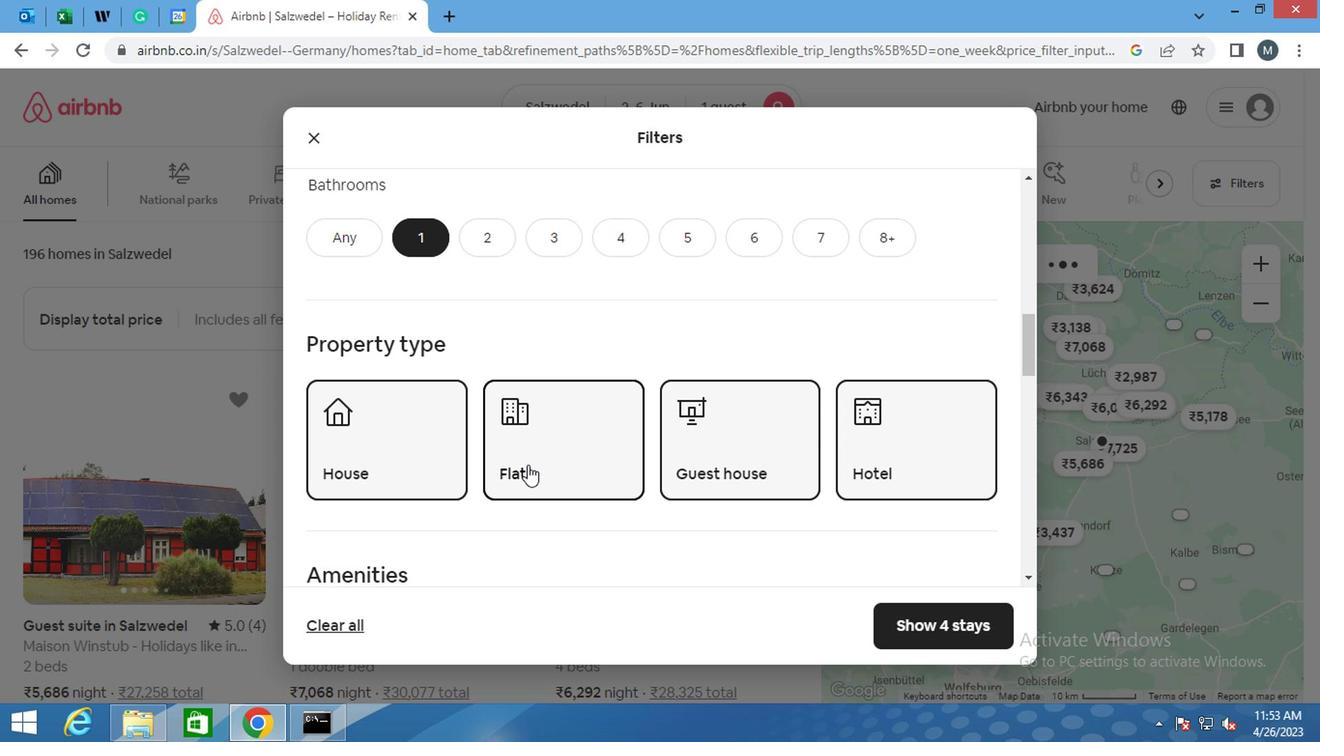 
Action: Mouse moved to (500, 470)
Screenshot: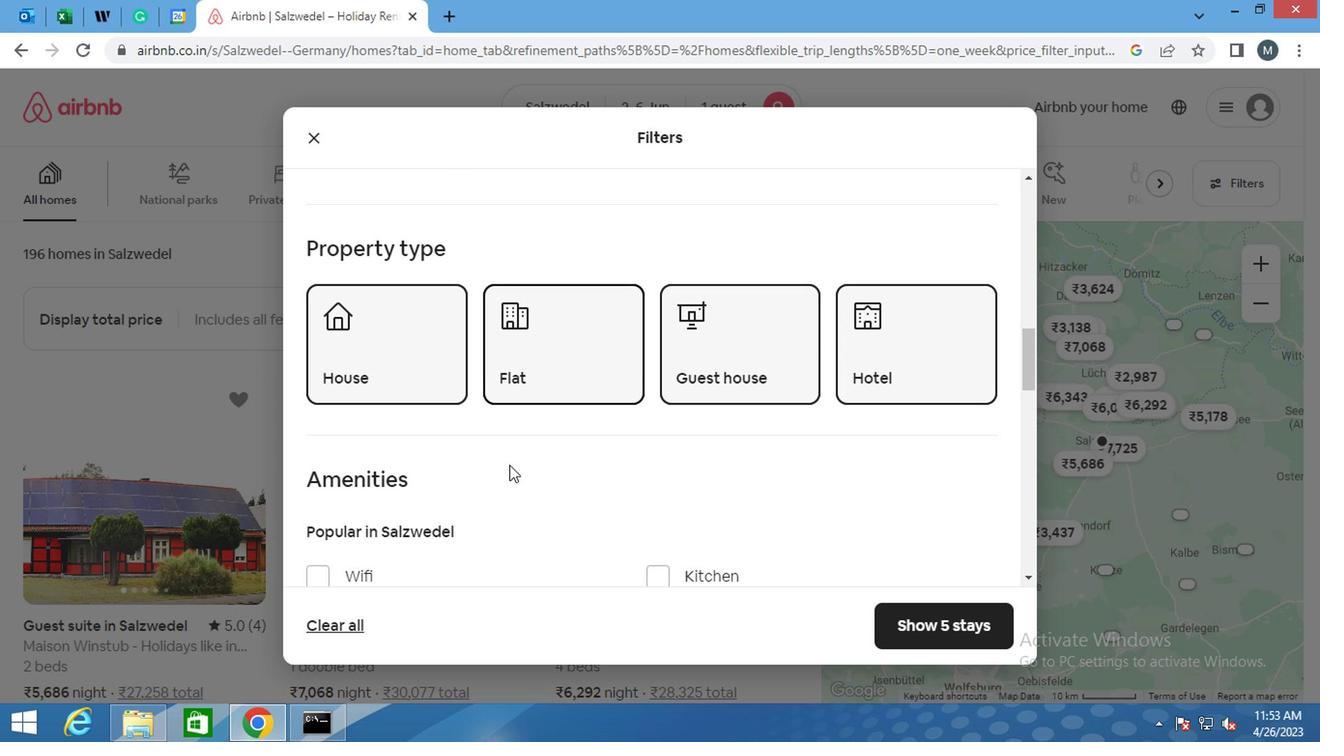 
Action: Mouse scrolled (500, 468) with delta (0, -1)
Screenshot: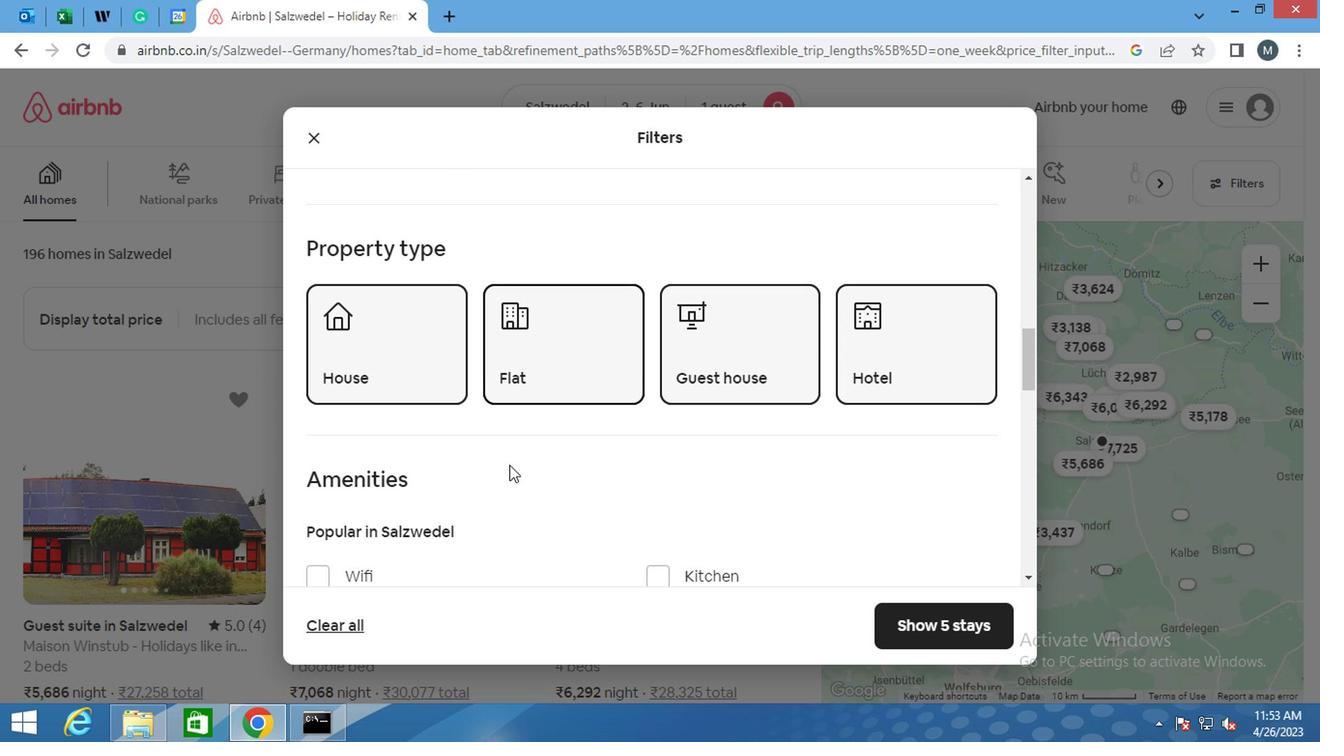 
Action: Mouse moved to (488, 479)
Screenshot: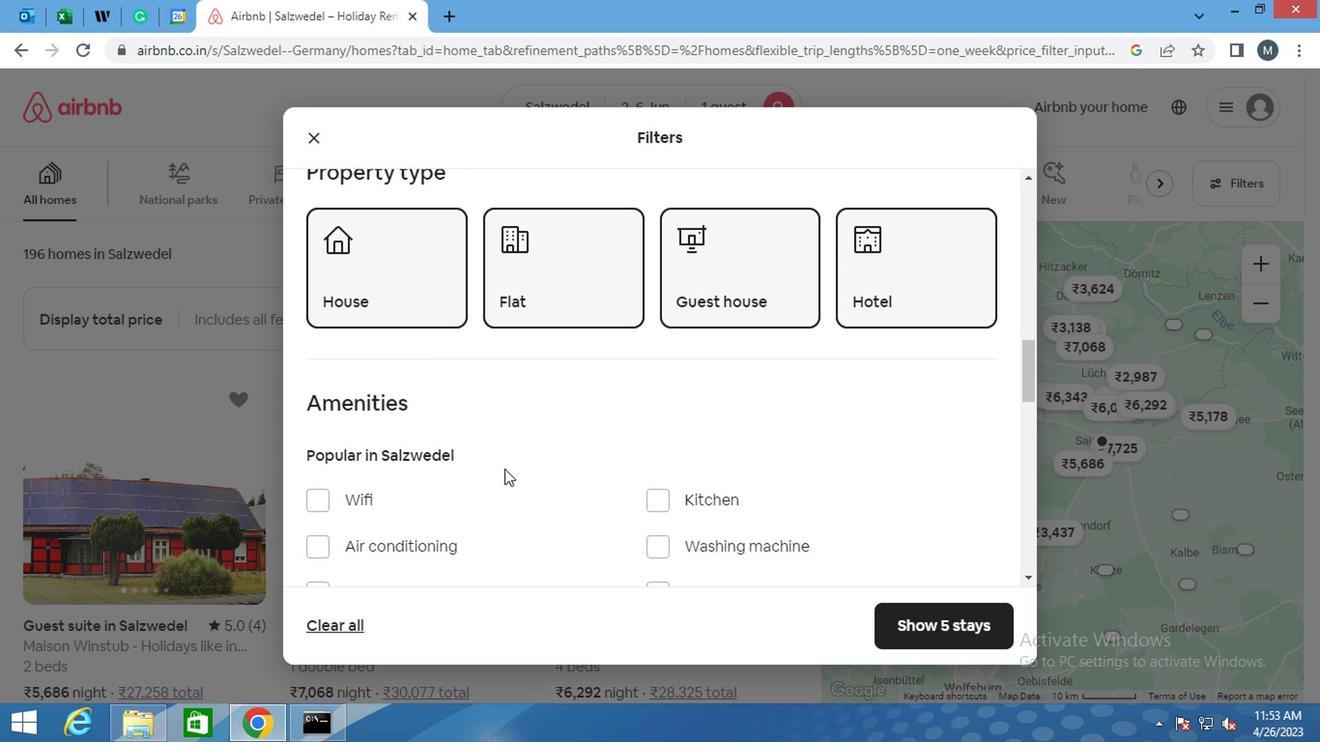 
Action: Mouse scrolled (488, 477) with delta (0, -1)
Screenshot: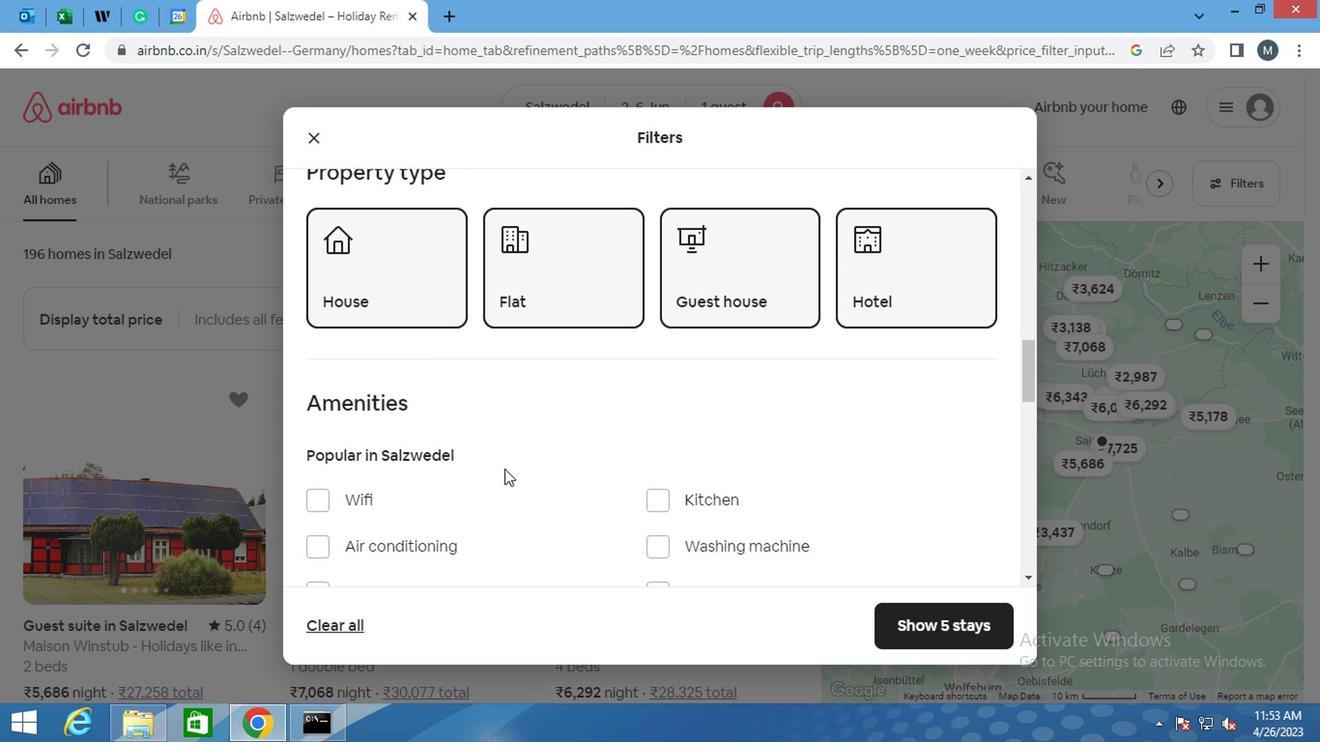 
Action: Mouse moved to (499, 455)
Screenshot: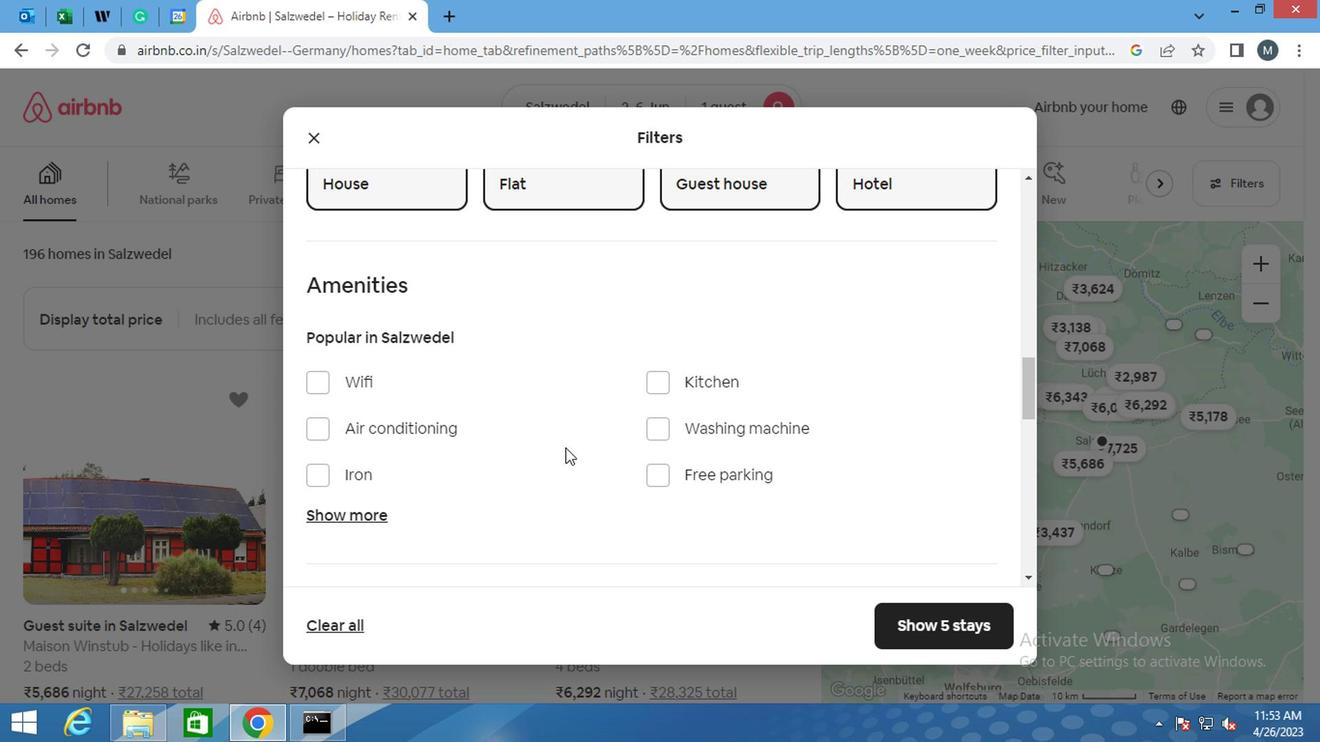 
Action: Mouse scrolled (499, 454) with delta (0, 0)
Screenshot: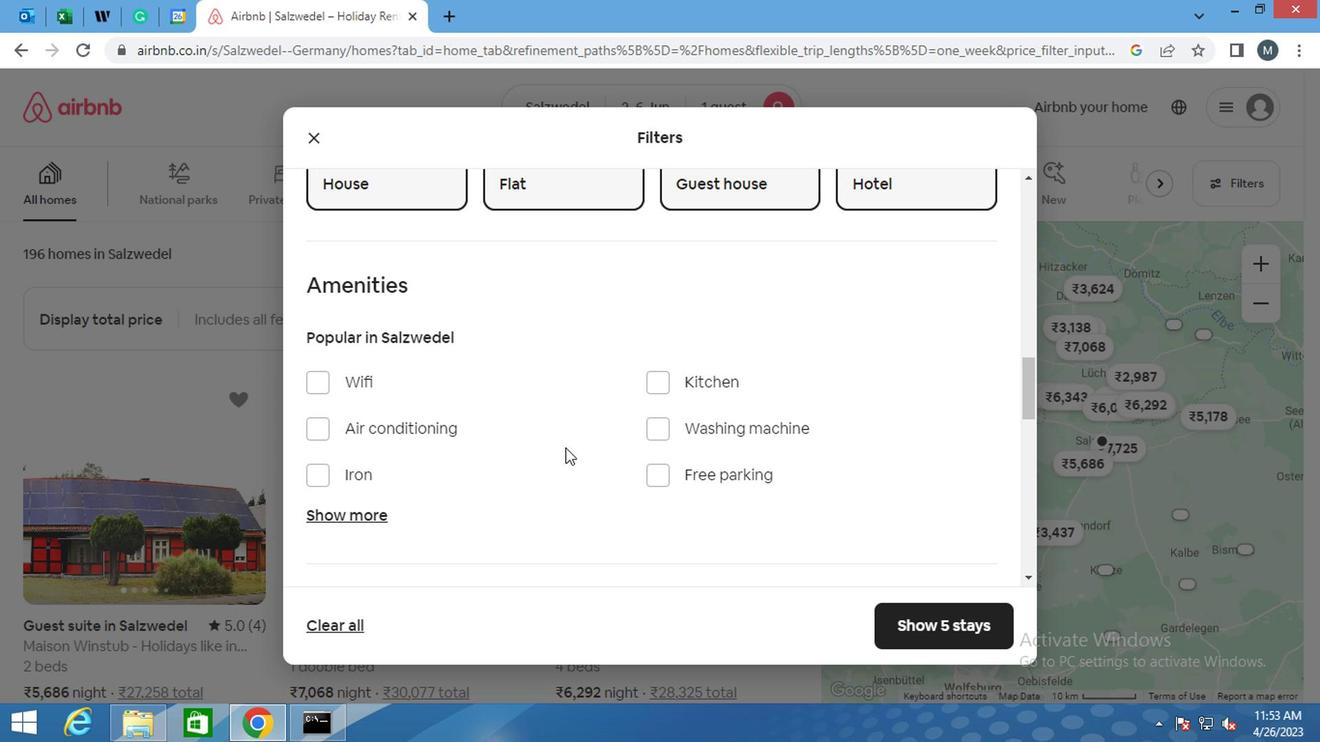
Action: Mouse moved to (497, 456)
Screenshot: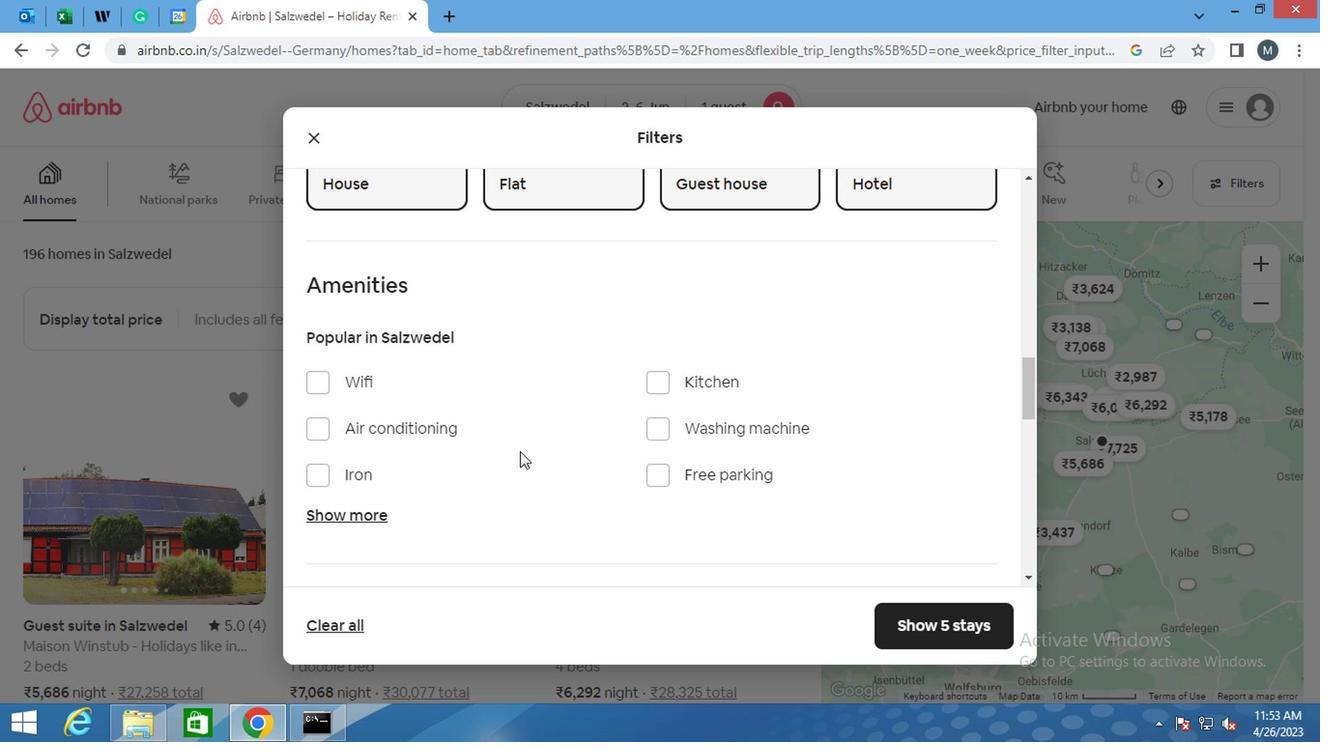 
Action: Mouse scrolled (497, 455) with delta (0, -1)
Screenshot: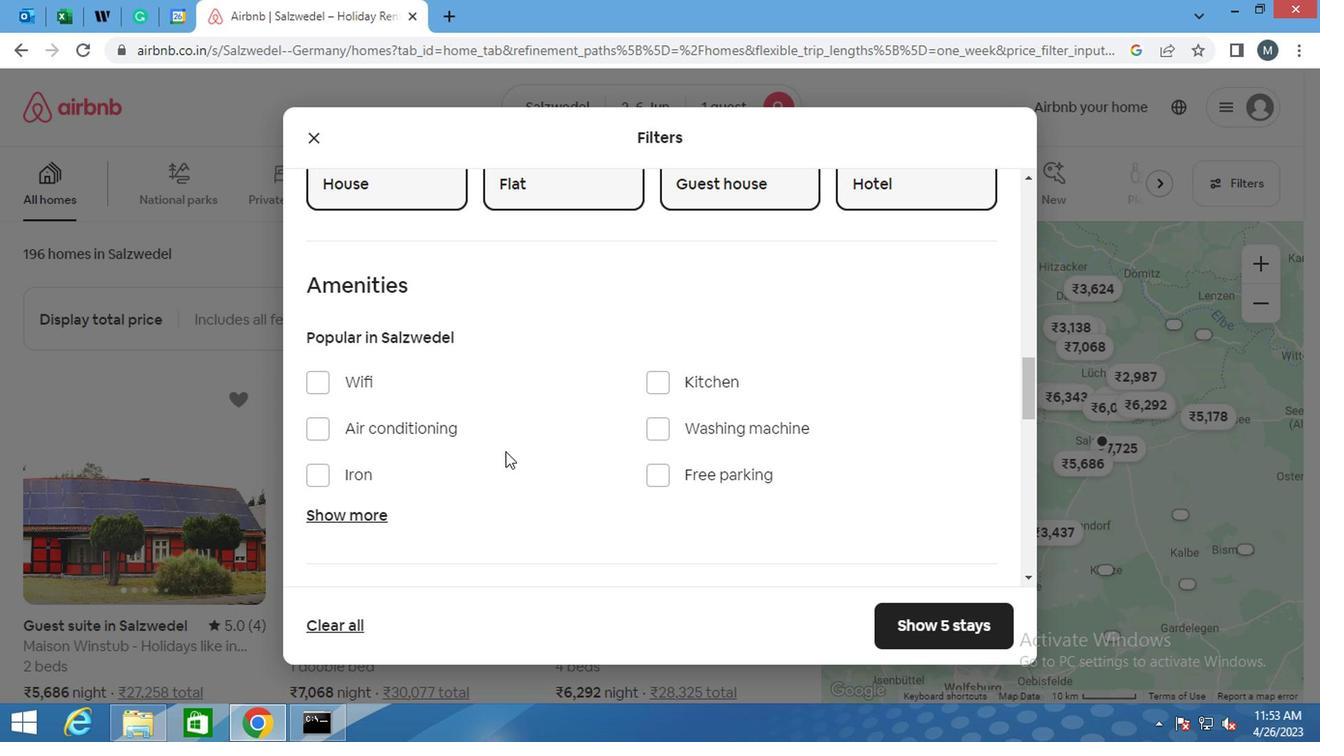 
Action: Mouse moved to (505, 466)
Screenshot: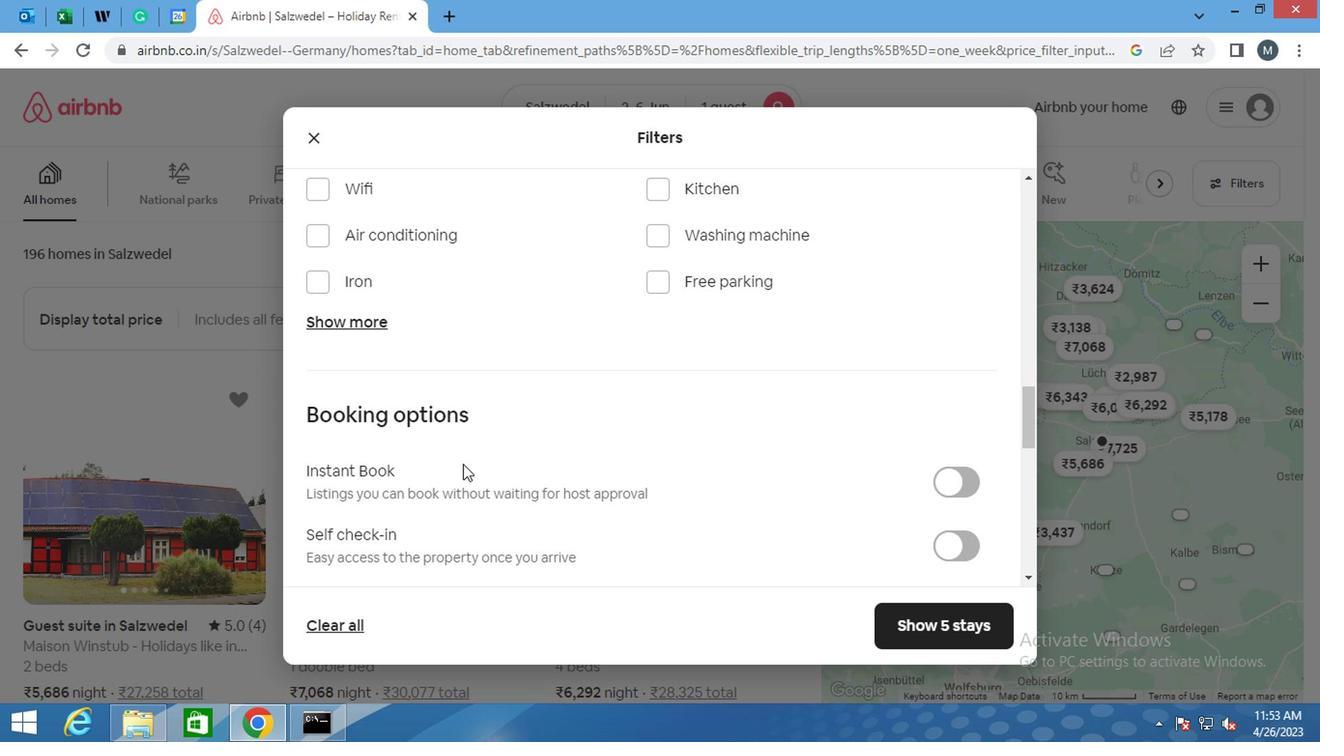 
Action: Mouse scrolled (505, 465) with delta (0, 0)
Screenshot: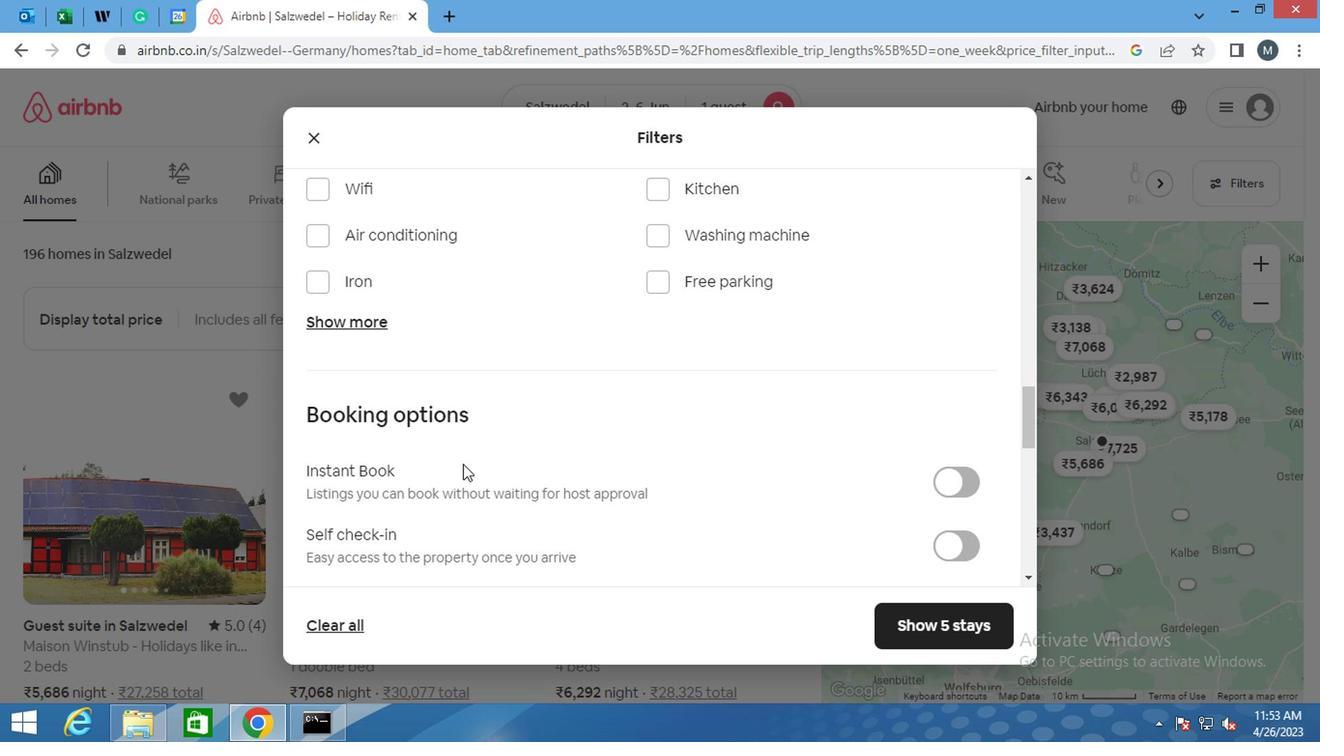 
Action: Mouse moved to (507, 466)
Screenshot: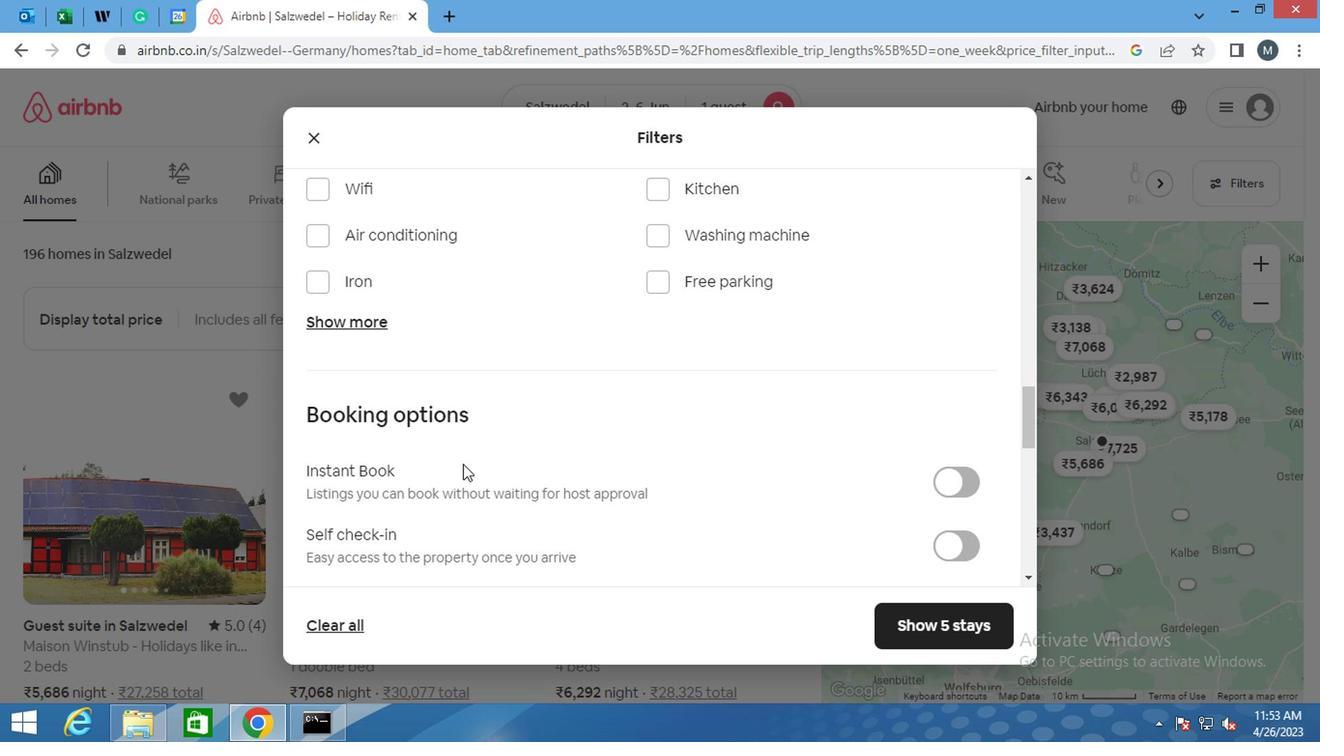 
Action: Mouse scrolled (507, 465) with delta (0, 0)
Screenshot: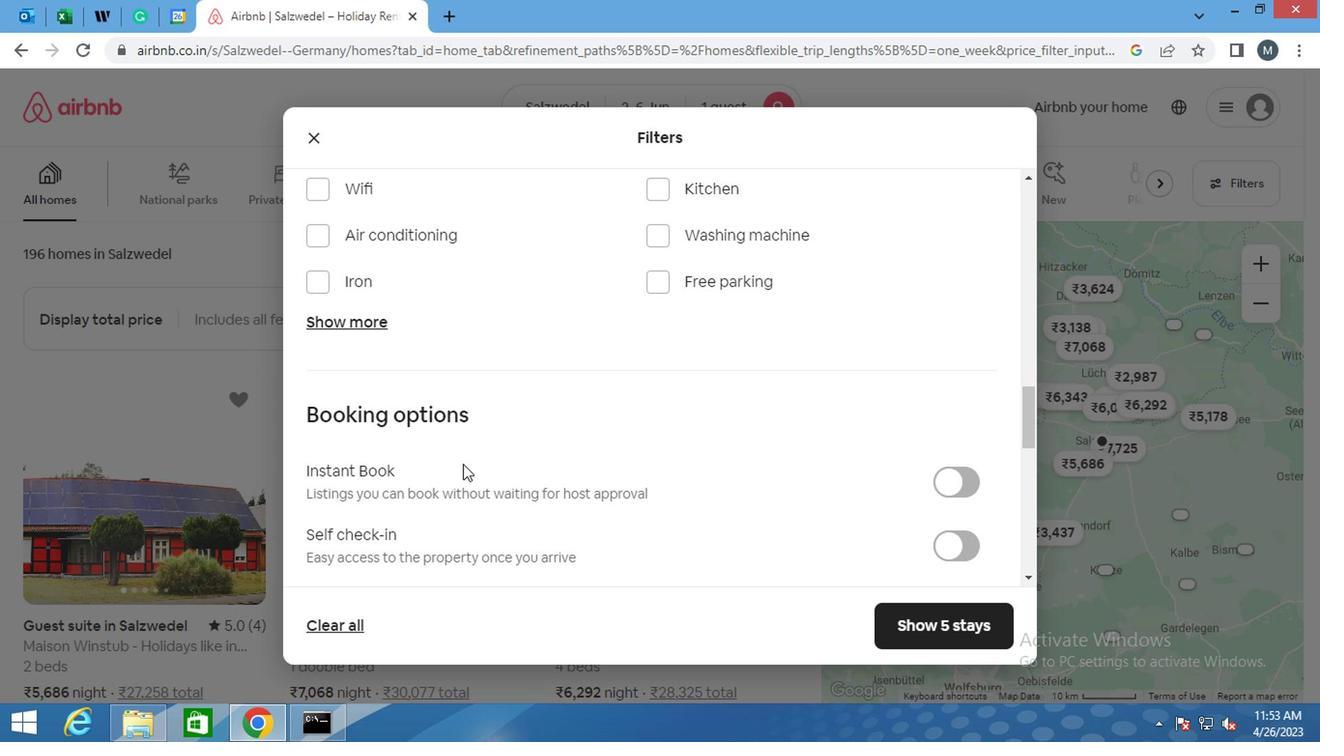 
Action: Mouse moved to (940, 363)
Screenshot: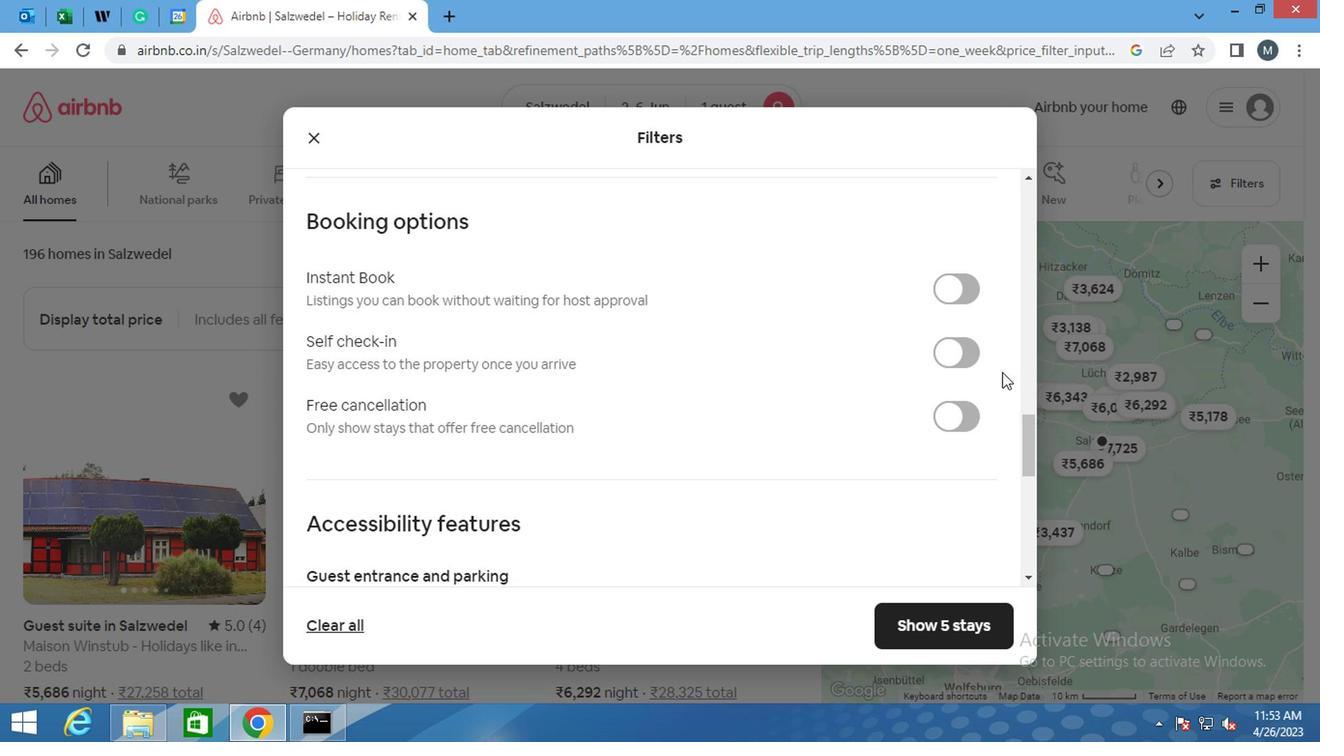 
Action: Mouse pressed left at (940, 363)
Screenshot: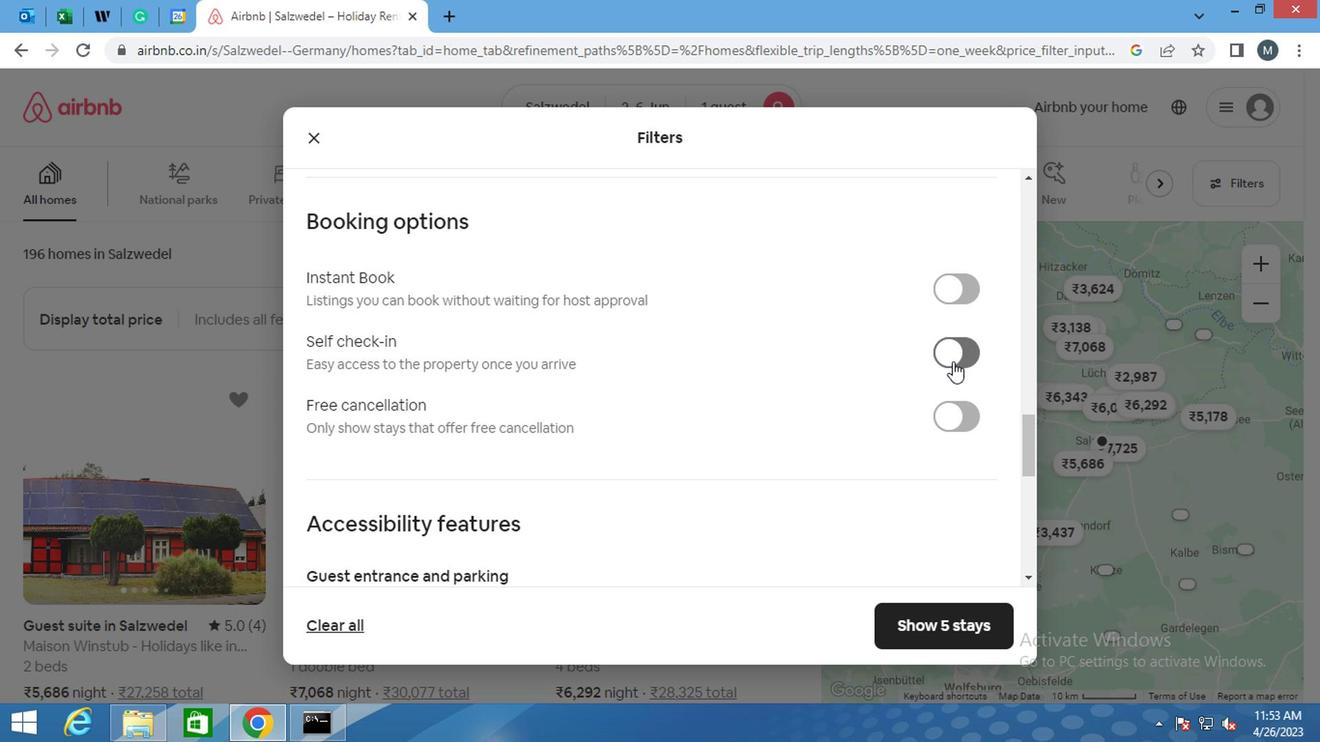 
Action: Mouse moved to (630, 409)
Screenshot: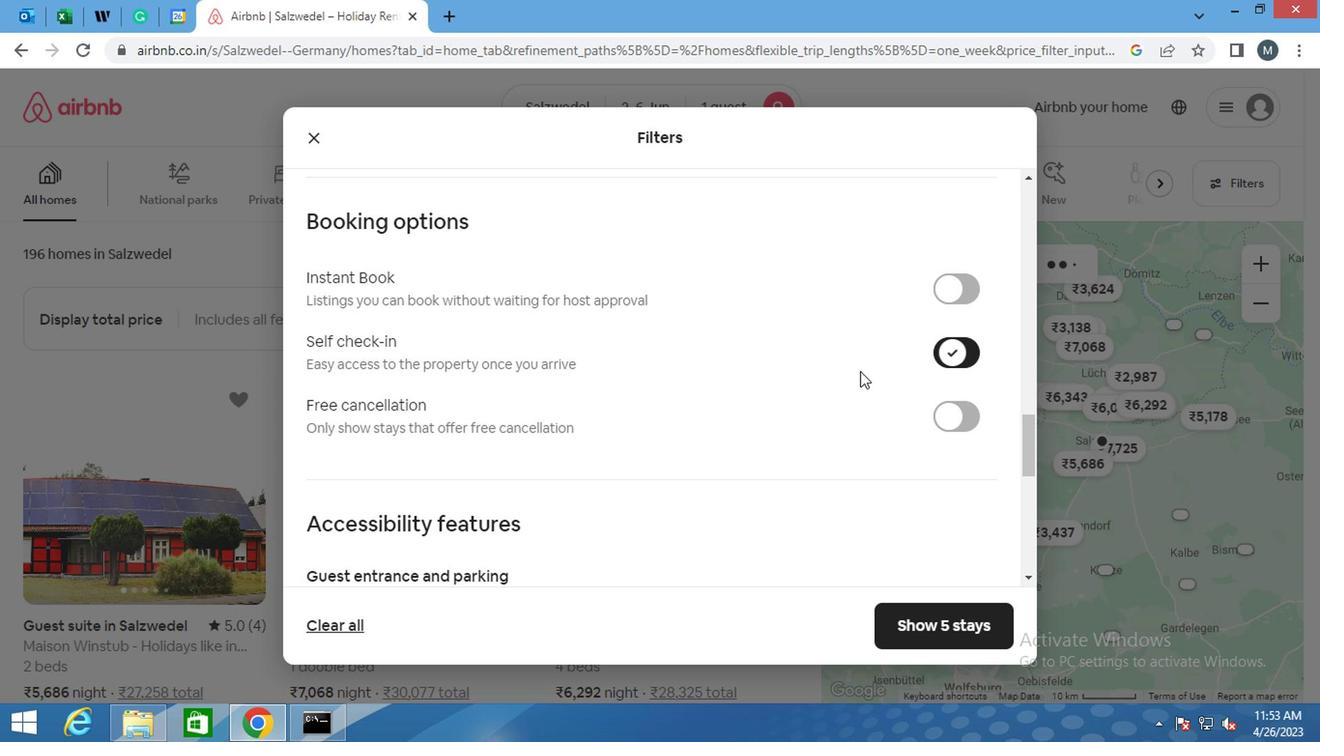 
Action: Mouse scrolled (630, 407) with delta (0, -1)
Screenshot: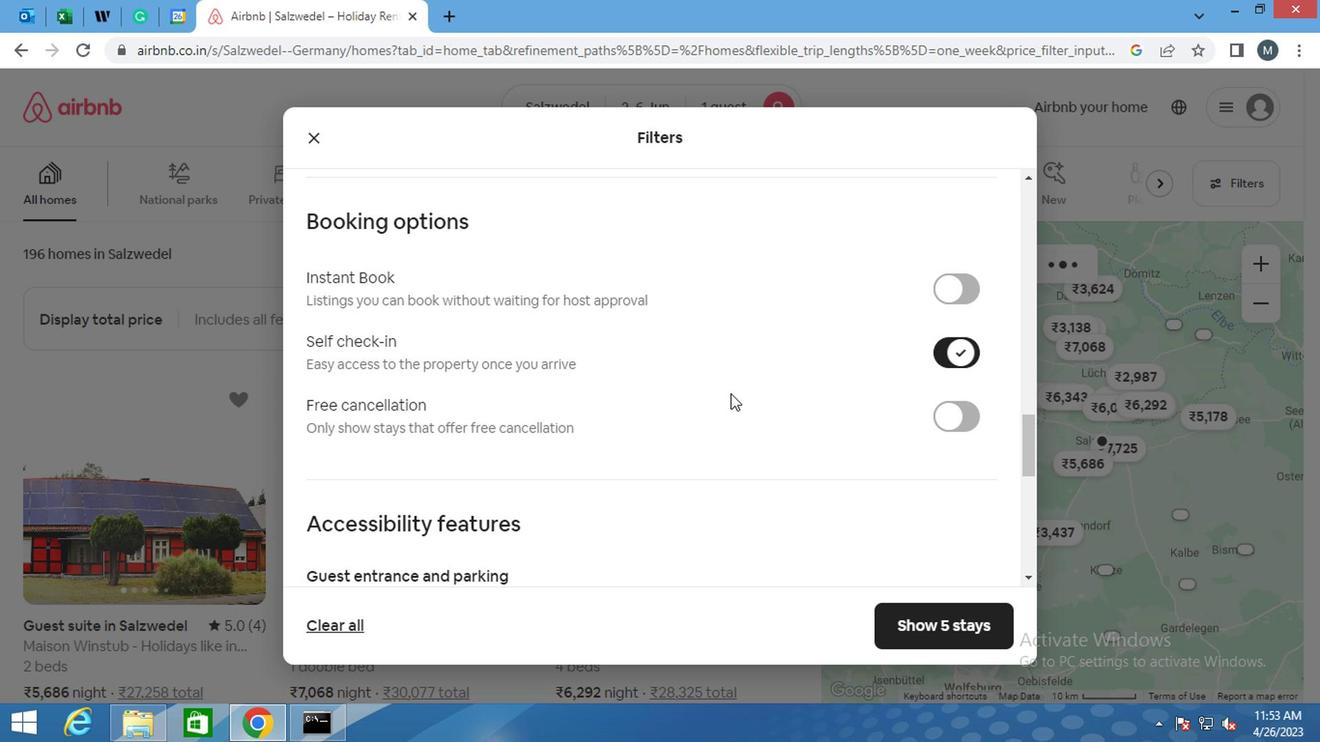 
Action: Mouse scrolled (630, 407) with delta (0, -1)
Screenshot: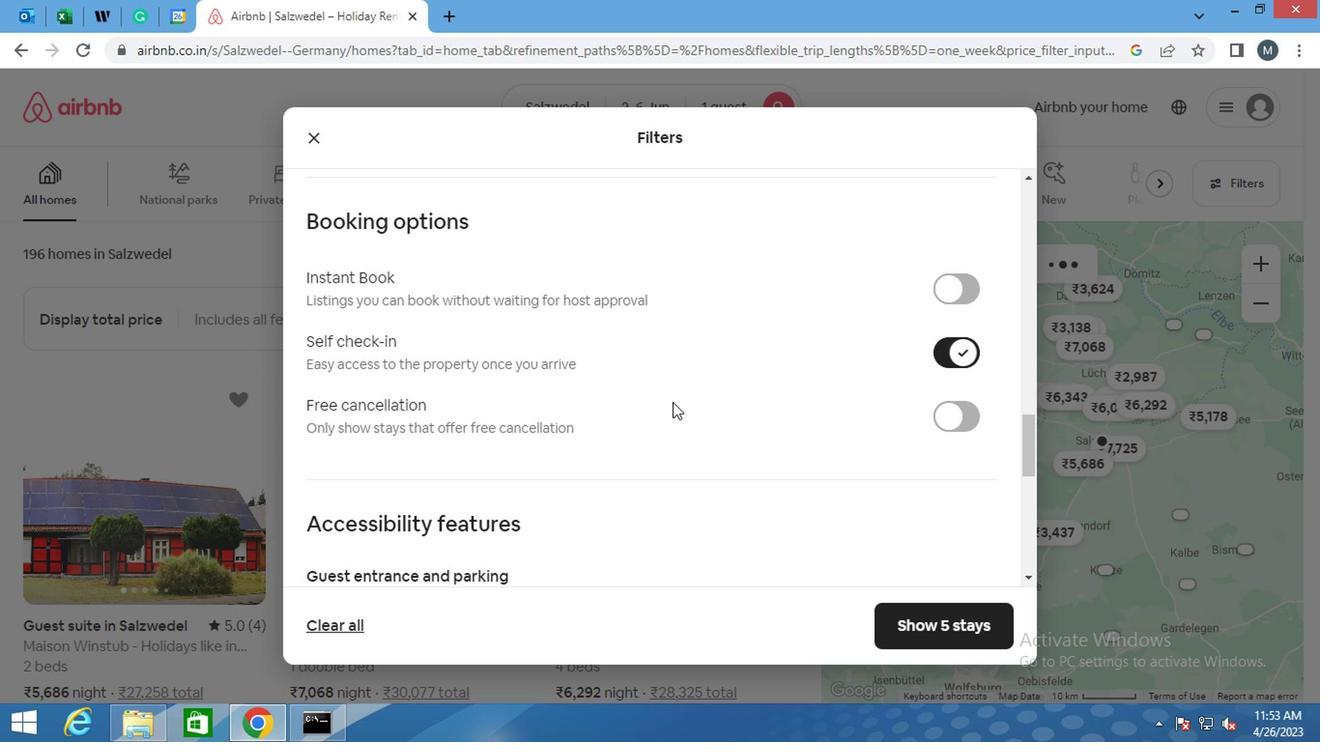 
Action: Mouse moved to (629, 411)
Screenshot: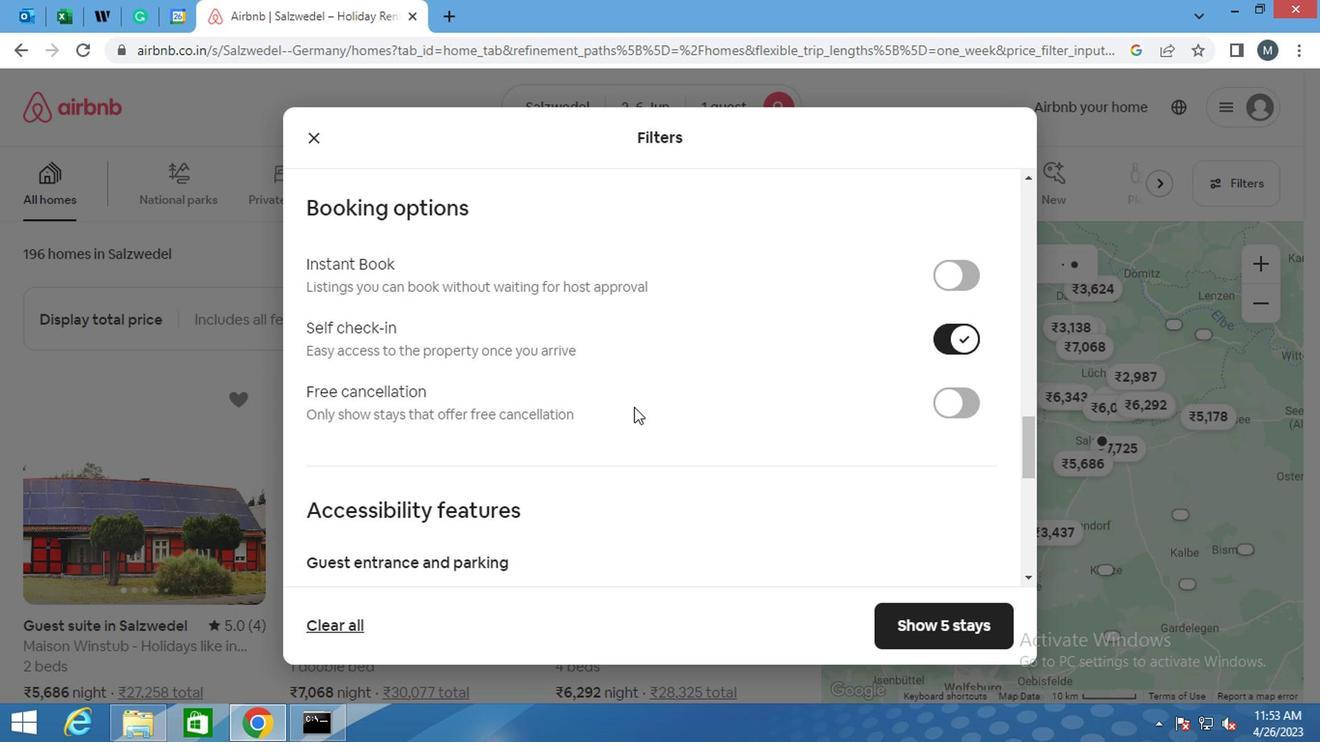 
Action: Mouse scrolled (629, 411) with delta (0, 0)
Screenshot: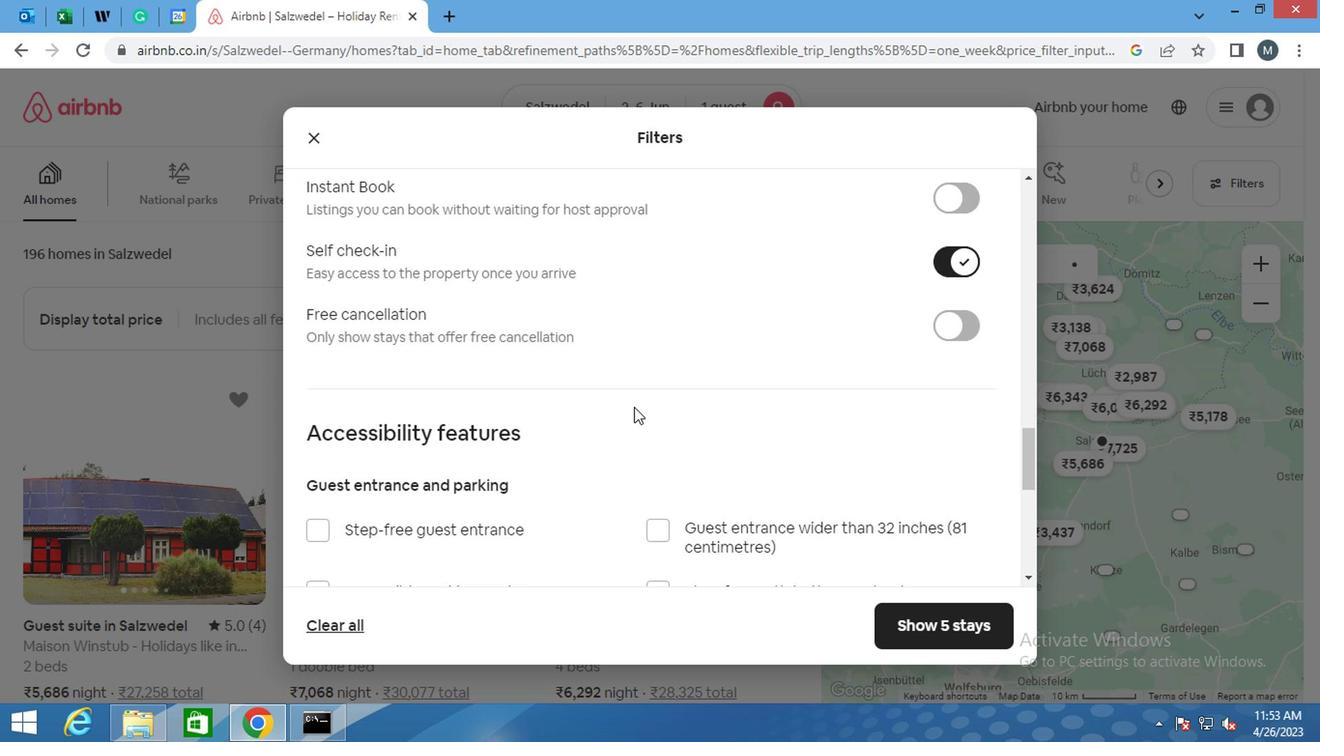 
Action: Mouse moved to (630, 413)
Screenshot: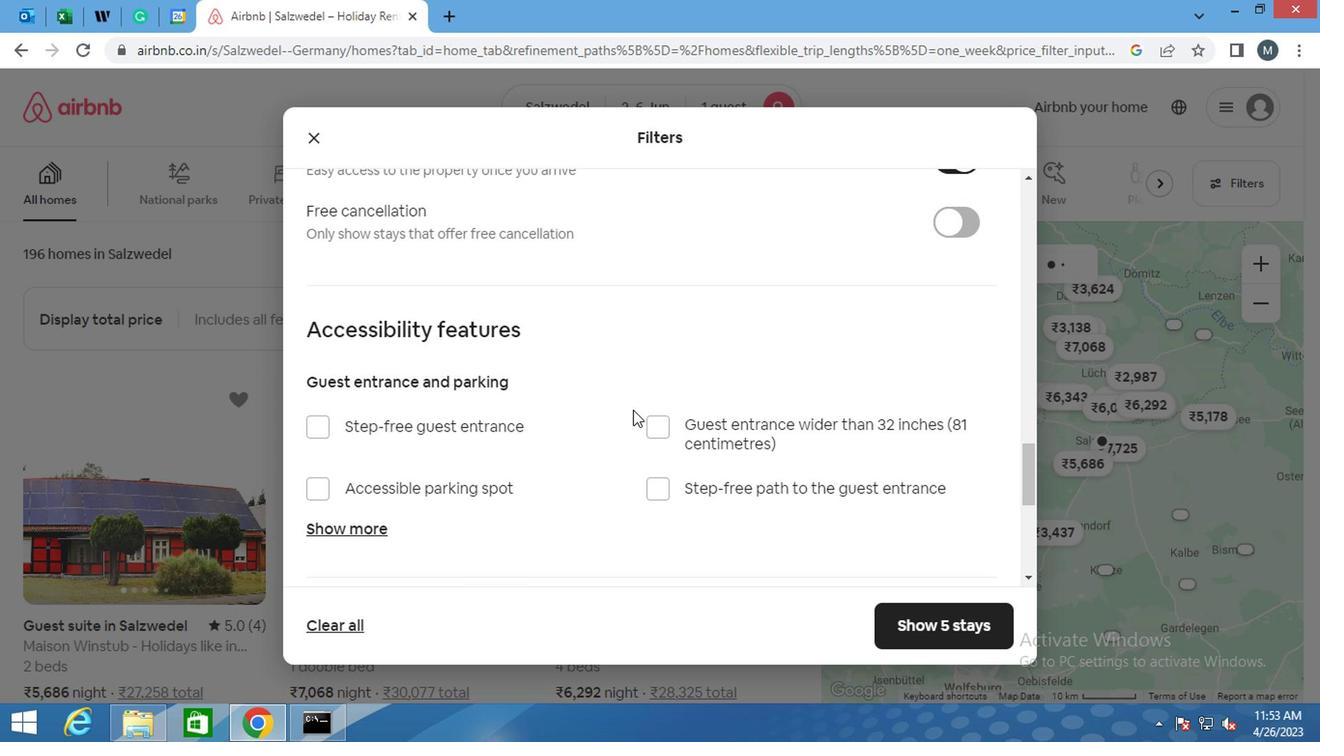 
Action: Mouse scrolled (630, 411) with delta (0, -1)
Screenshot: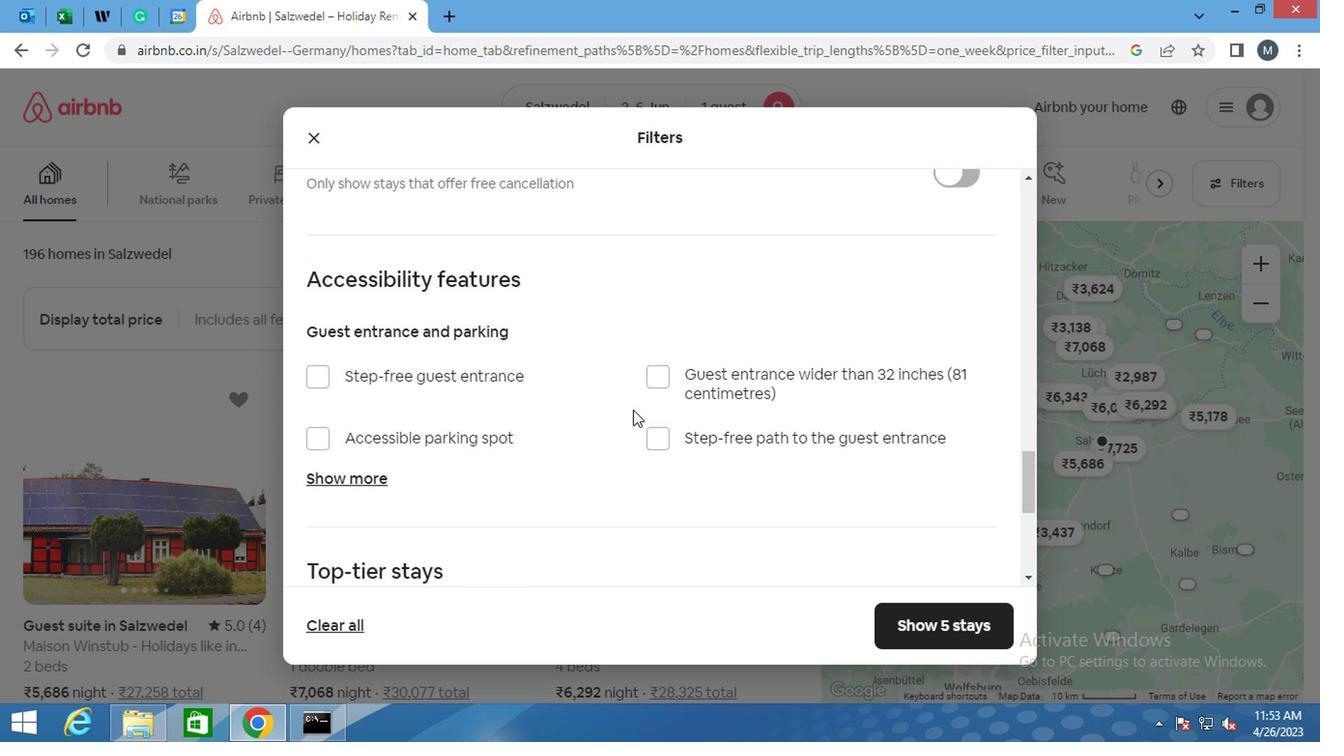 
Action: Mouse moved to (631, 414)
Screenshot: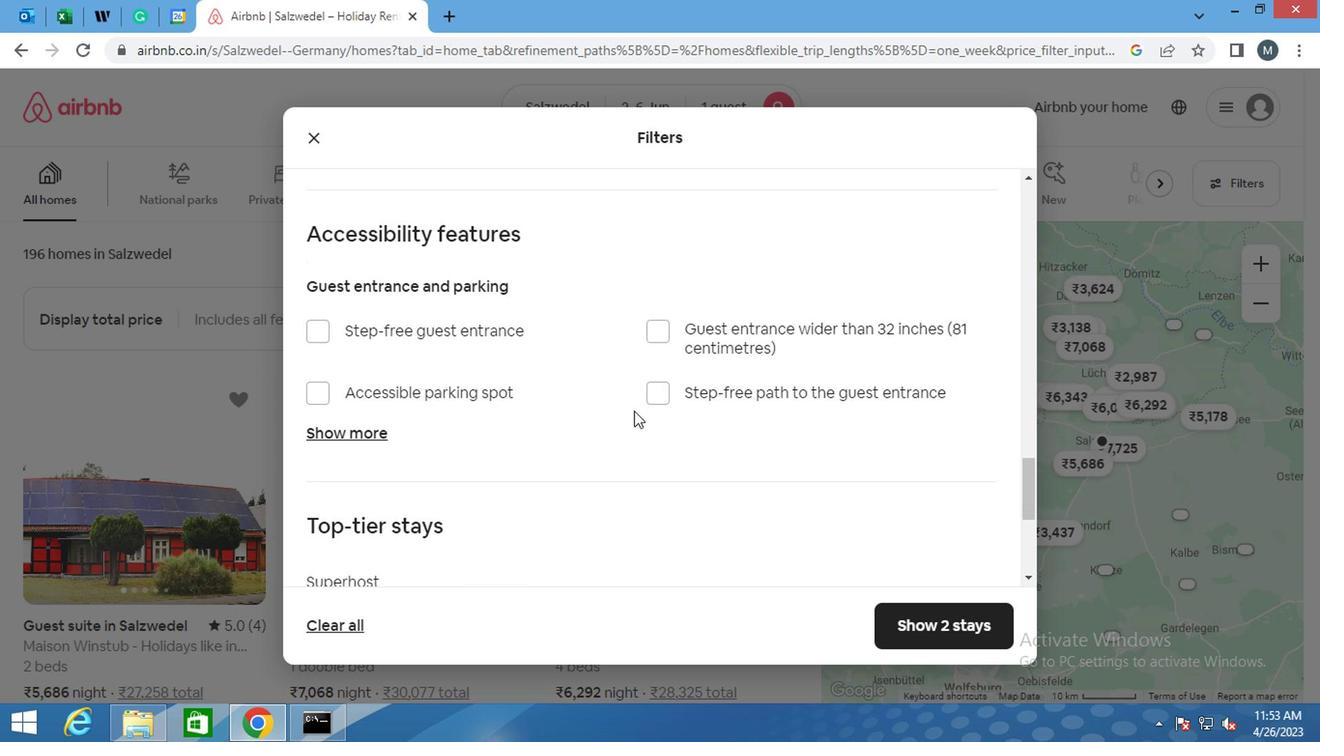 
Action: Mouse scrolled (631, 413) with delta (0, 0)
Screenshot: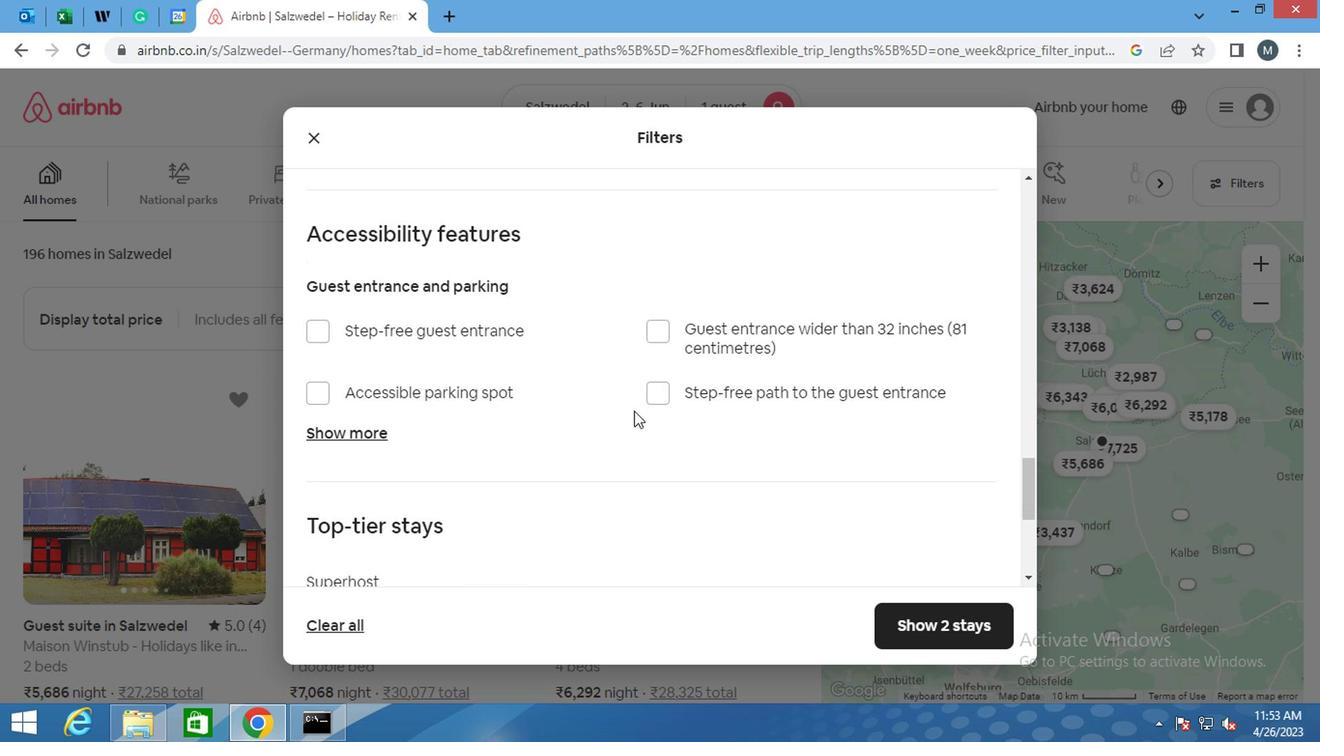 
Action: Mouse moved to (631, 418)
Screenshot: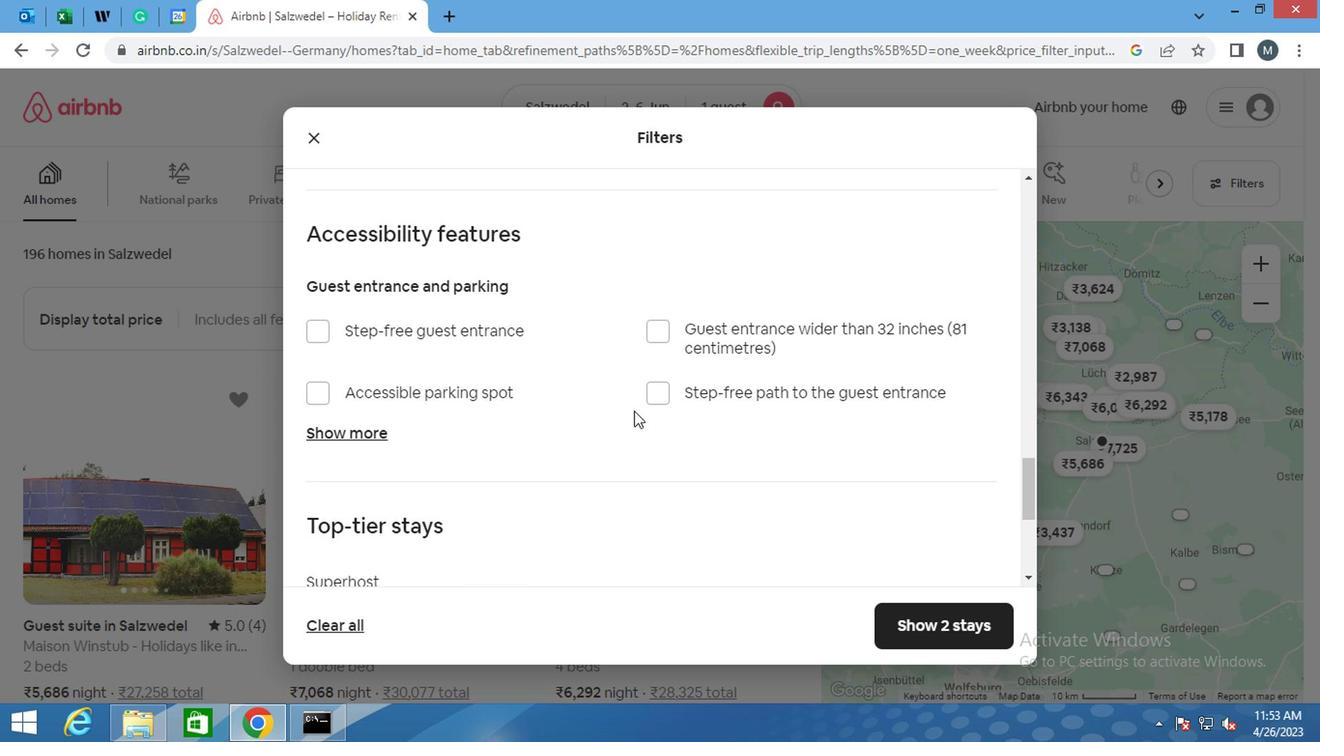 
Action: Mouse scrolled (631, 416) with delta (0, -1)
Screenshot: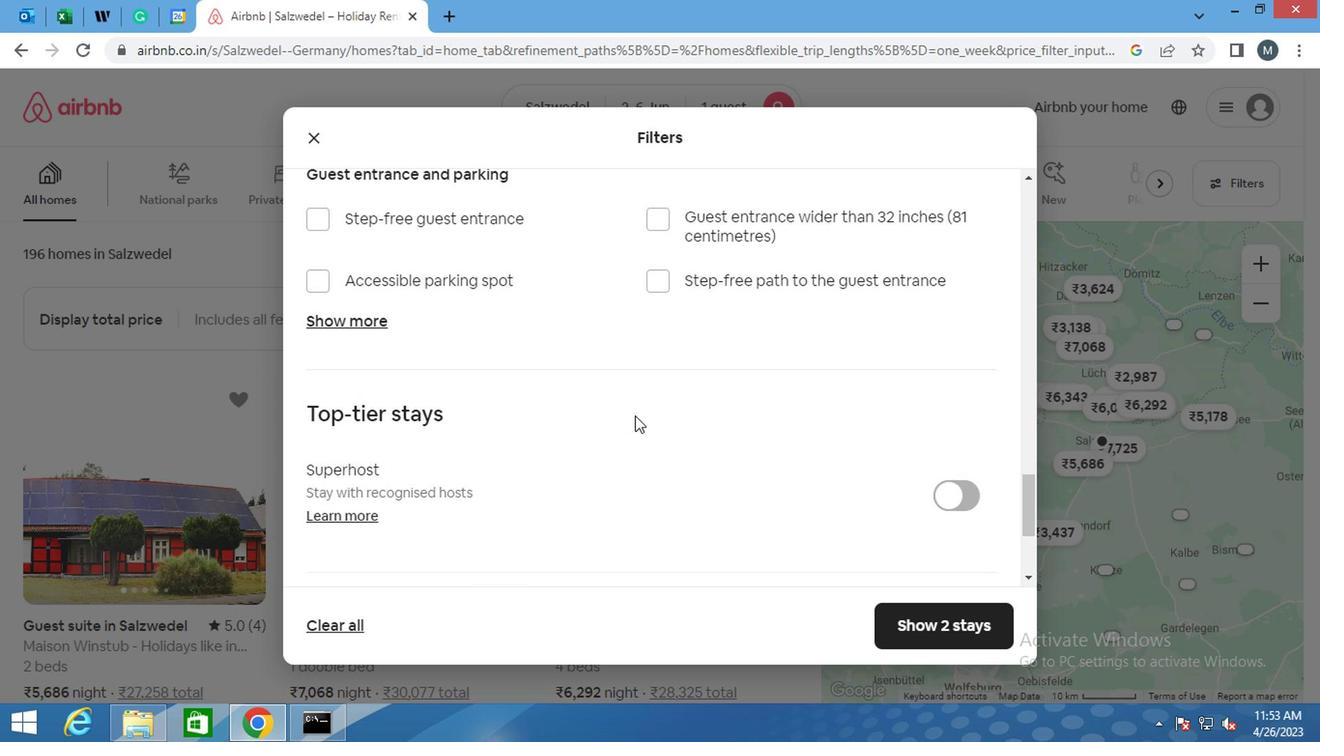 
Action: Mouse moved to (549, 433)
Screenshot: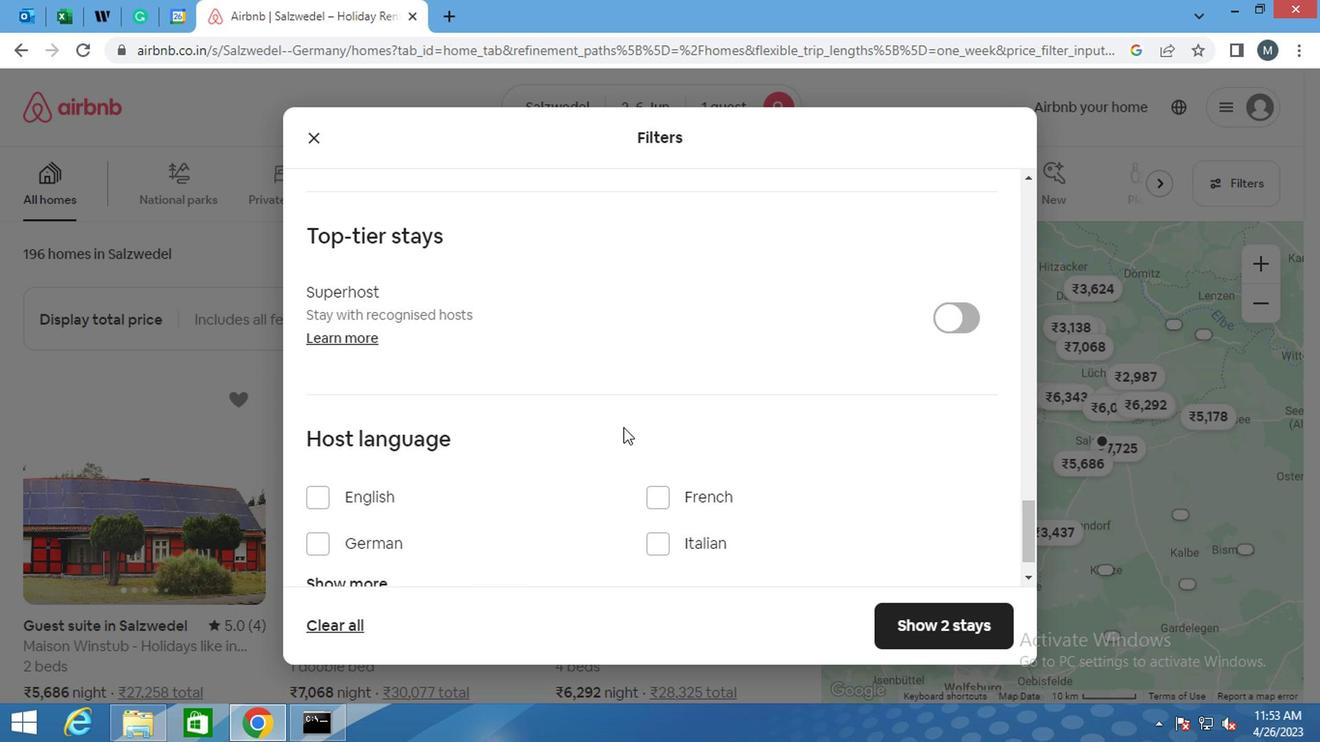 
Action: Mouse scrolled (549, 432) with delta (0, -1)
Screenshot: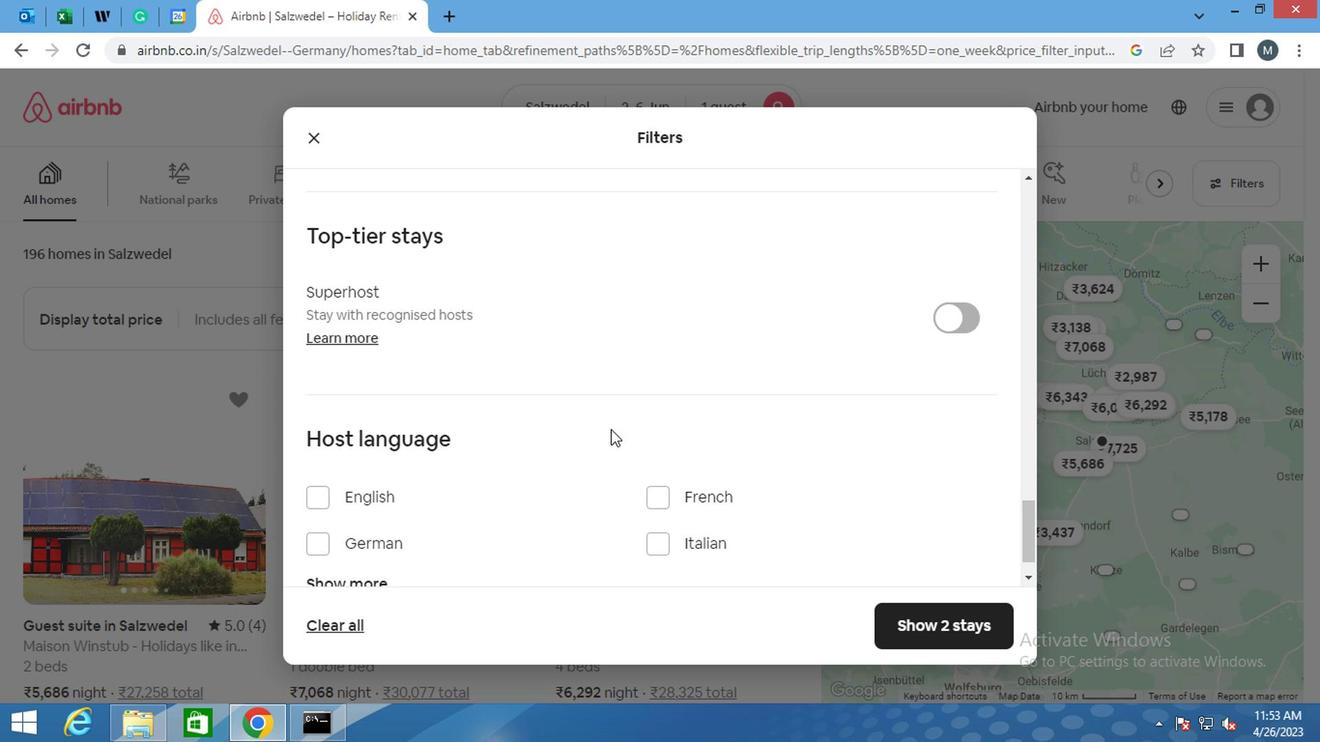 
Action: Mouse moved to (546, 436)
Screenshot: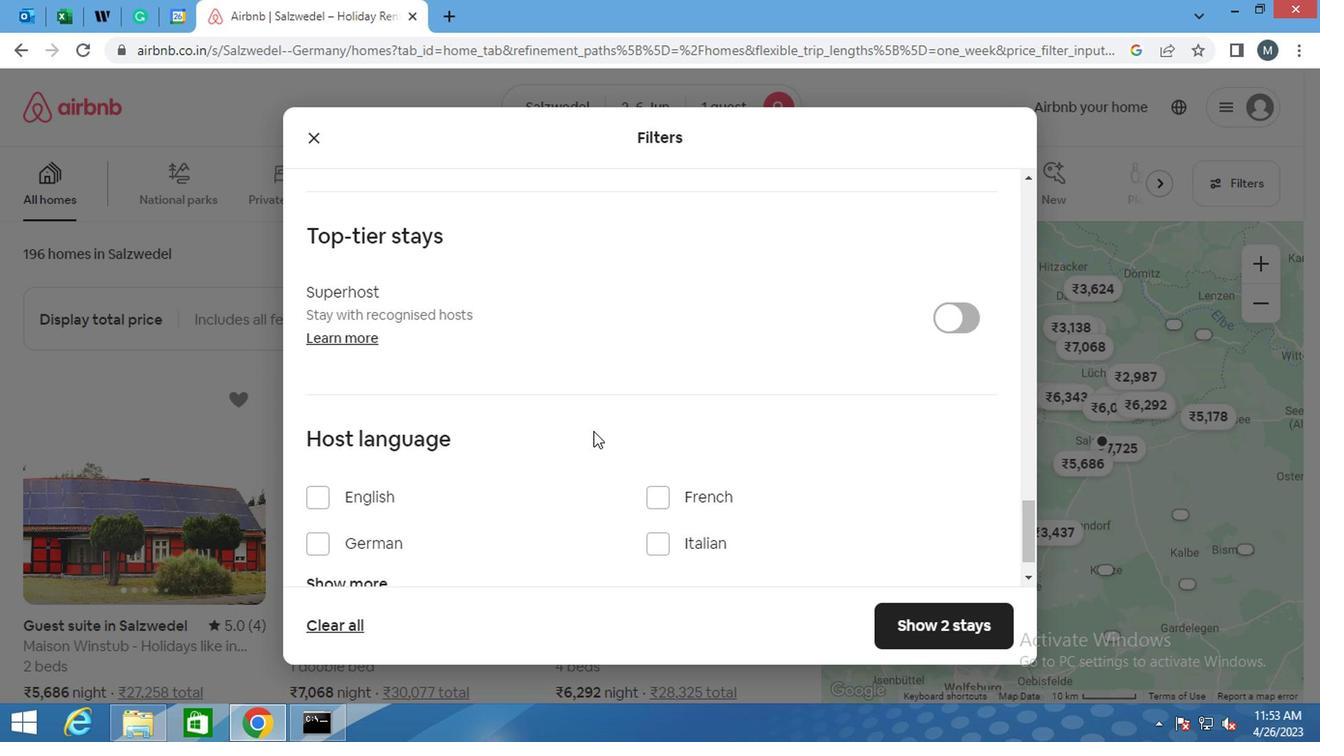
Action: Mouse scrolled (546, 435) with delta (0, 0)
Screenshot: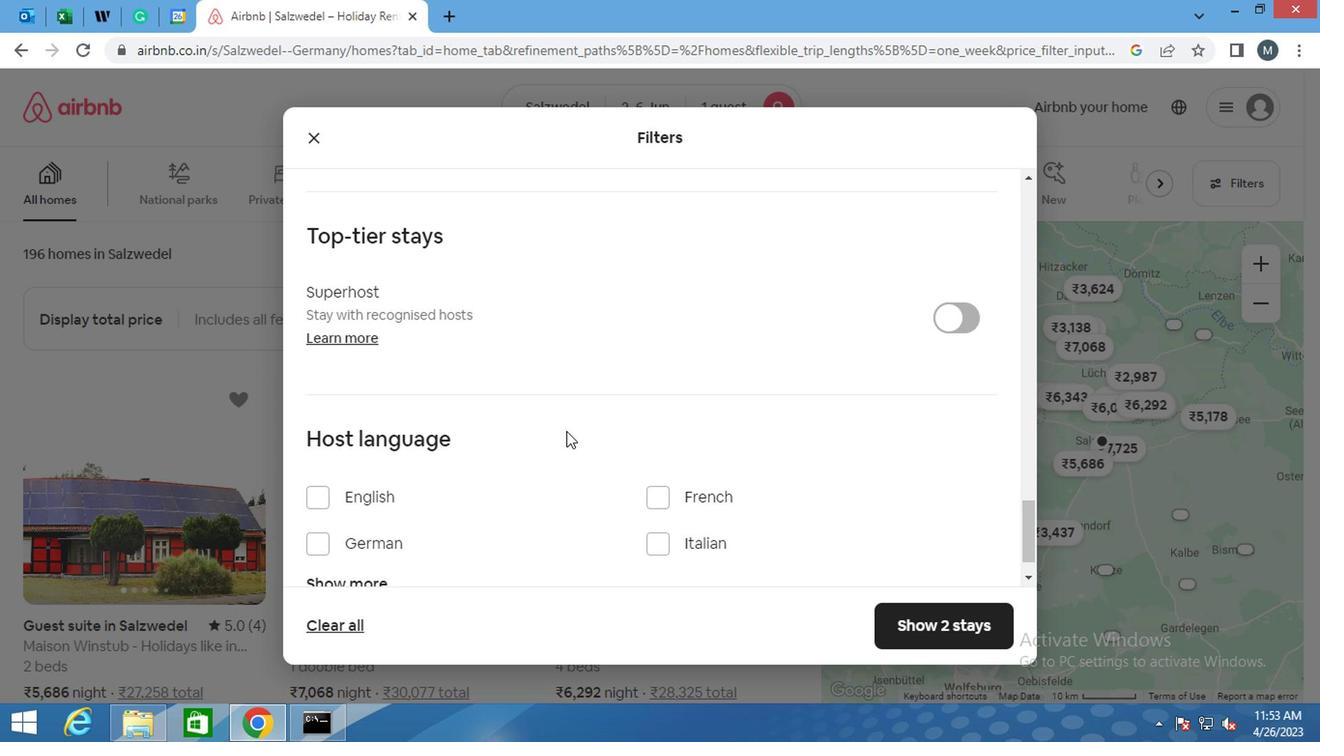 
Action: Mouse moved to (509, 441)
Screenshot: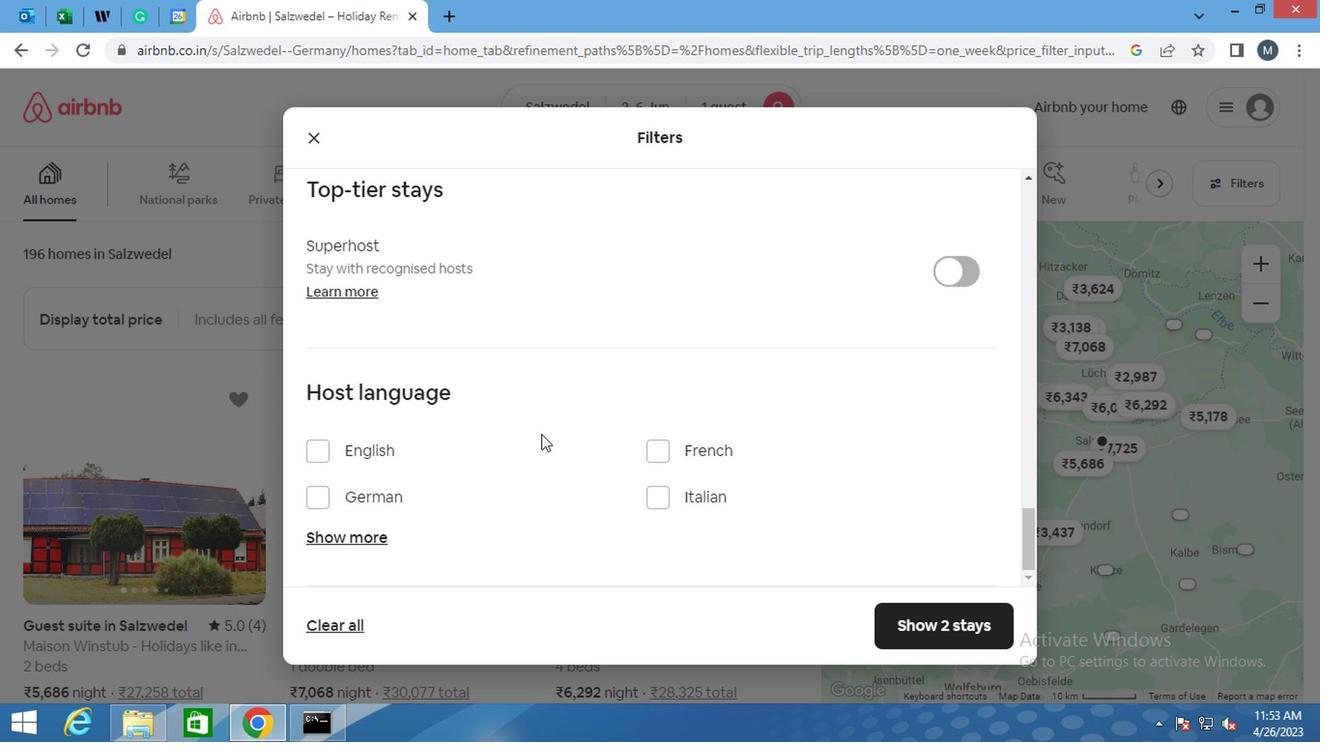 
Action: Mouse scrolled (509, 440) with delta (0, 0)
Screenshot: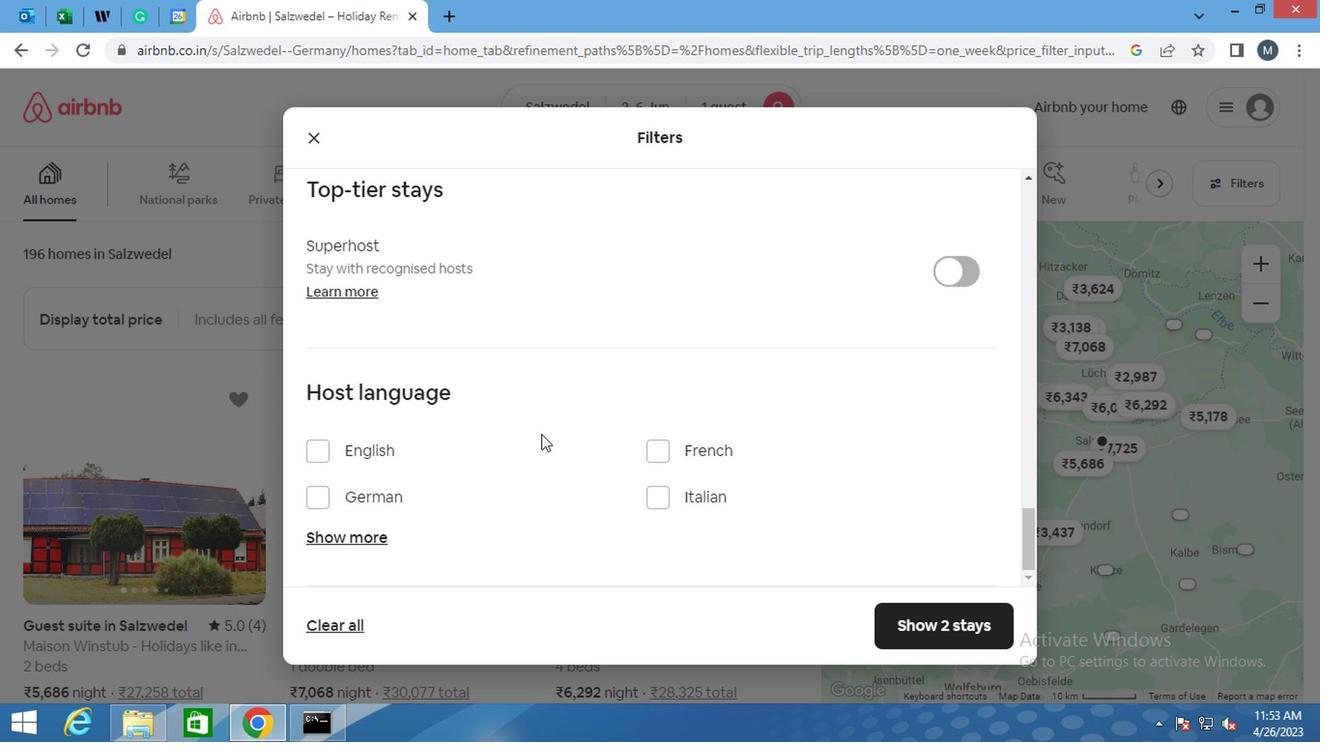 
Action: Mouse moved to (300, 456)
Screenshot: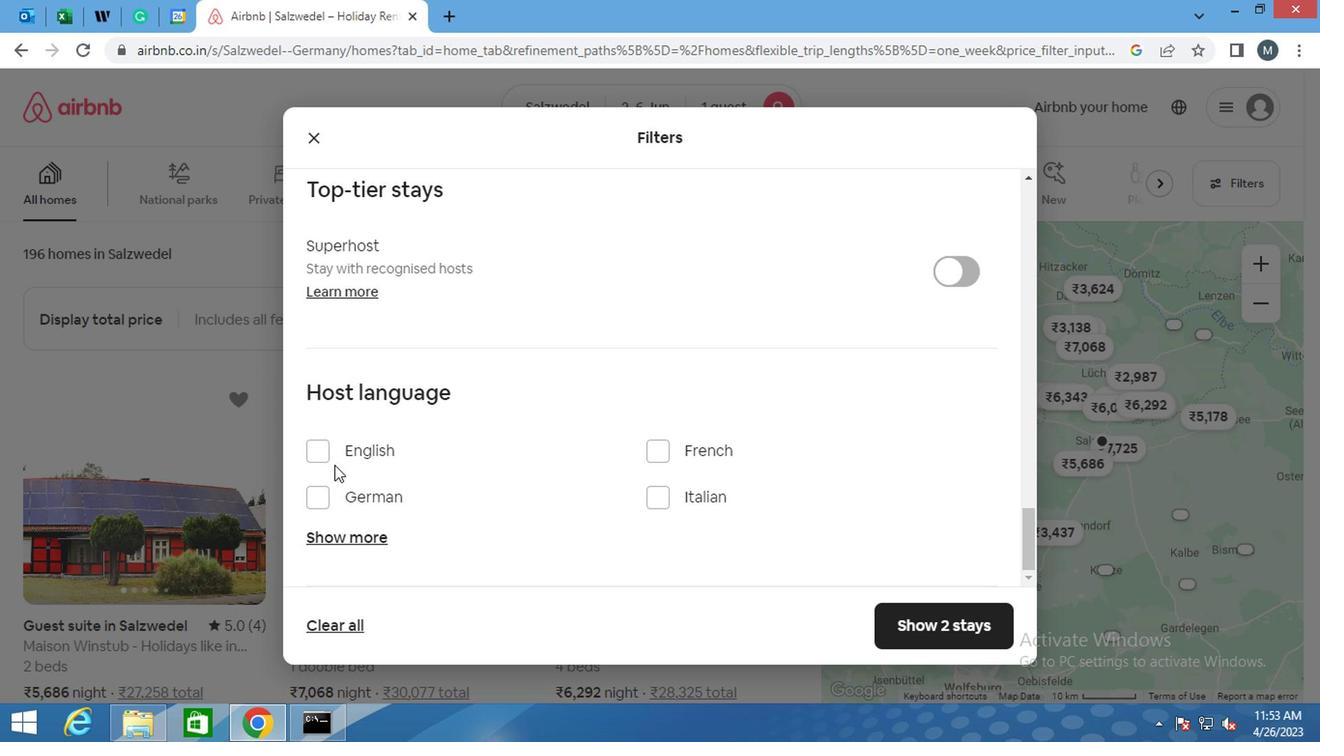 
Action: Mouse pressed left at (300, 456)
Screenshot: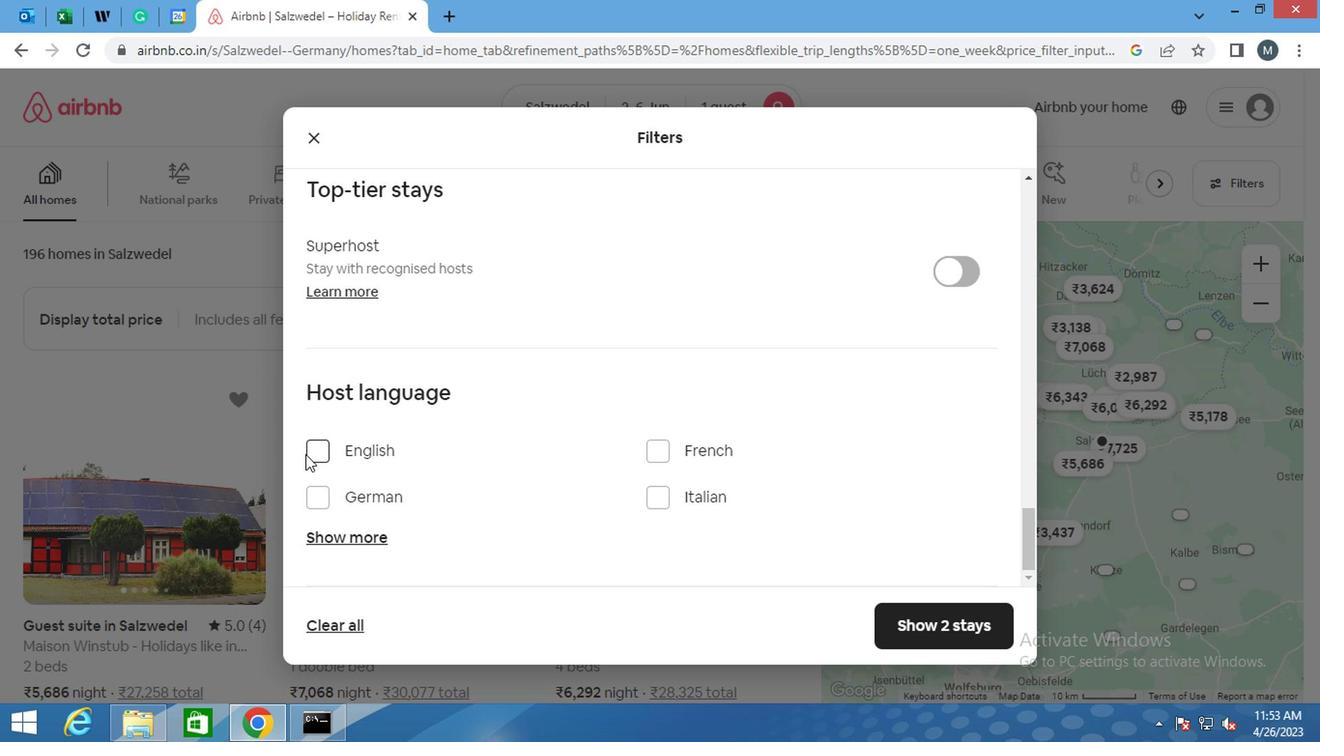 
Action: Mouse moved to (314, 461)
Screenshot: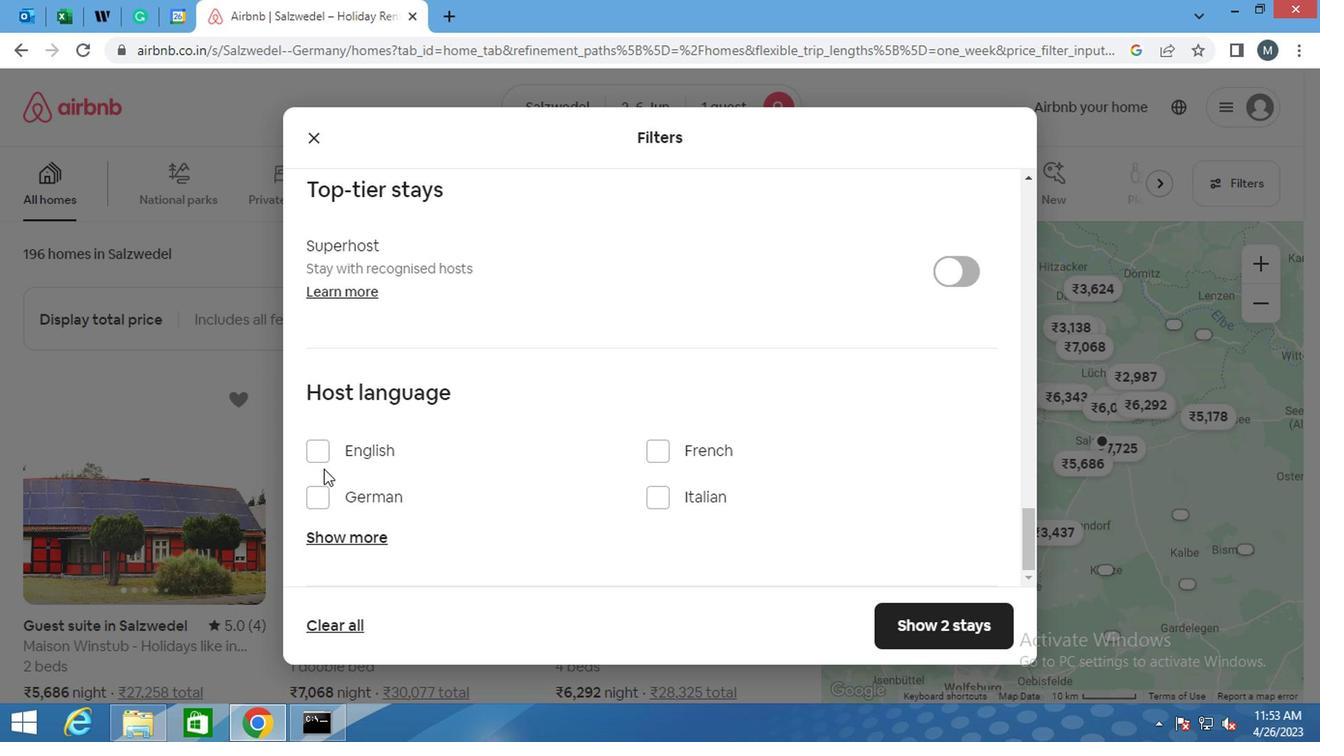 
Action: Mouse pressed left at (314, 461)
Screenshot: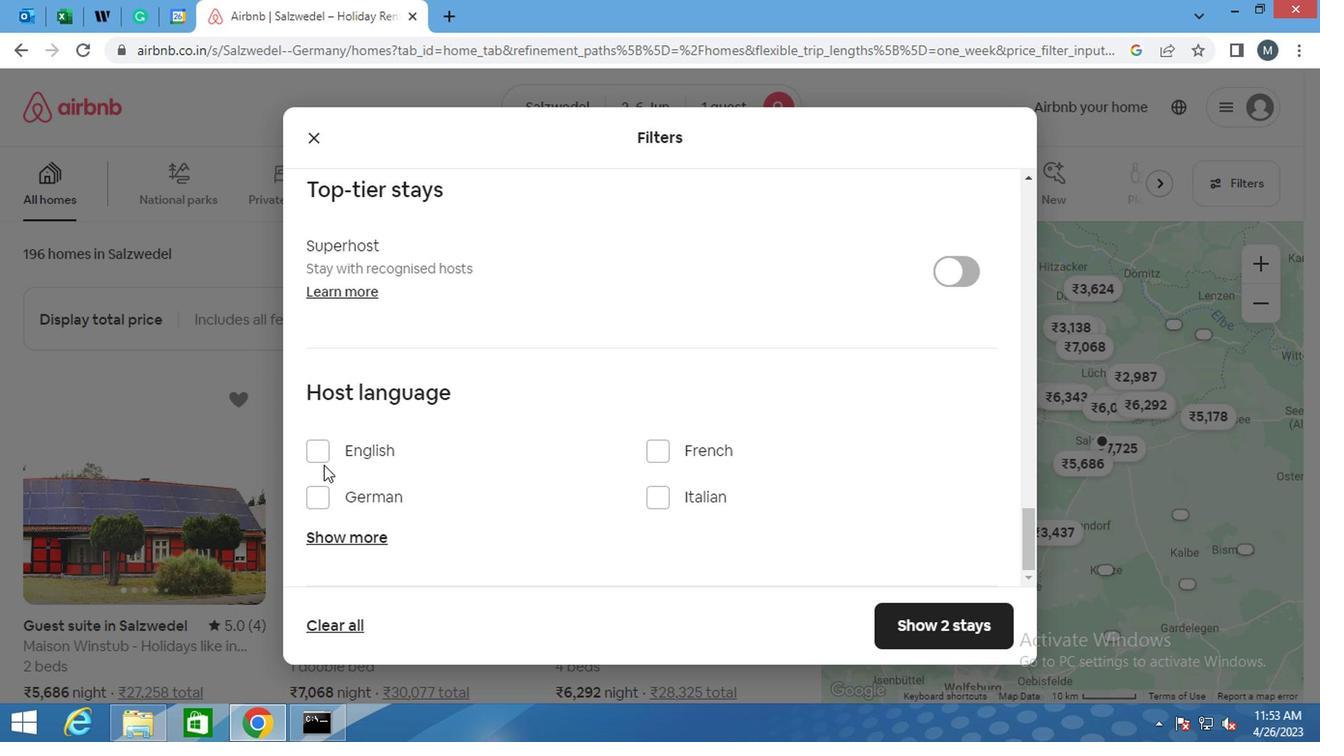 
Action: Mouse moved to (981, 624)
Screenshot: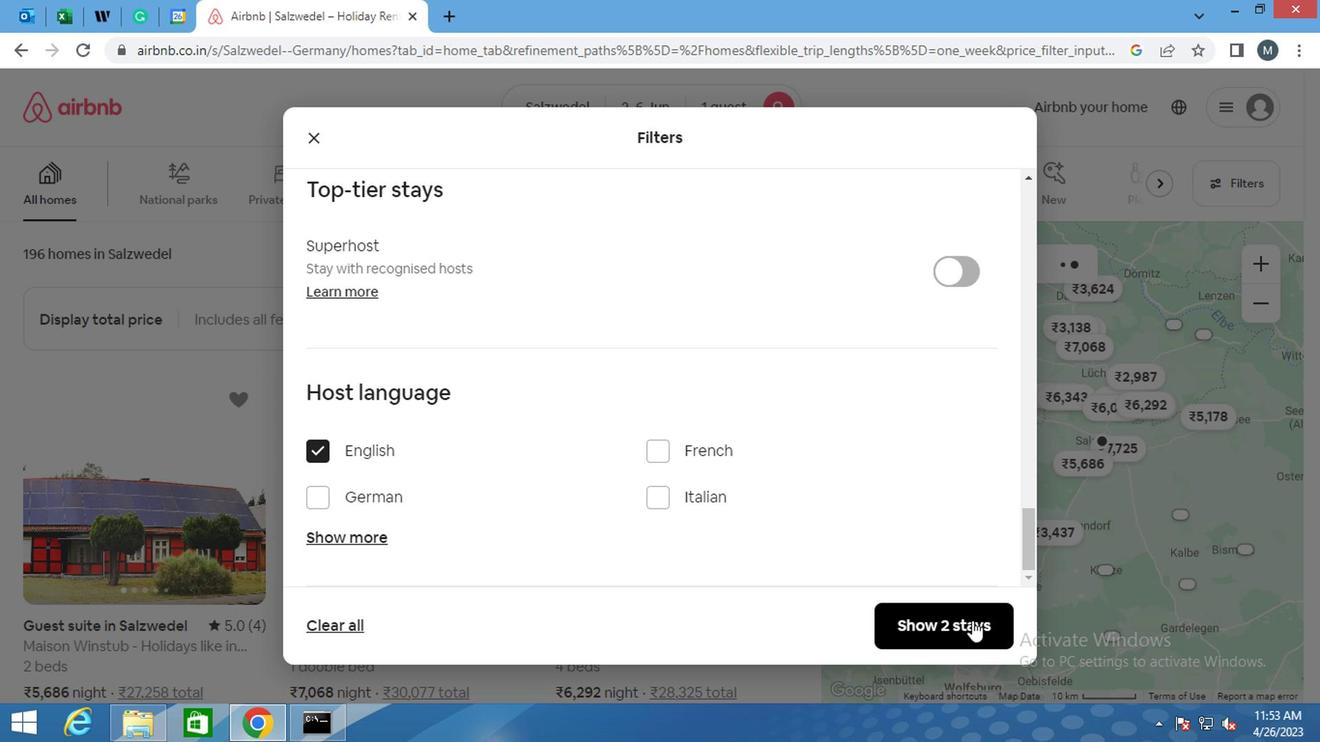 
Action: Mouse pressed left at (981, 624)
Screenshot: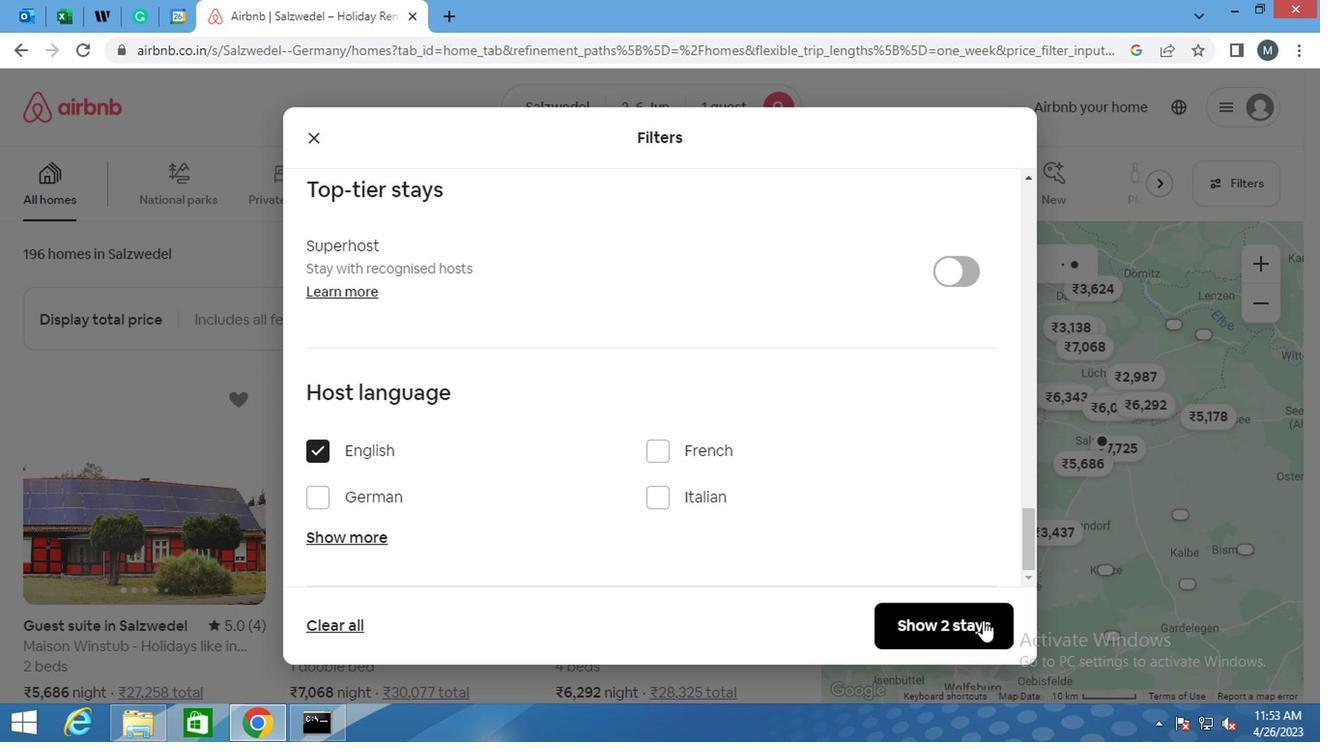
Action: Mouse moved to (979, 624)
Screenshot: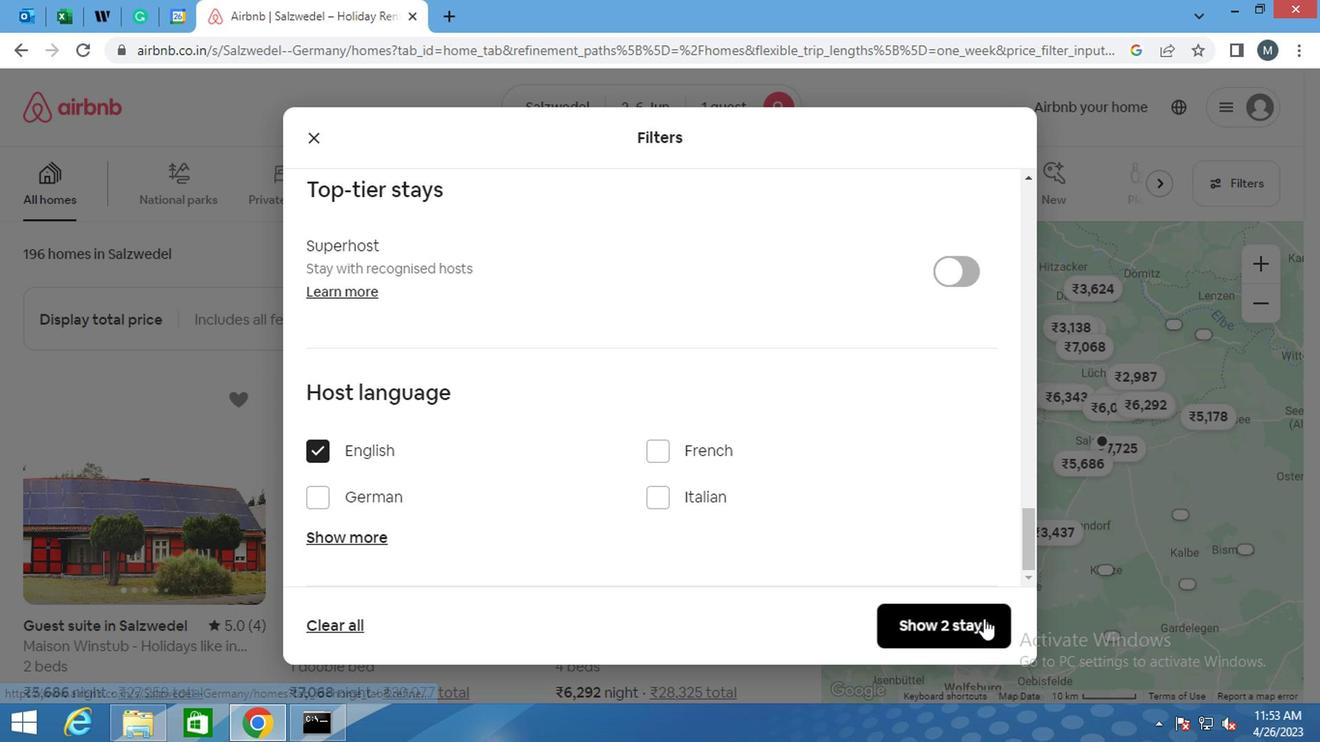 
